 Task: Add Your Super Organic Plant Collagen Skin Health Drink Powder to the cart.
Action: Mouse moved to (326, 165)
Screenshot: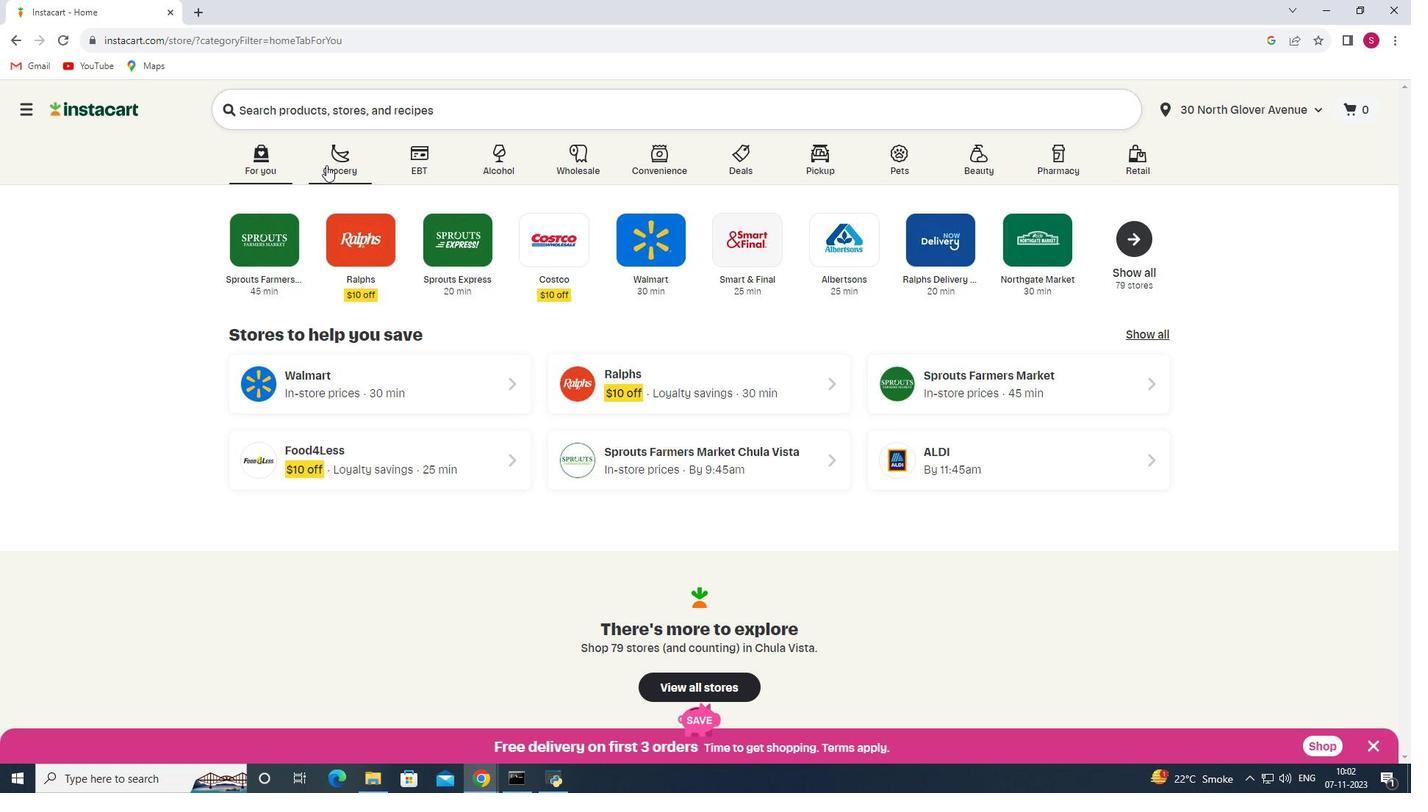 
Action: Mouse pressed left at (326, 165)
Screenshot: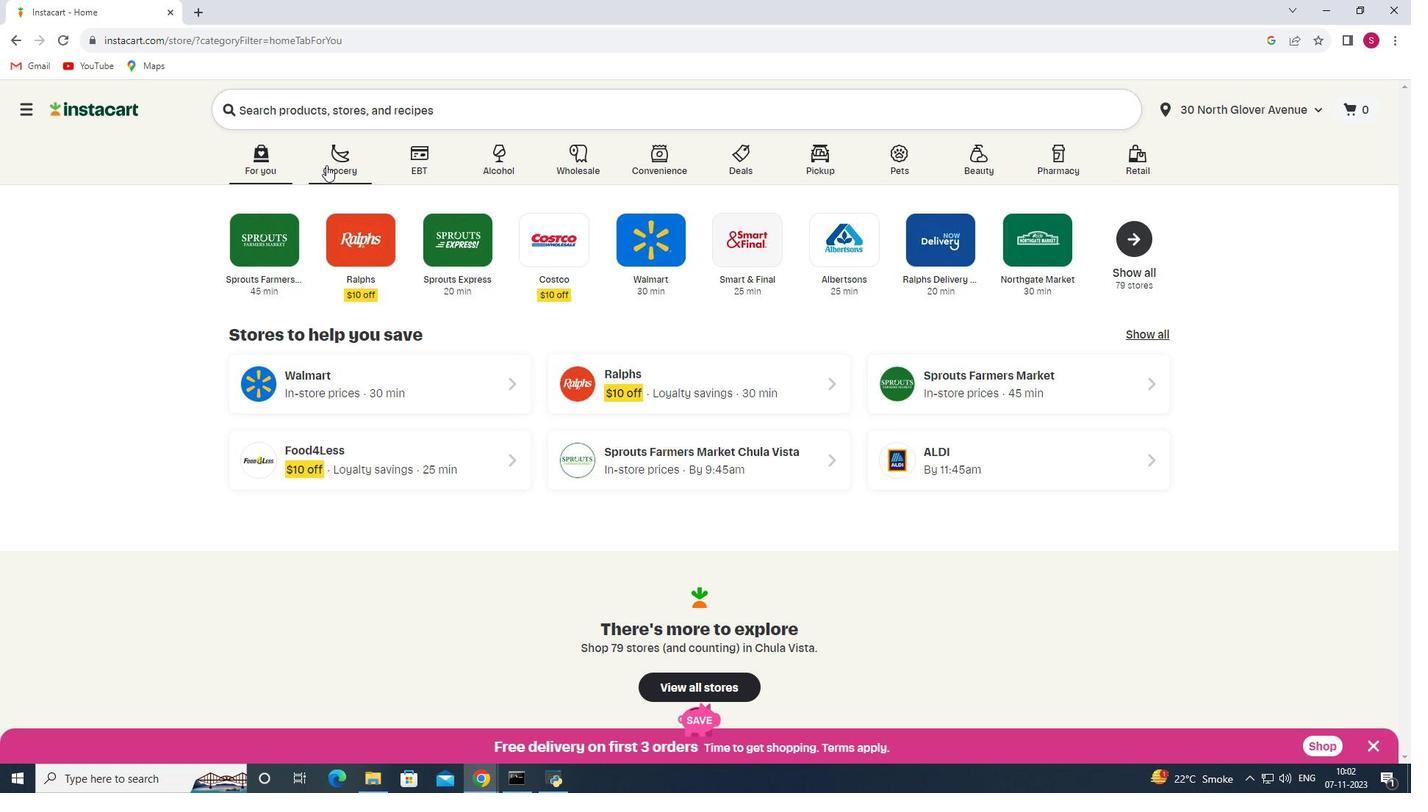
Action: Mouse moved to (352, 407)
Screenshot: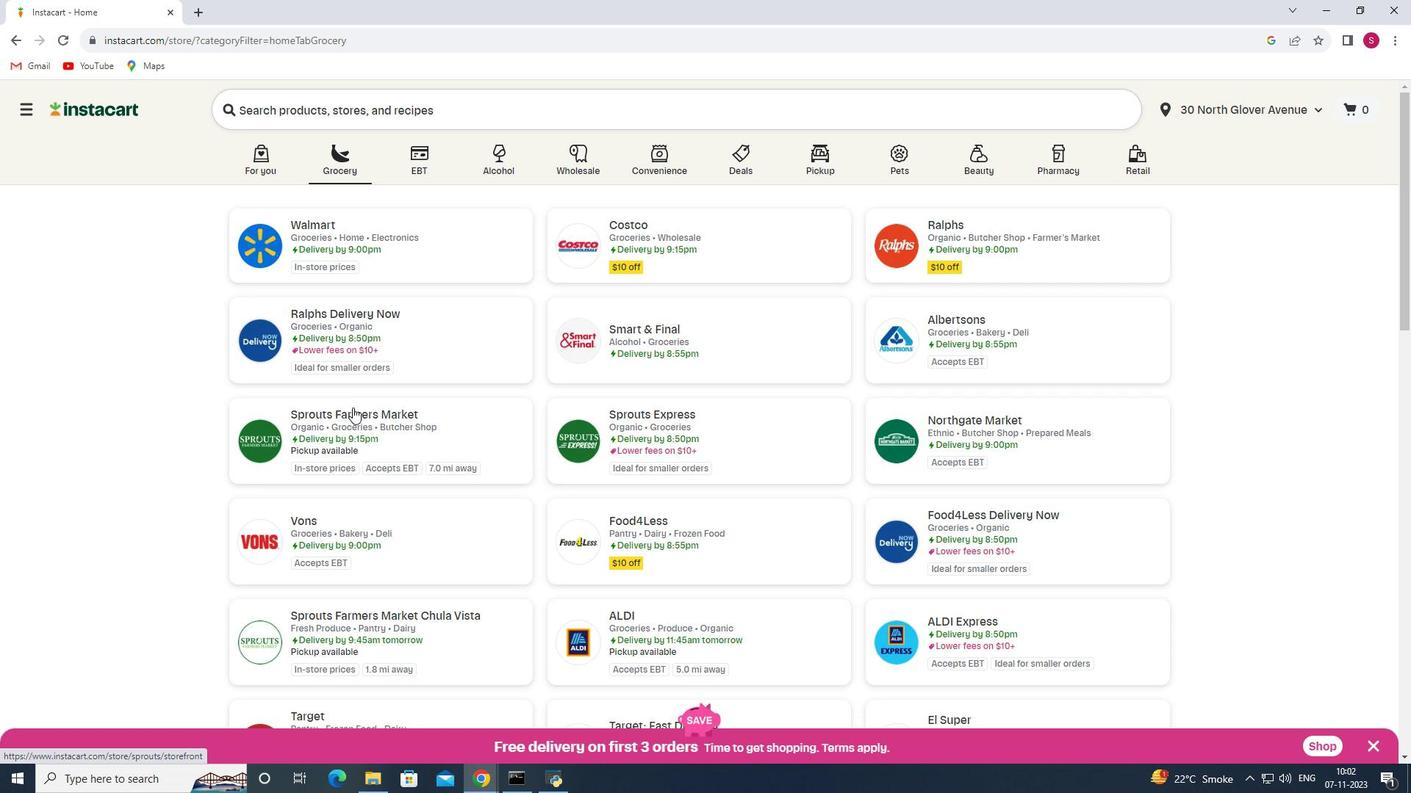 
Action: Mouse pressed left at (352, 407)
Screenshot: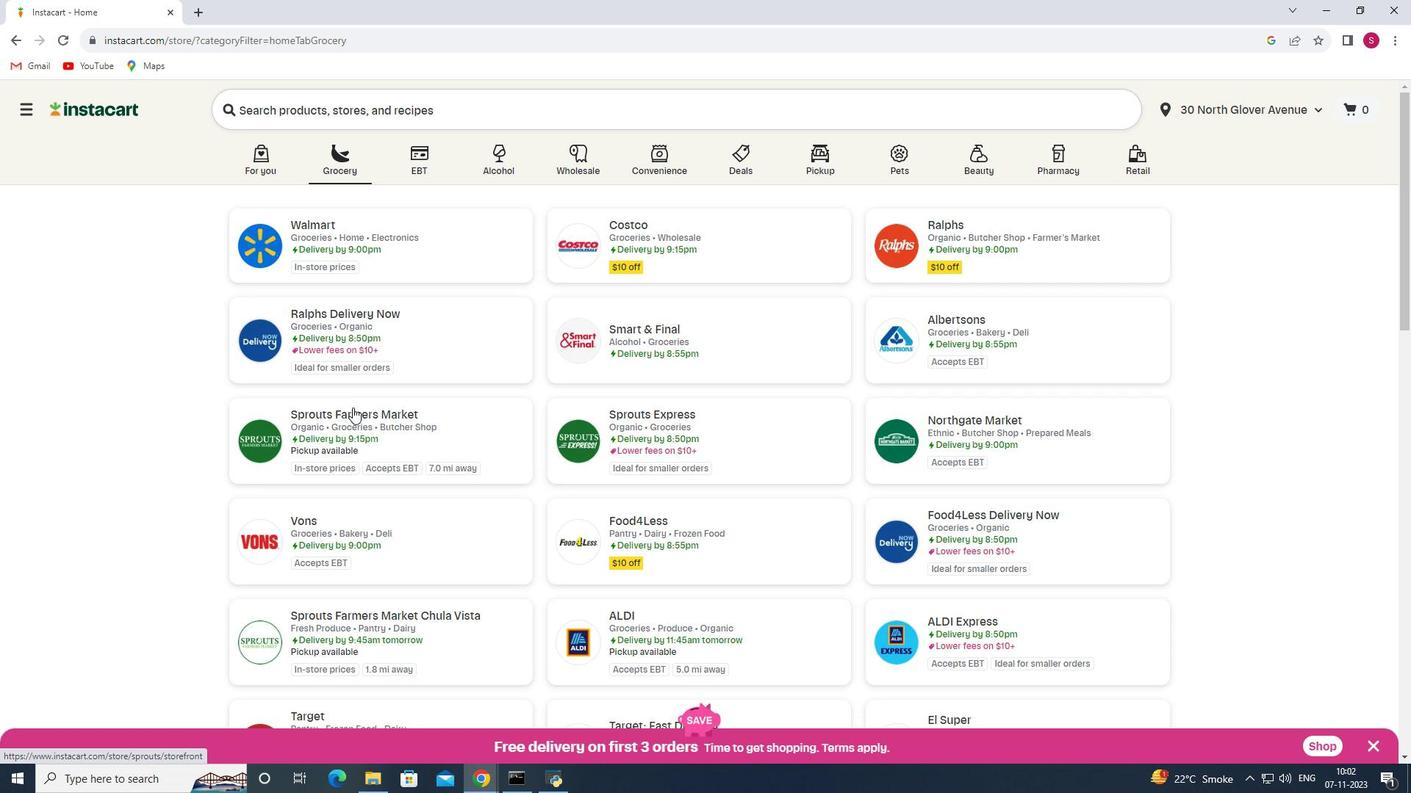 
Action: Mouse moved to (80, 521)
Screenshot: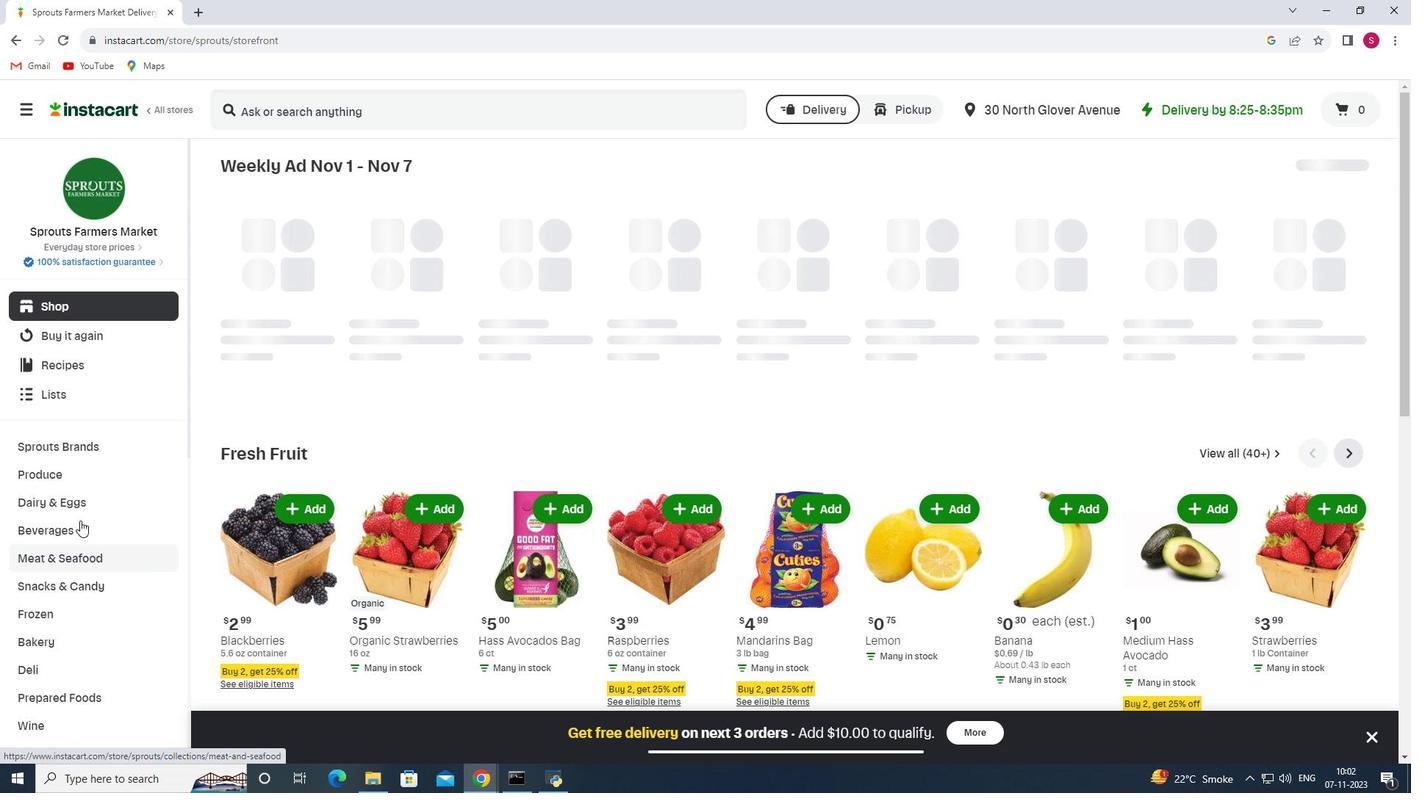 
Action: Mouse scrolled (80, 520) with delta (0, 0)
Screenshot: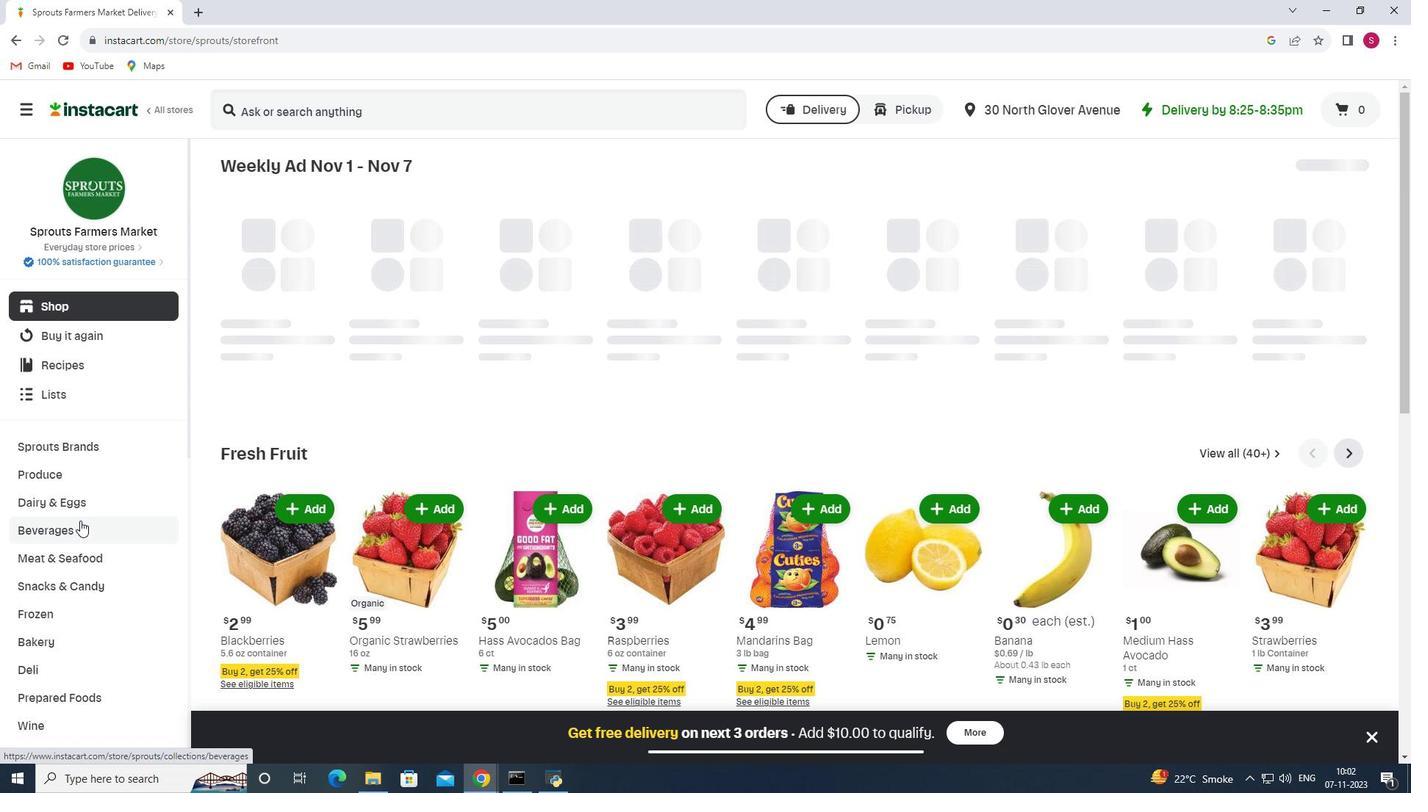 
Action: Mouse scrolled (80, 520) with delta (0, 0)
Screenshot: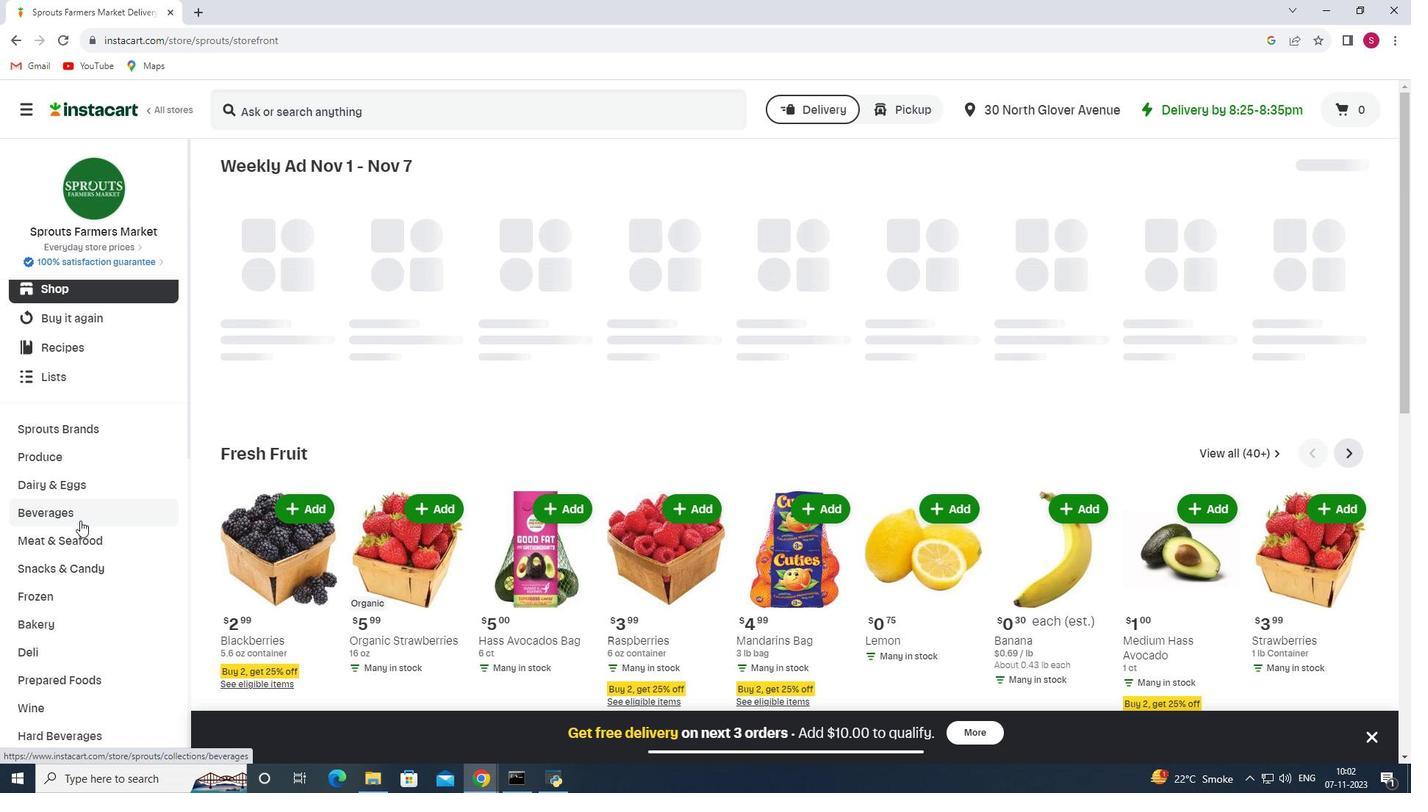 
Action: Mouse scrolled (80, 520) with delta (0, 0)
Screenshot: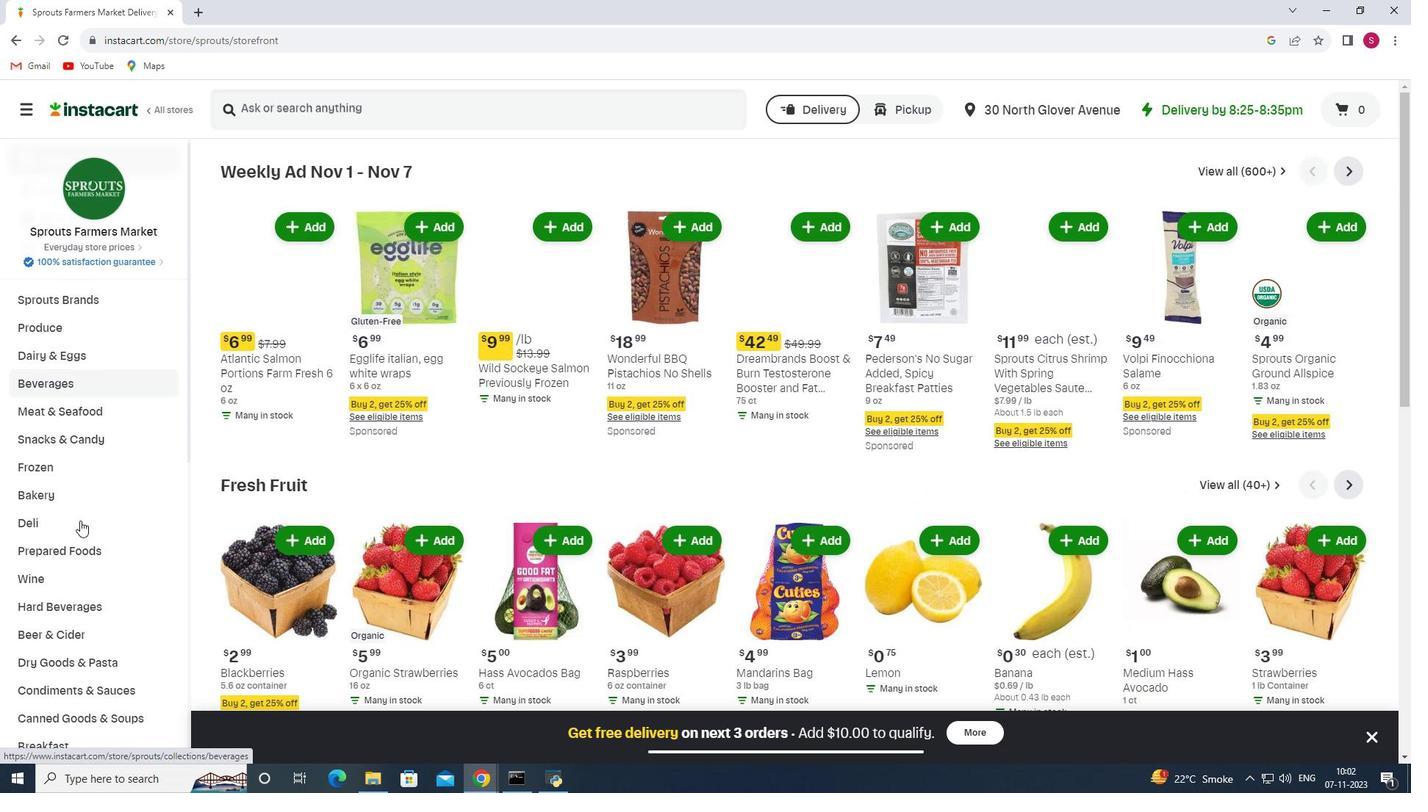 
Action: Mouse scrolled (80, 520) with delta (0, 0)
Screenshot: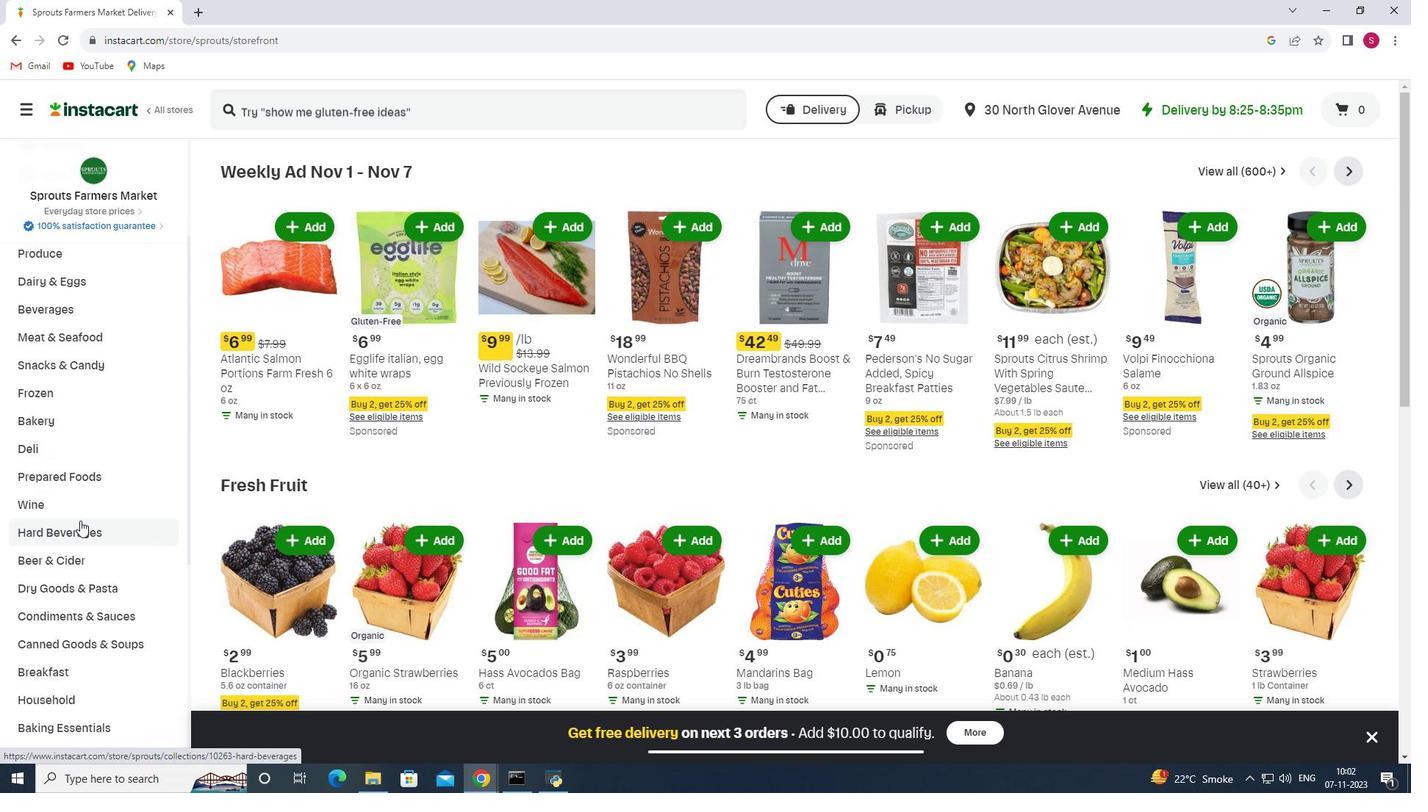 
Action: Mouse scrolled (80, 520) with delta (0, 0)
Screenshot: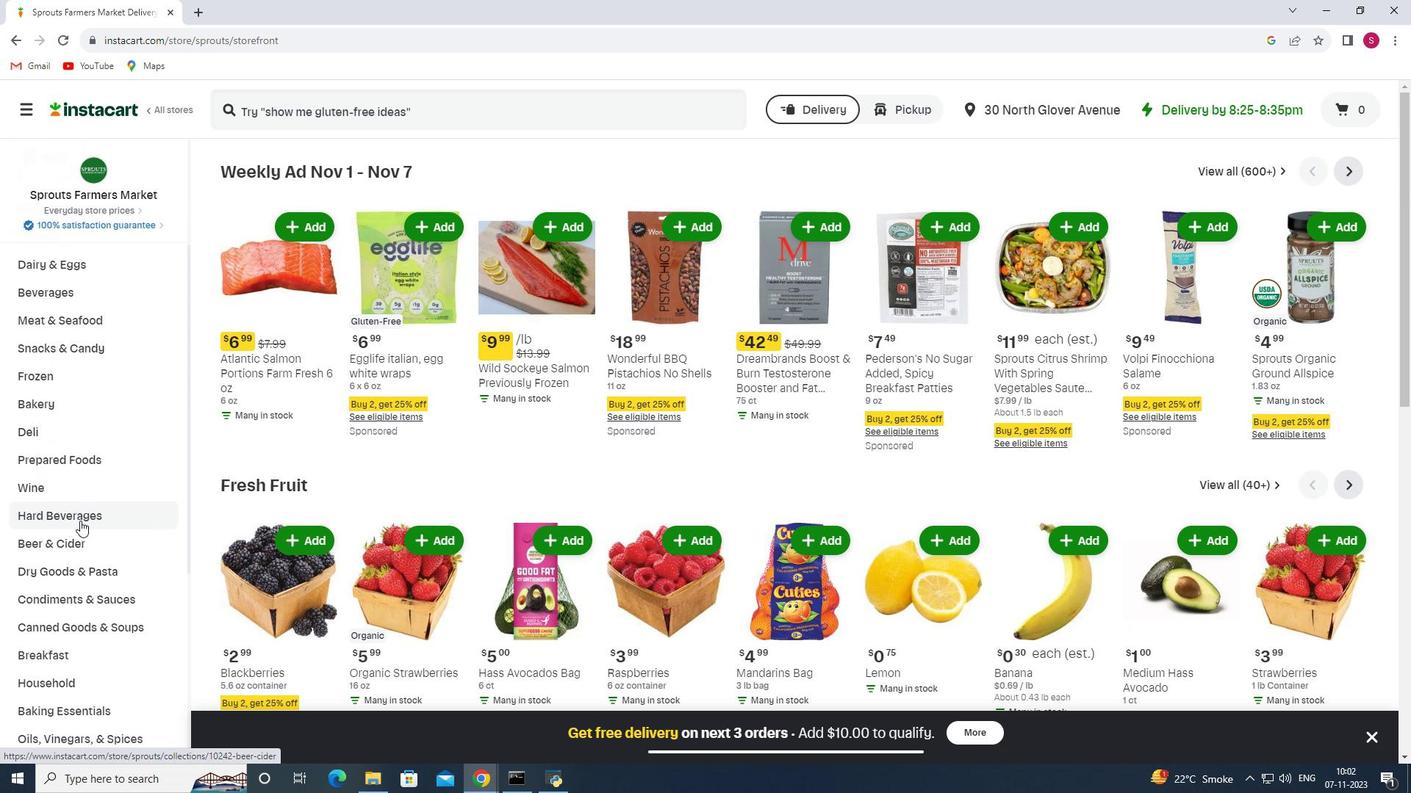 
Action: Mouse scrolled (80, 520) with delta (0, 0)
Screenshot: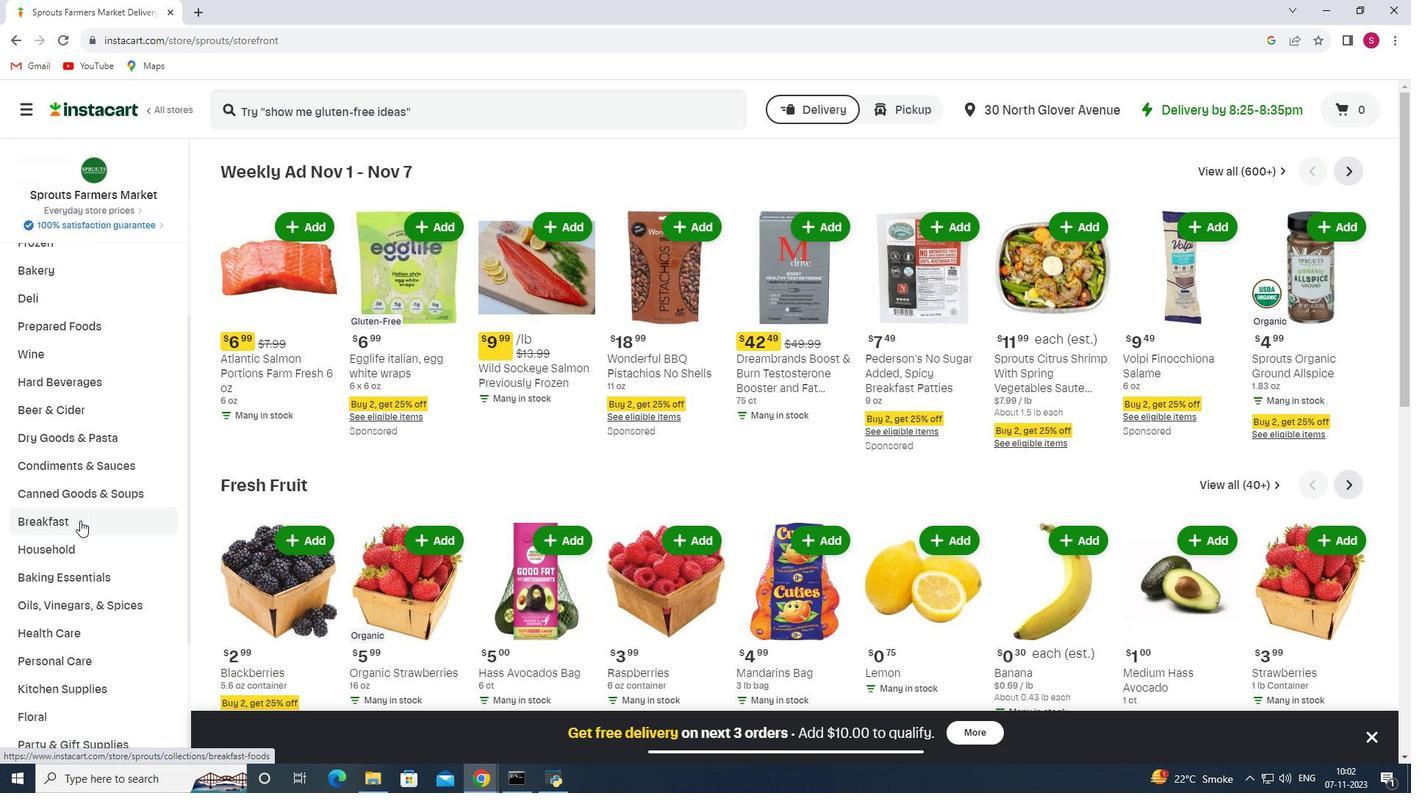 
Action: Mouse scrolled (80, 520) with delta (0, 0)
Screenshot: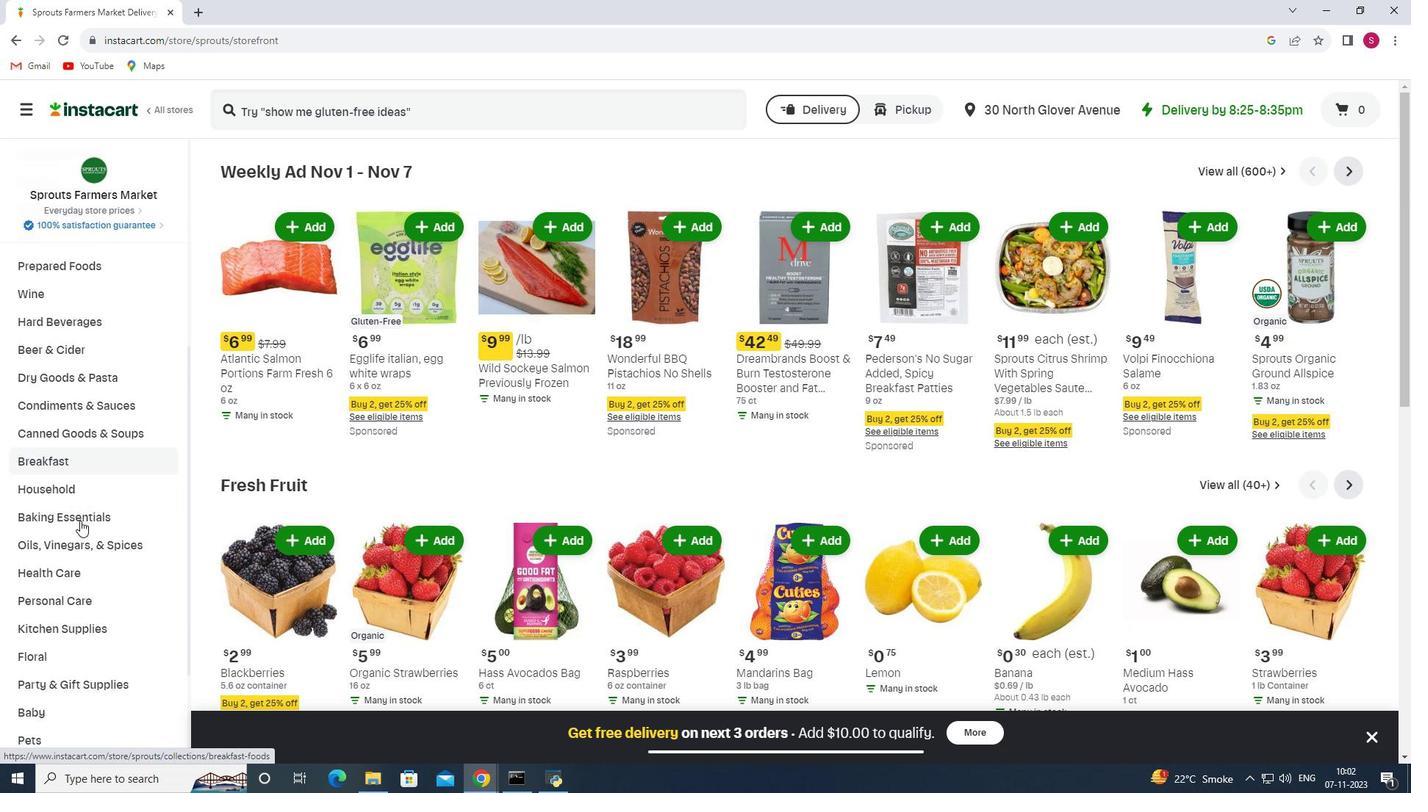 
Action: Mouse scrolled (80, 520) with delta (0, 0)
Screenshot: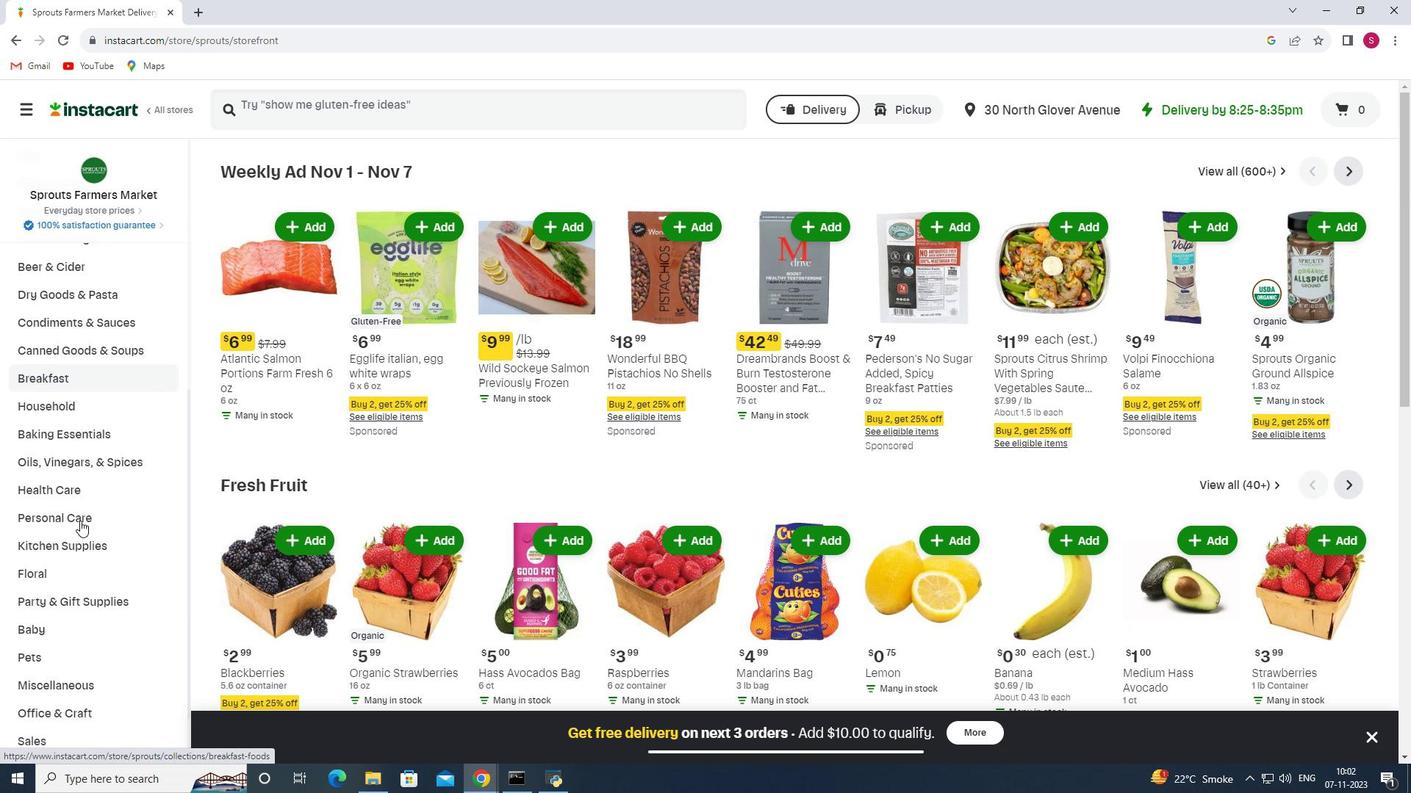 
Action: Mouse moved to (113, 415)
Screenshot: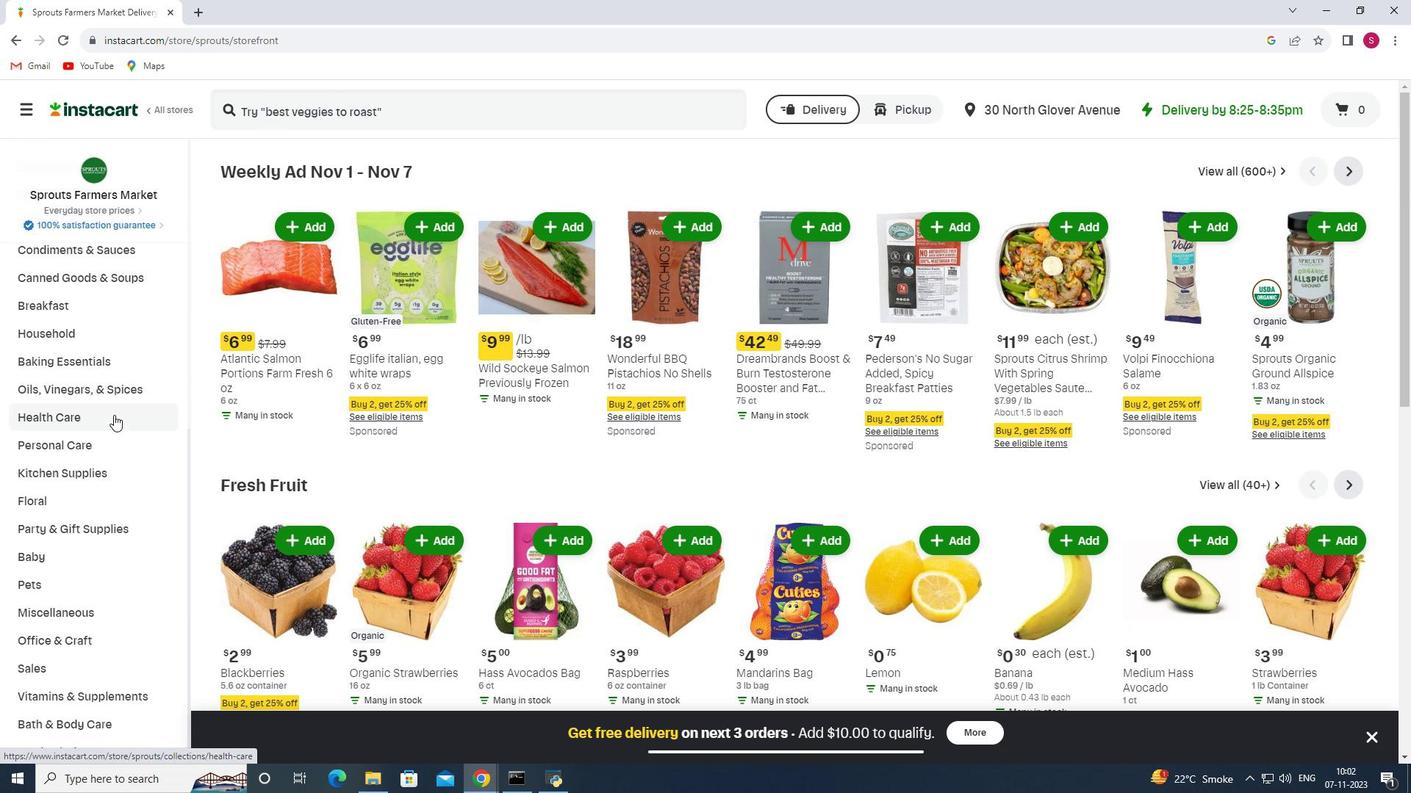 
Action: Mouse pressed left at (113, 415)
Screenshot: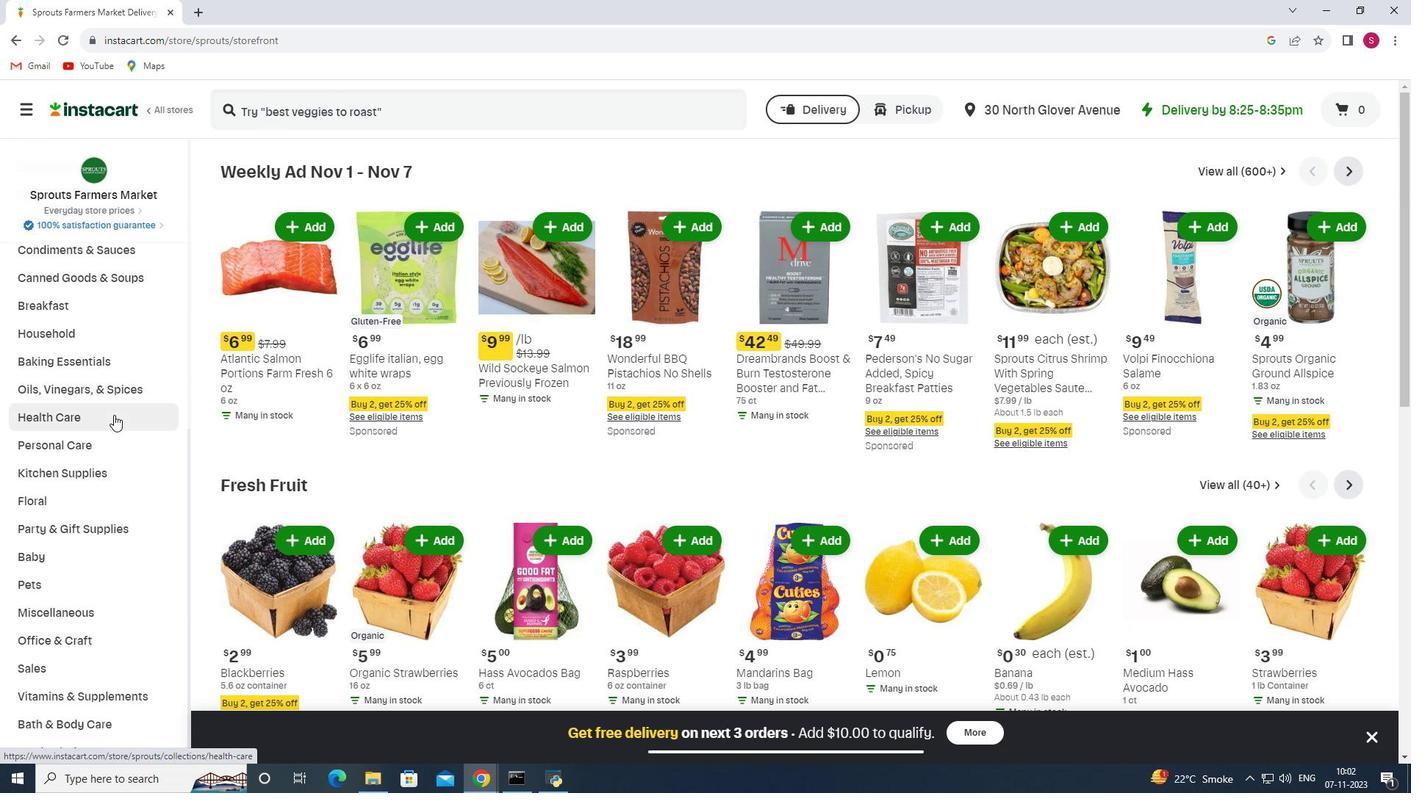 
Action: Mouse moved to (502, 205)
Screenshot: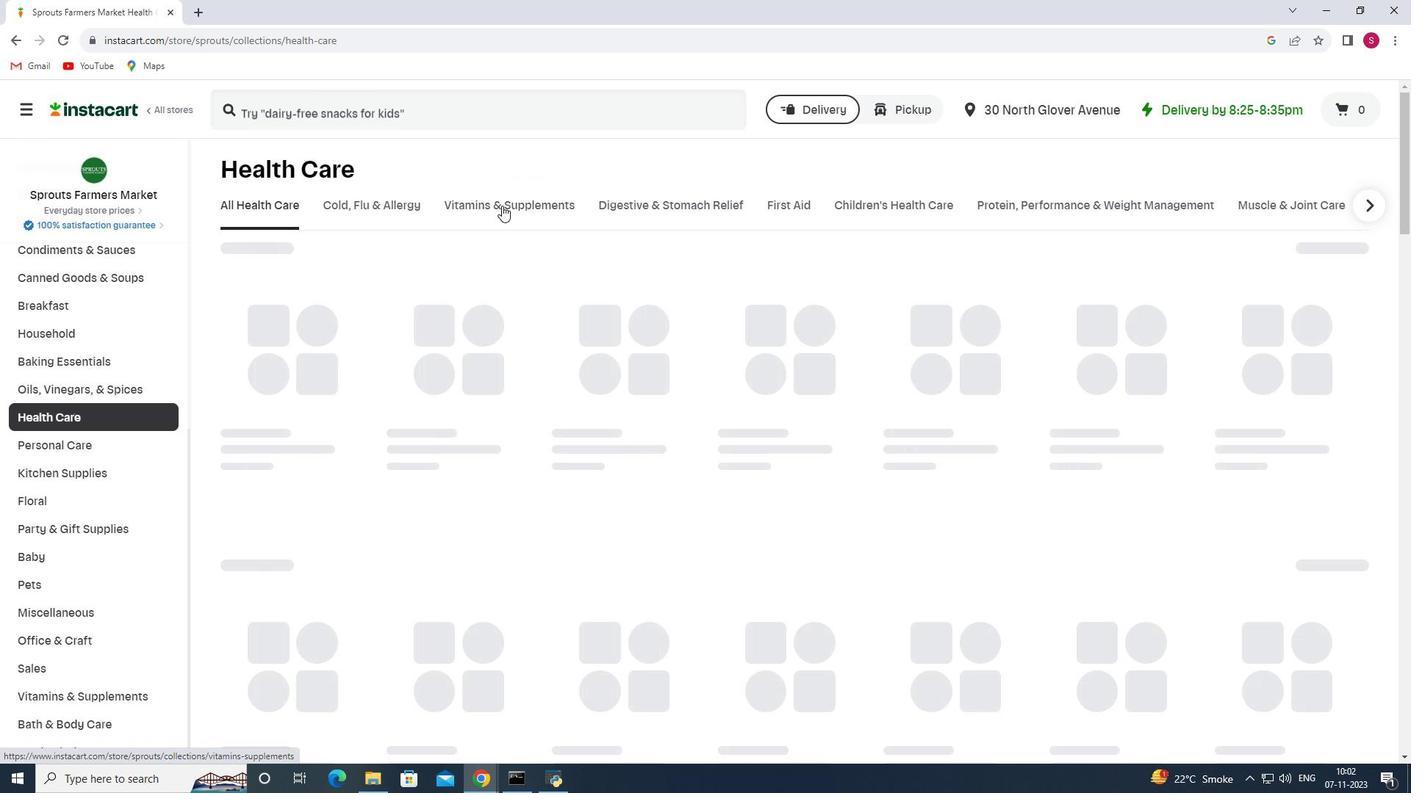 
Action: Mouse pressed left at (502, 205)
Screenshot: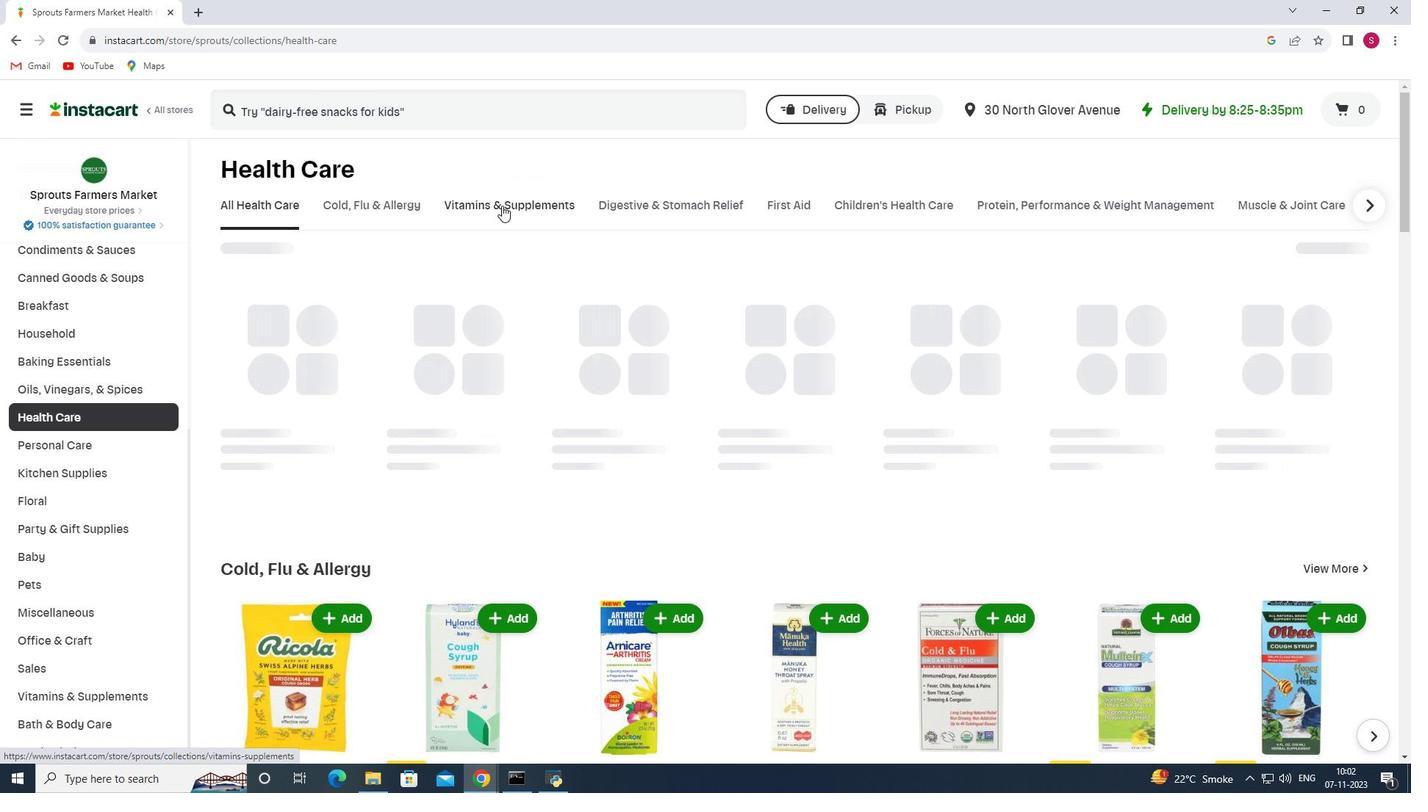 
Action: Mouse moved to (598, 259)
Screenshot: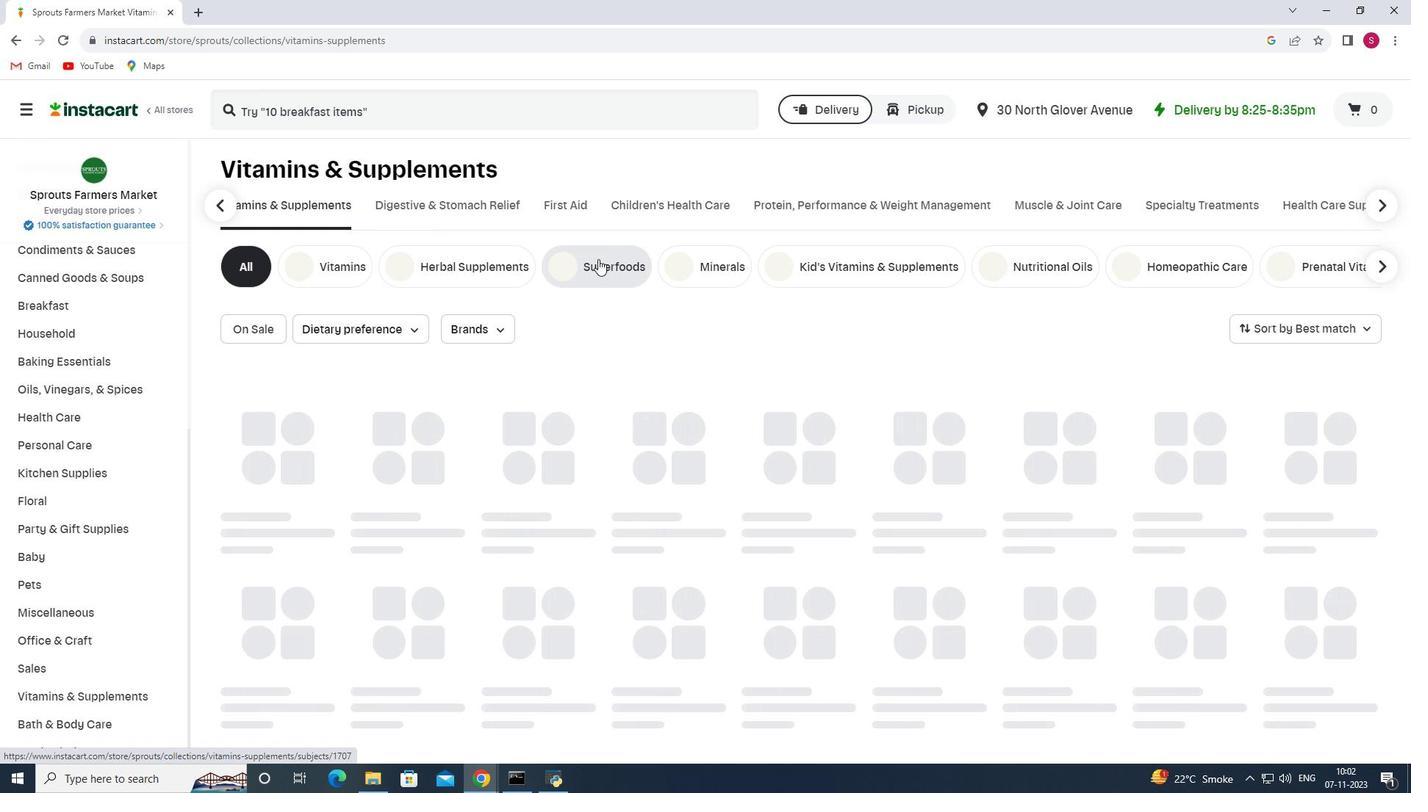 
Action: Mouse pressed left at (598, 259)
Screenshot: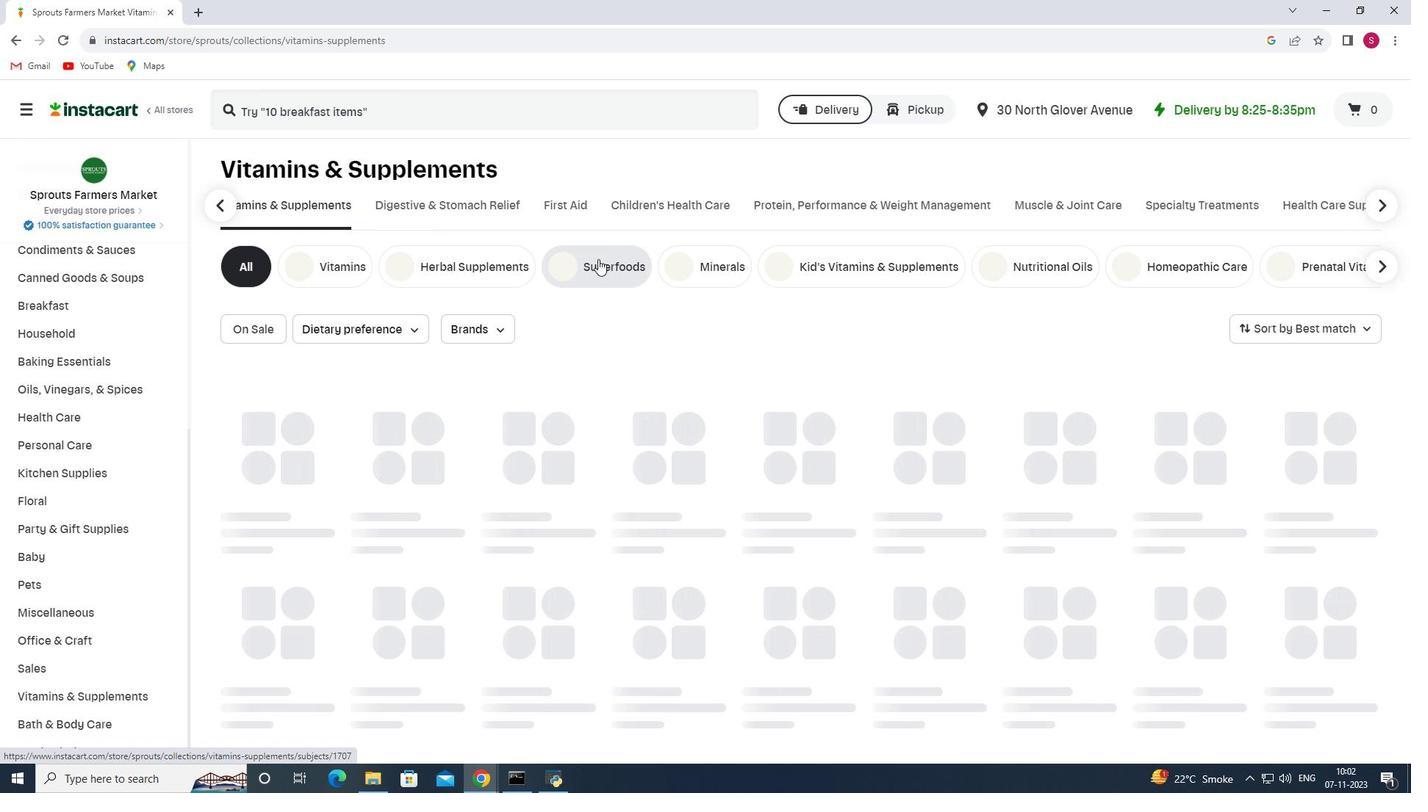 
Action: Mouse moved to (409, 101)
Screenshot: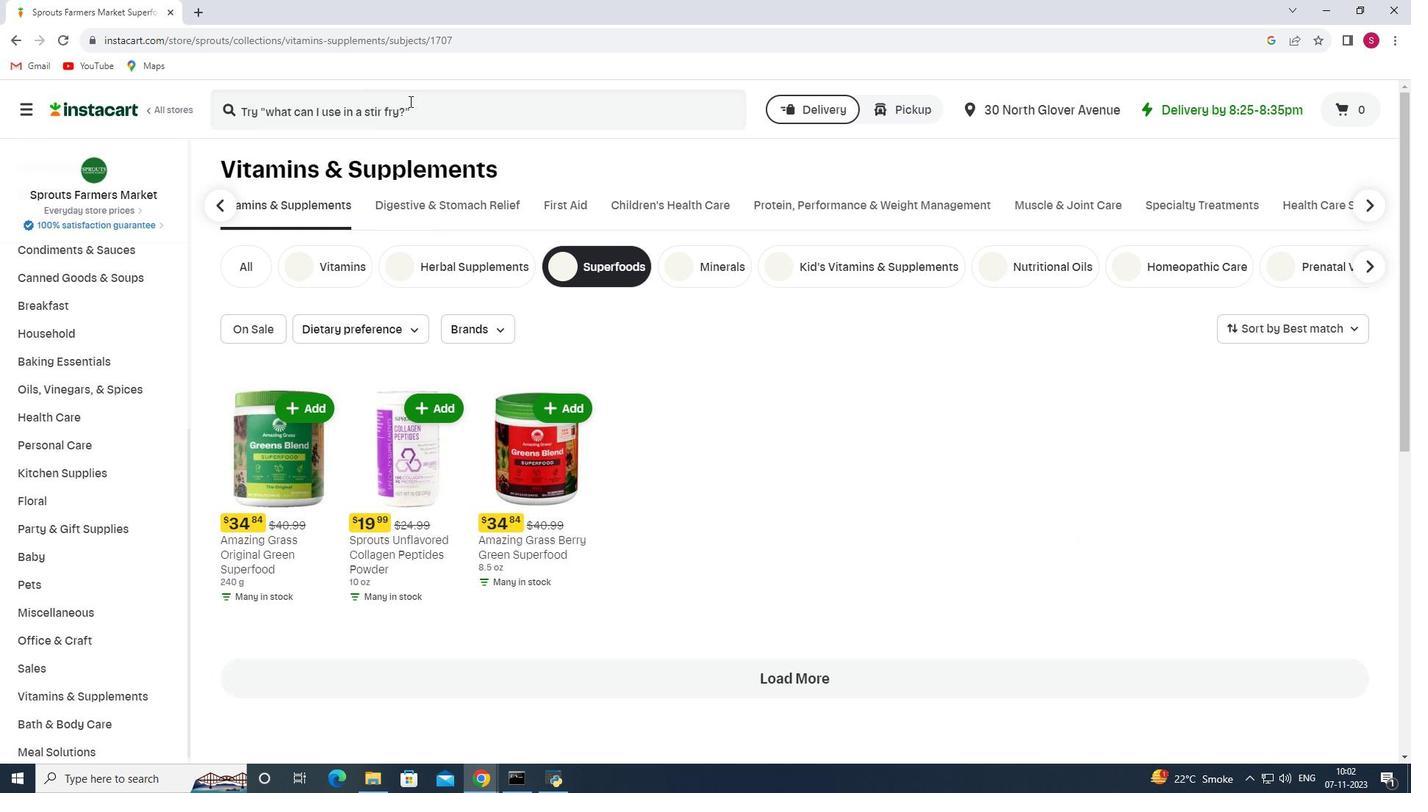 
Action: Mouse pressed left at (409, 101)
Screenshot: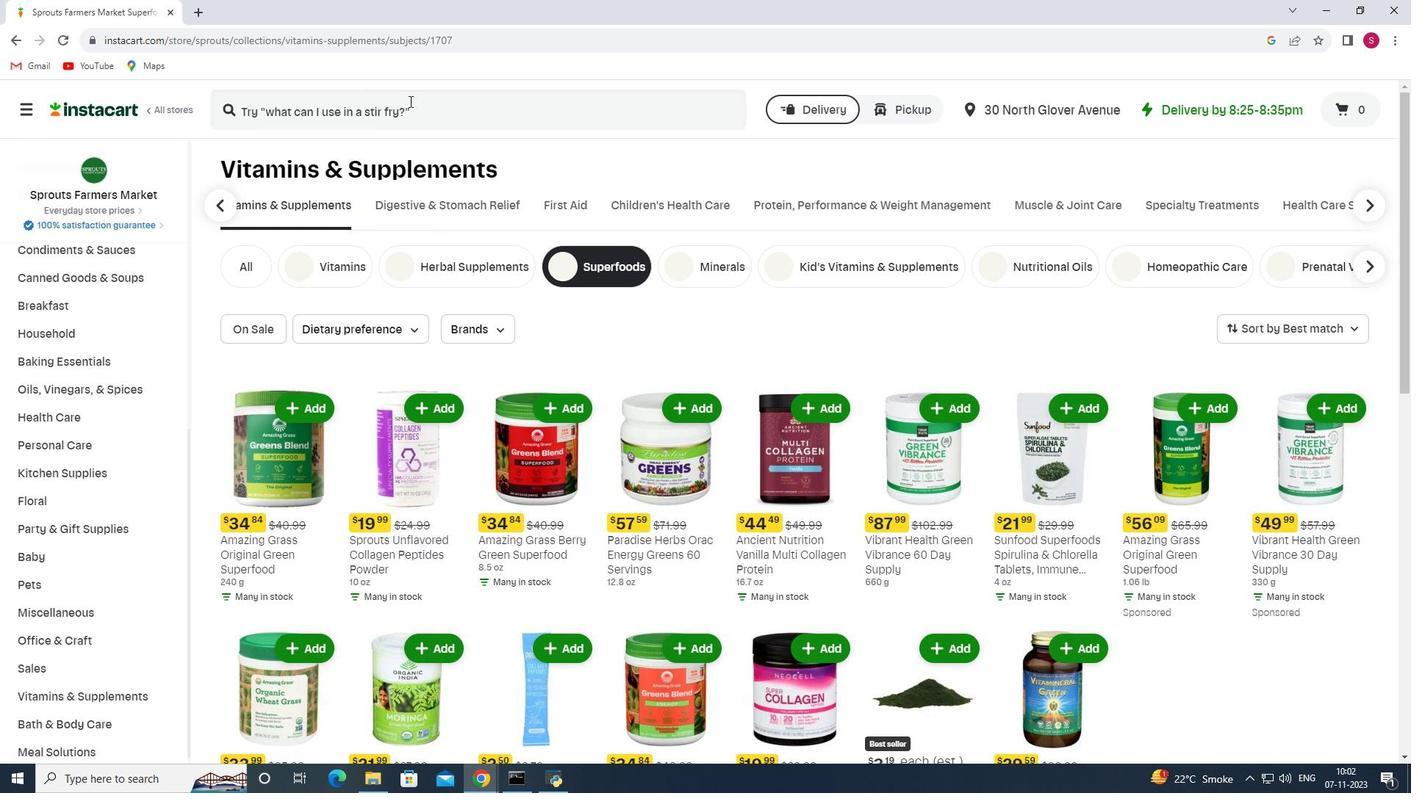 
Action: Key pressed <Key.shift><Key.shift>Your<Key.space><Key.shift>Super<Key.space><Key.shift>Organic<Key.space><Key.shift>Plant<Key.space><Key.shift>Collagen<Key.space><Key.shift>Skin<Key.space><Key.shift>Health<Key.space><Key.shift>Drink<Key.space><Key.shift>{<Key.backspace><Key.shift>Powder<Key.enter>
Screenshot: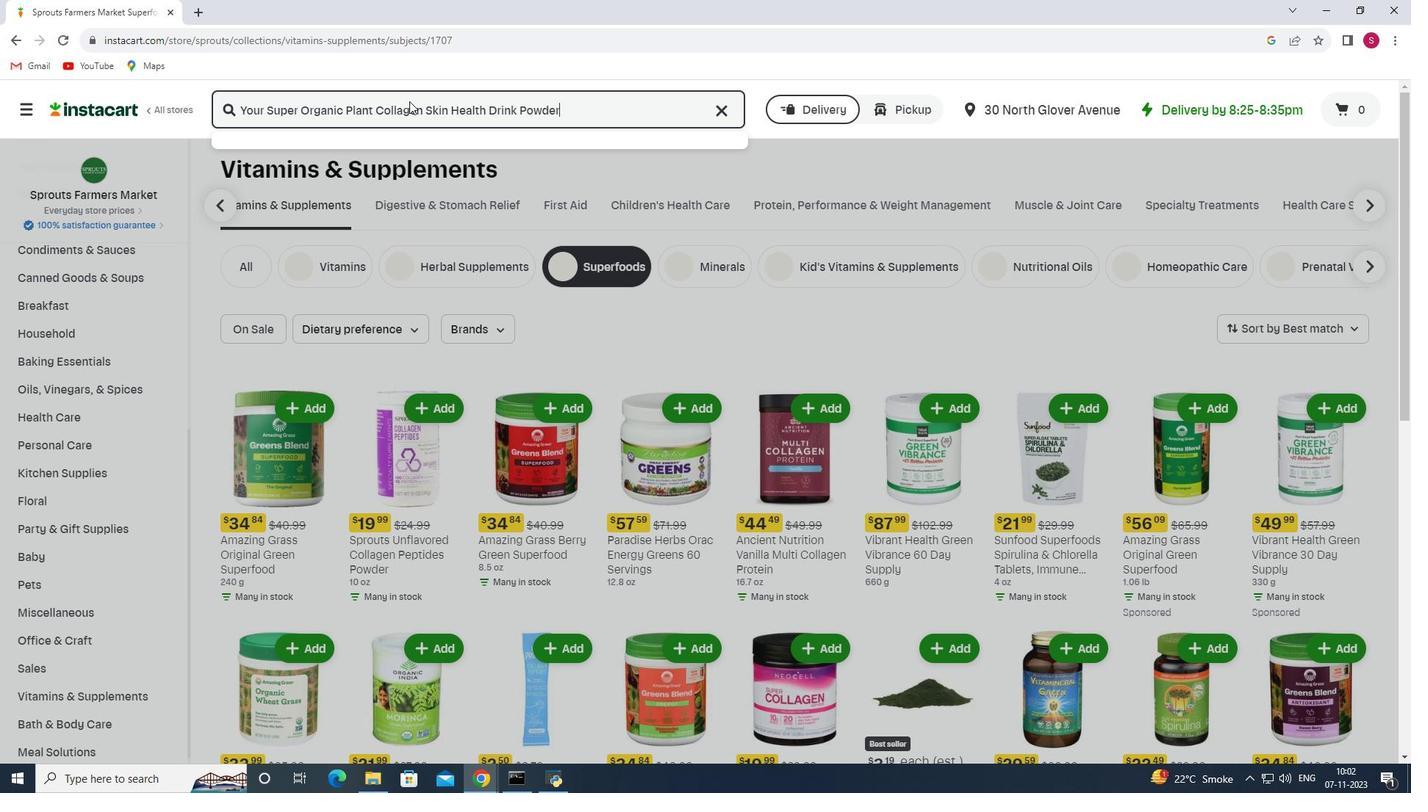 
Action: Mouse moved to (511, 252)
Screenshot: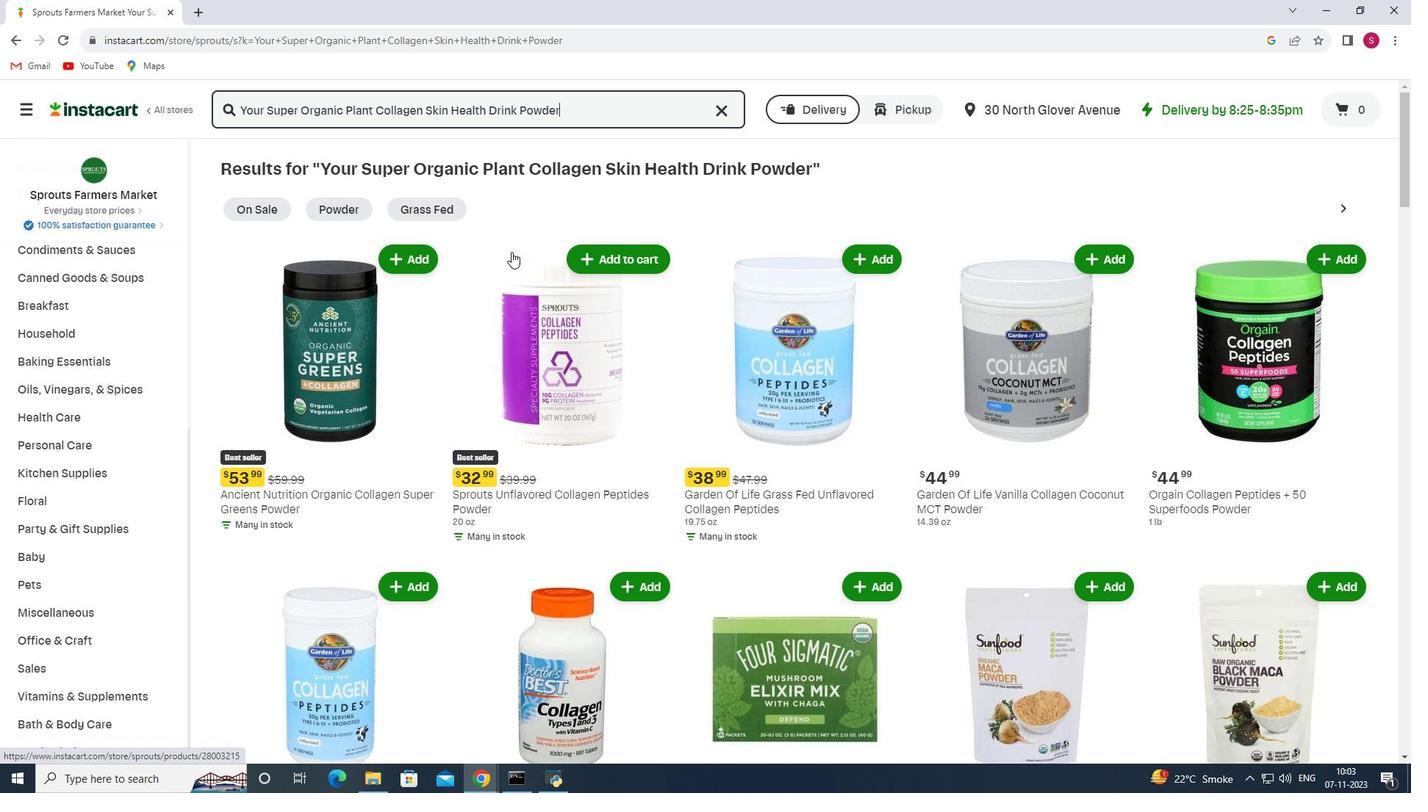 
Action: Mouse scrolled (511, 251) with delta (0, 0)
Screenshot: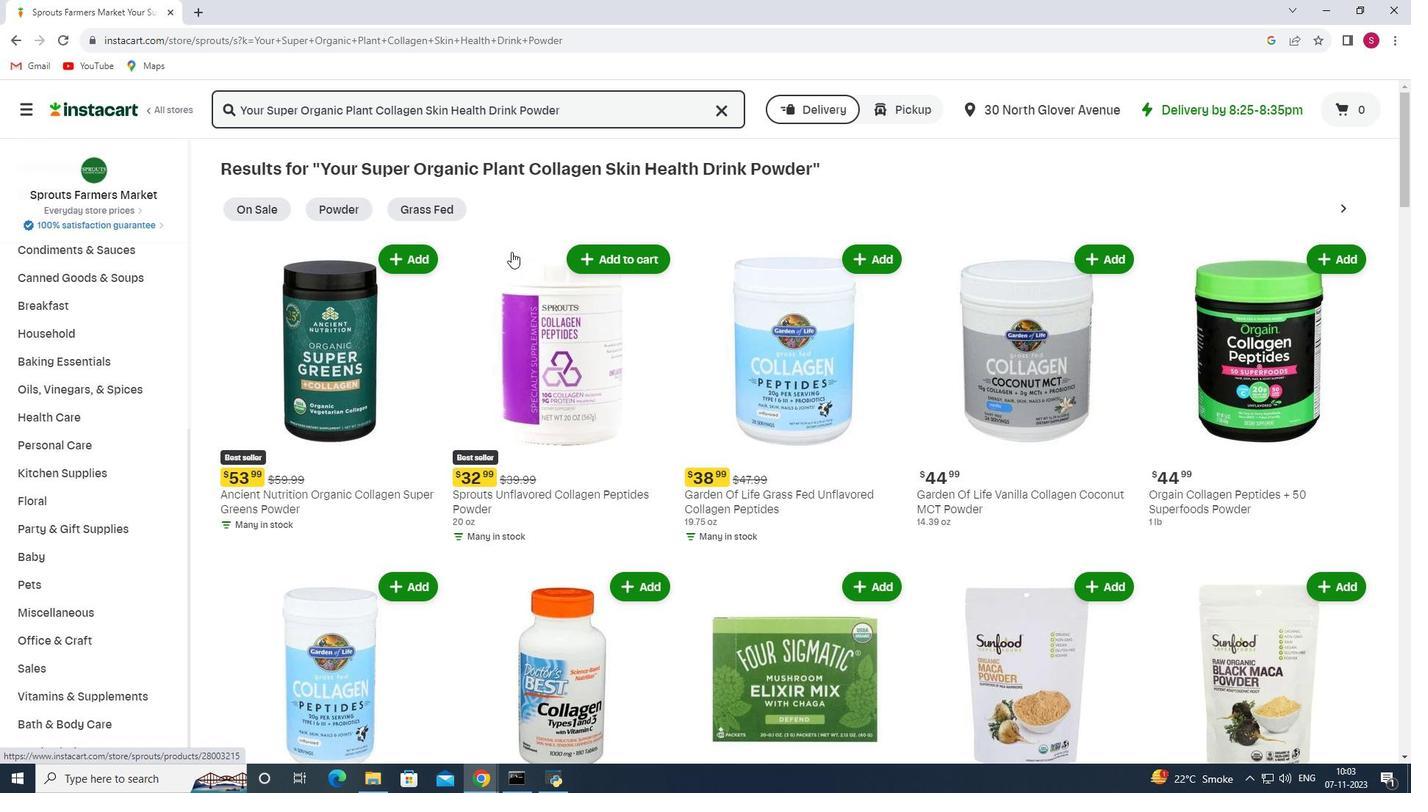 
Action: Mouse scrolled (511, 251) with delta (0, 0)
Screenshot: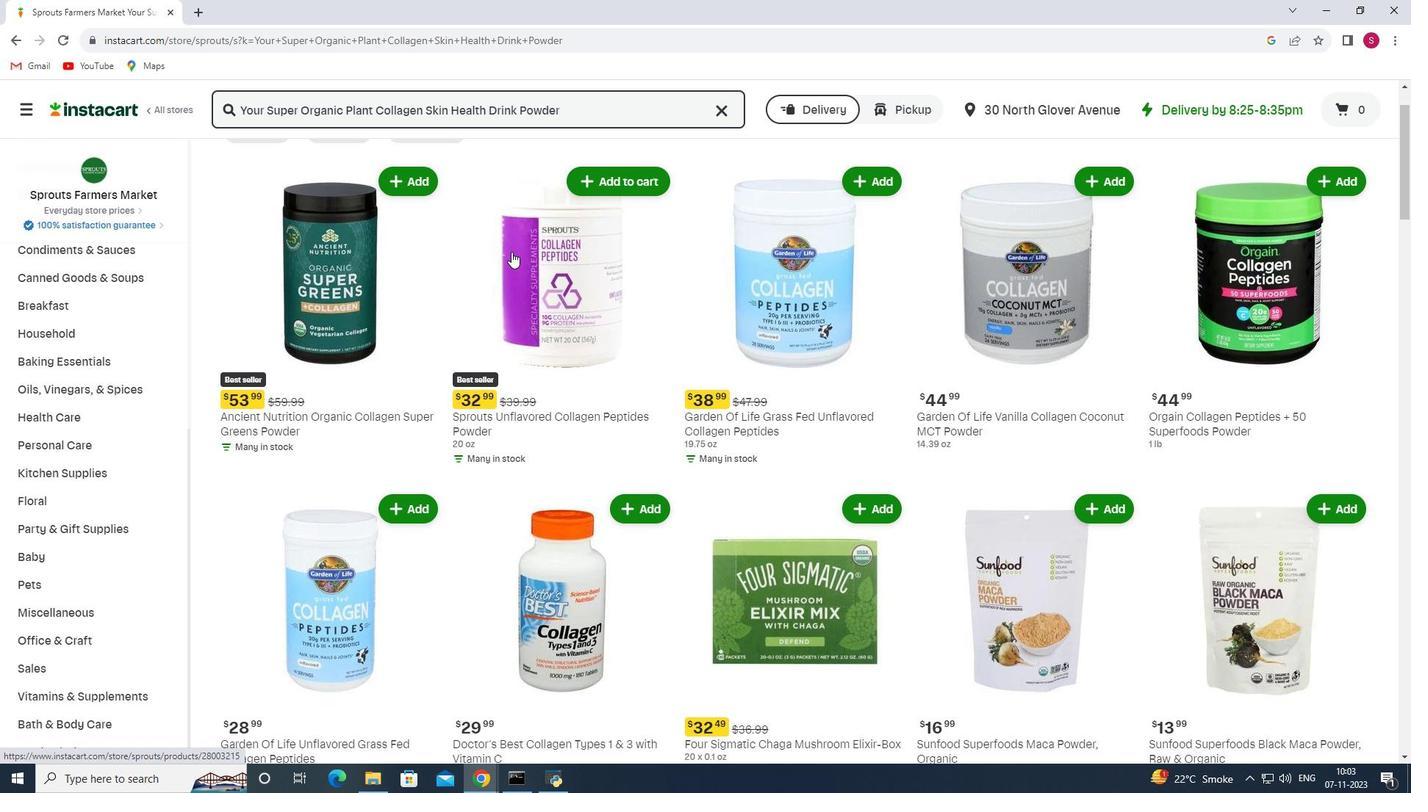 
Action: Mouse scrolled (511, 251) with delta (0, 0)
Screenshot: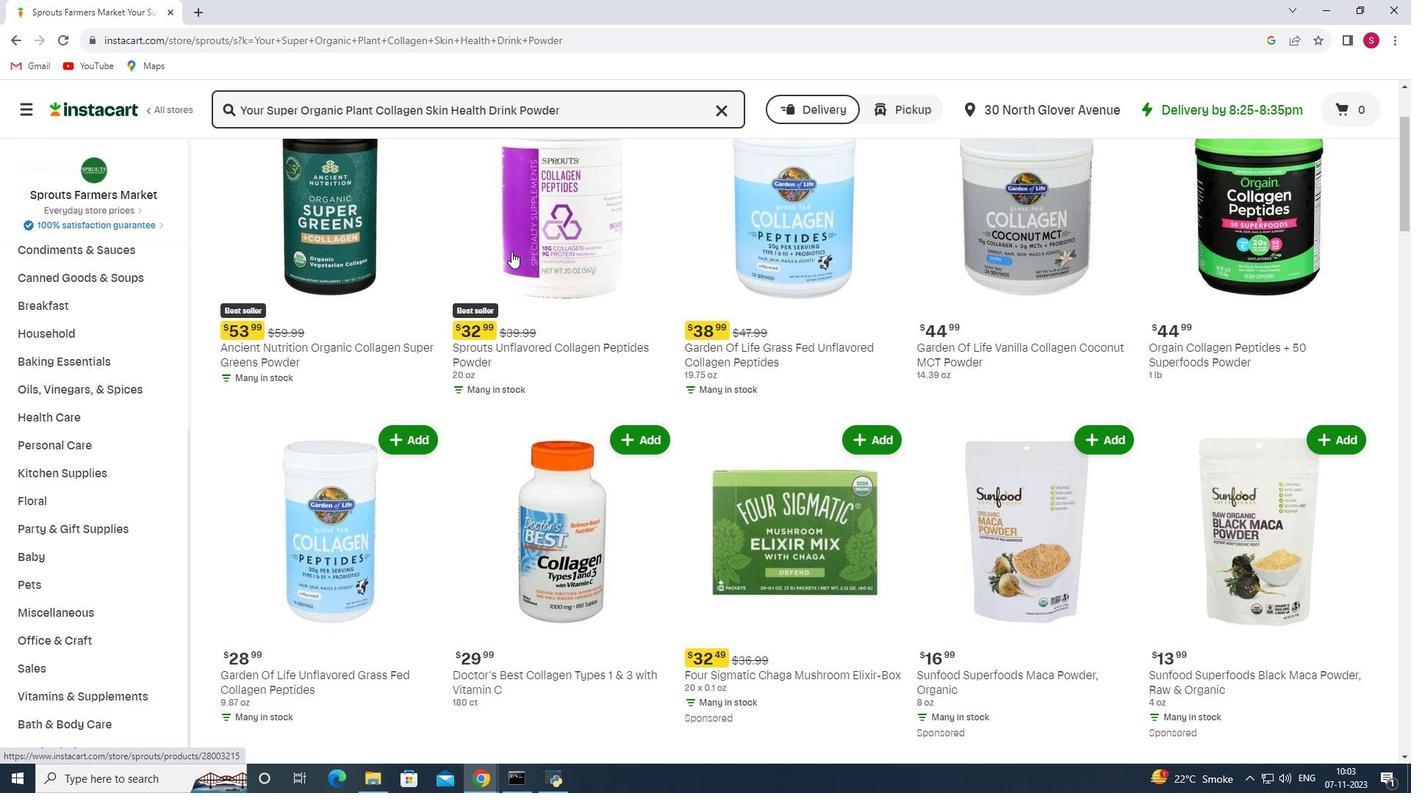 
Action: Mouse scrolled (511, 251) with delta (0, 0)
Screenshot: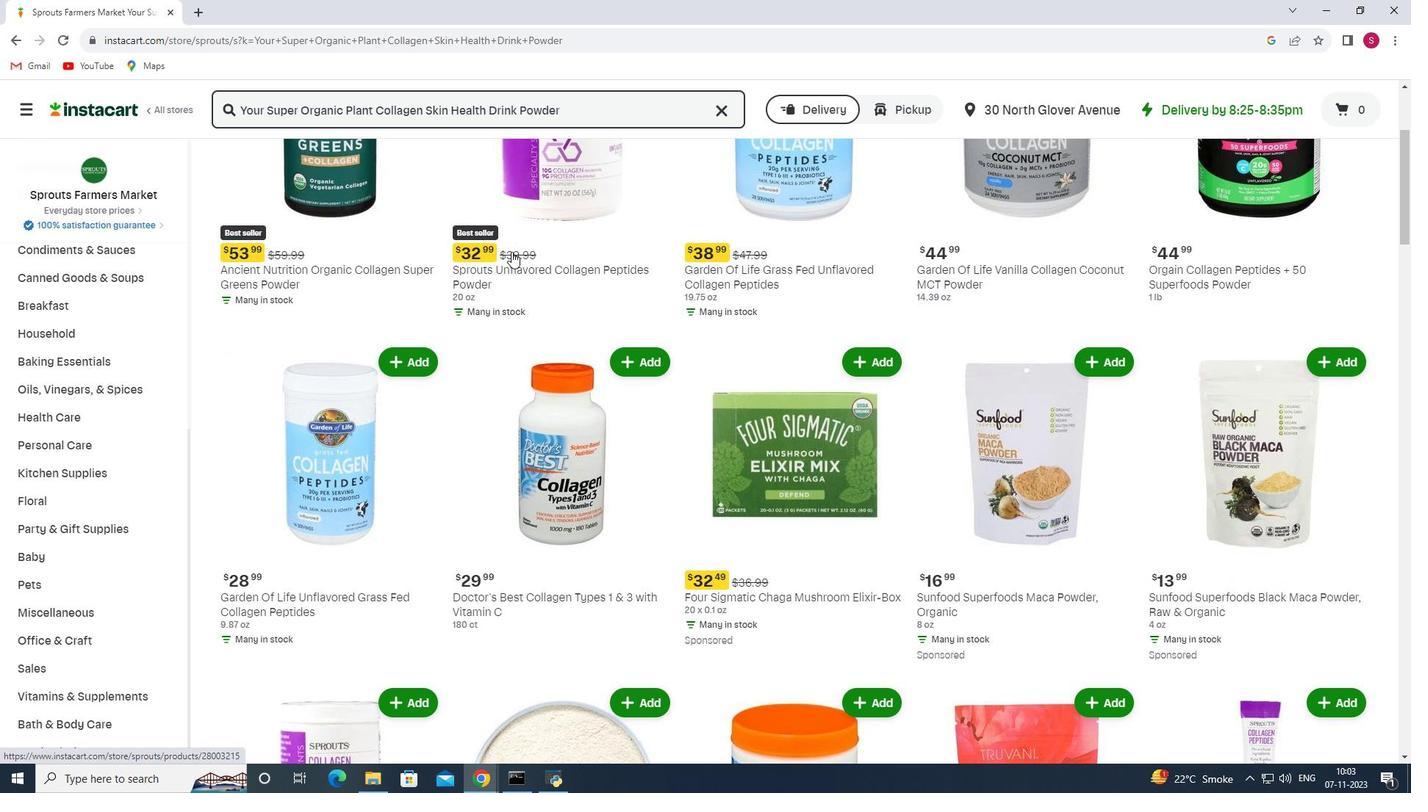 
Action: Mouse moved to (595, 260)
Screenshot: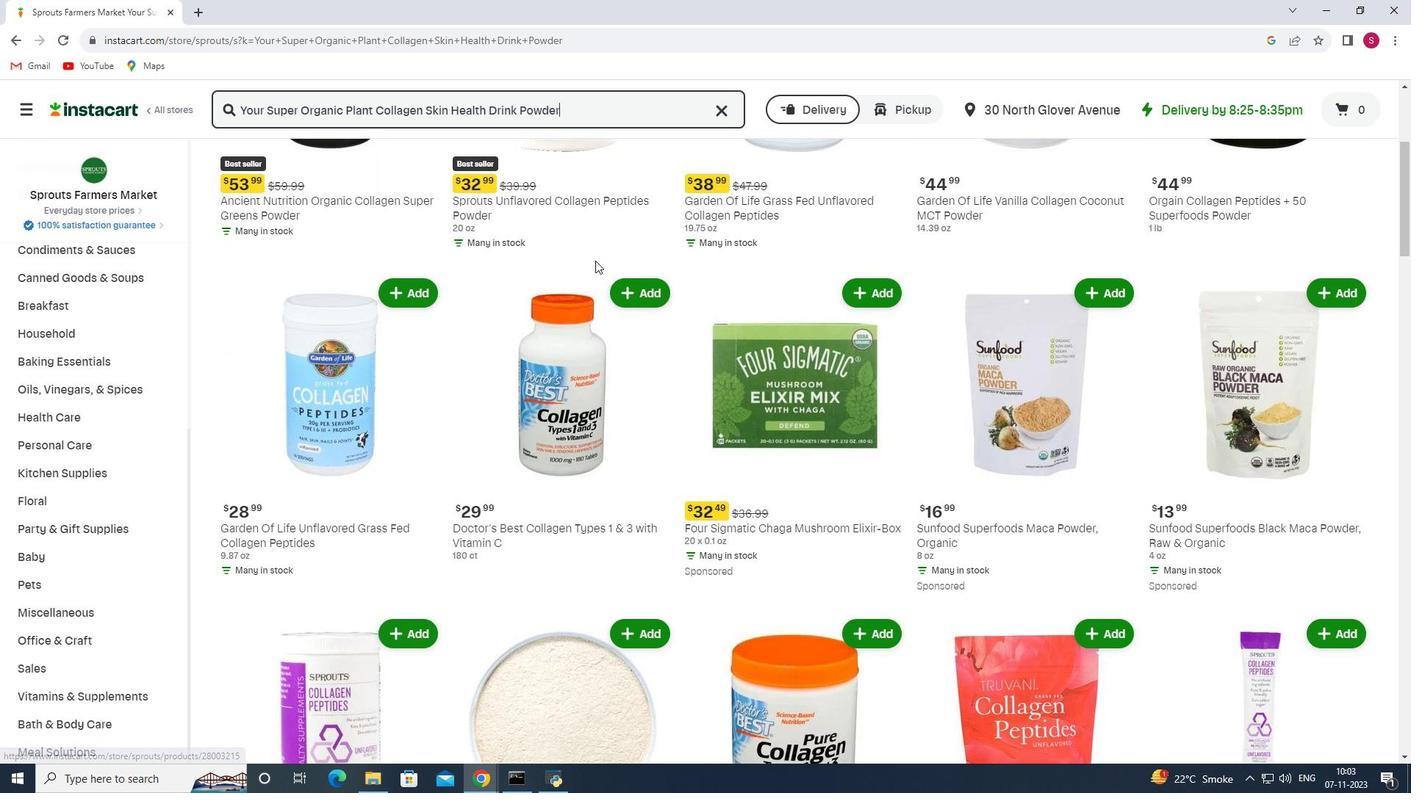
Action: Mouse scrolled (595, 260) with delta (0, 0)
Screenshot: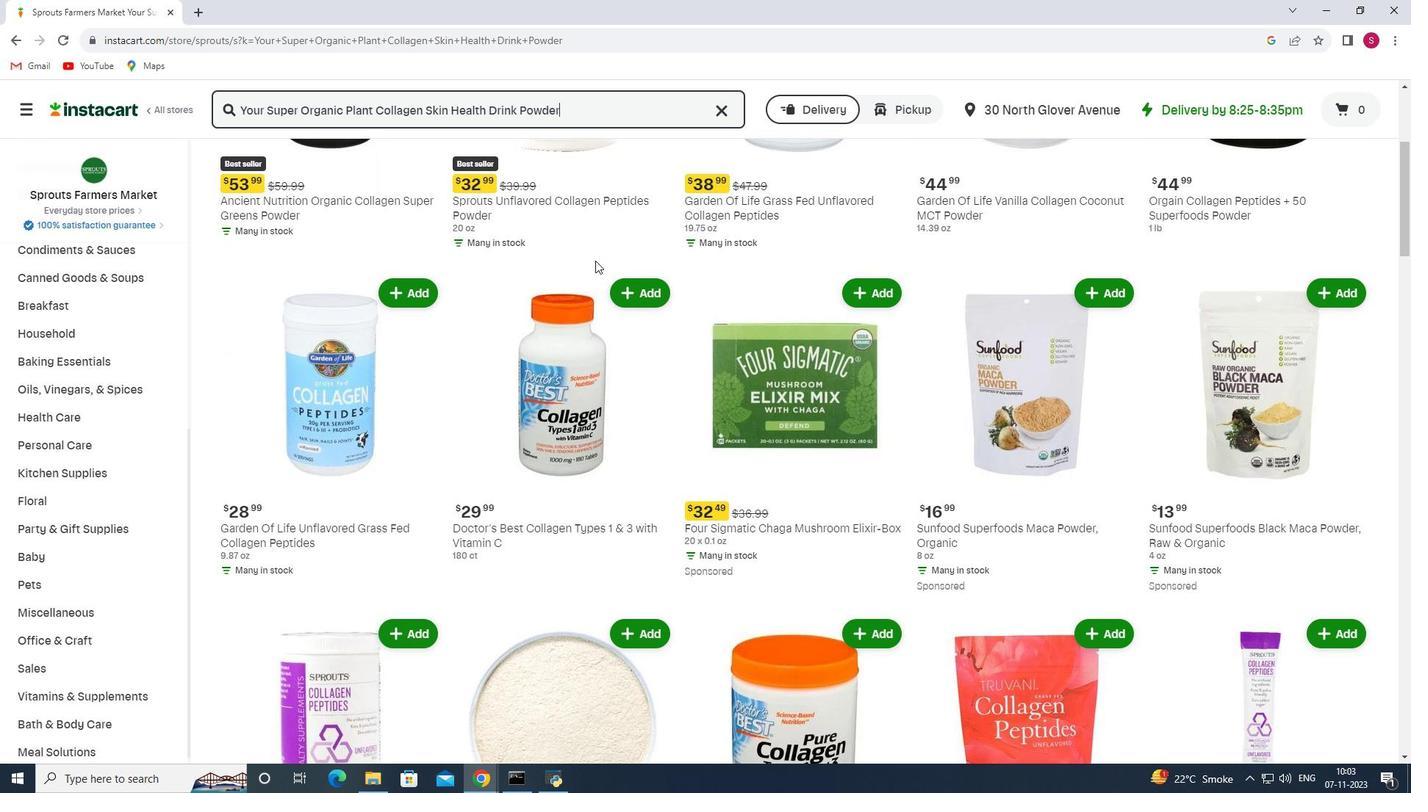 
Action: Mouse scrolled (595, 260) with delta (0, 0)
Screenshot: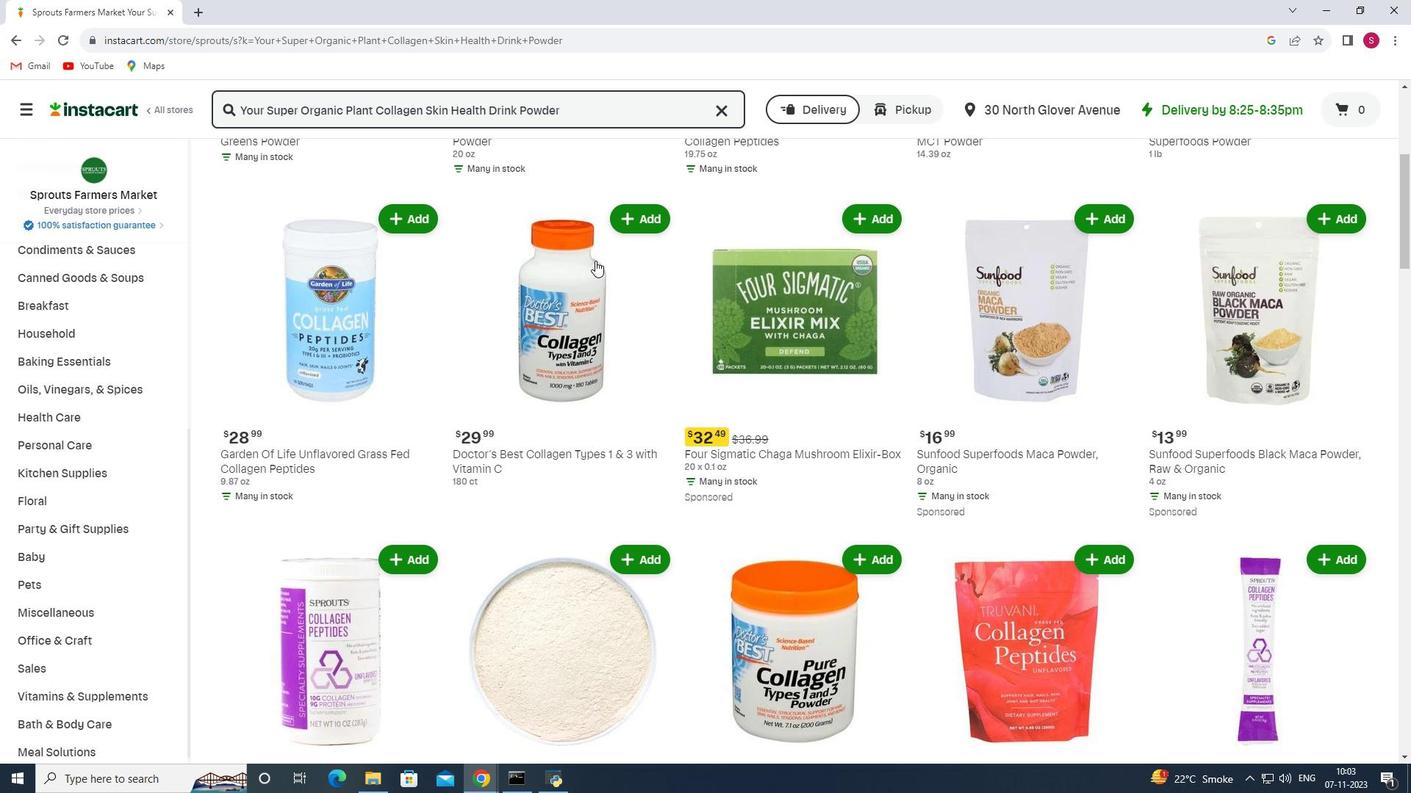 
Action: Mouse scrolled (595, 260) with delta (0, 0)
Screenshot: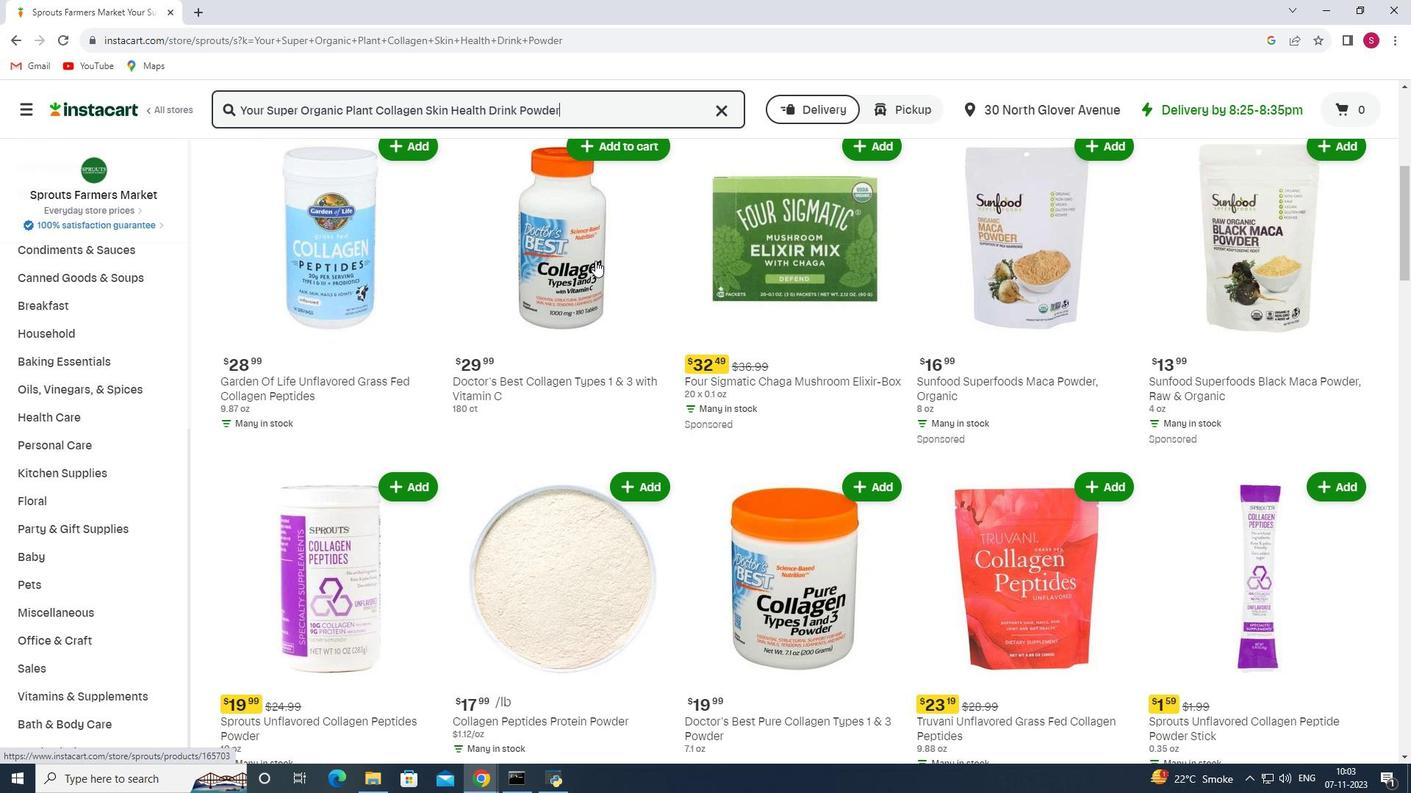 
Action: Mouse scrolled (595, 260) with delta (0, 0)
Screenshot: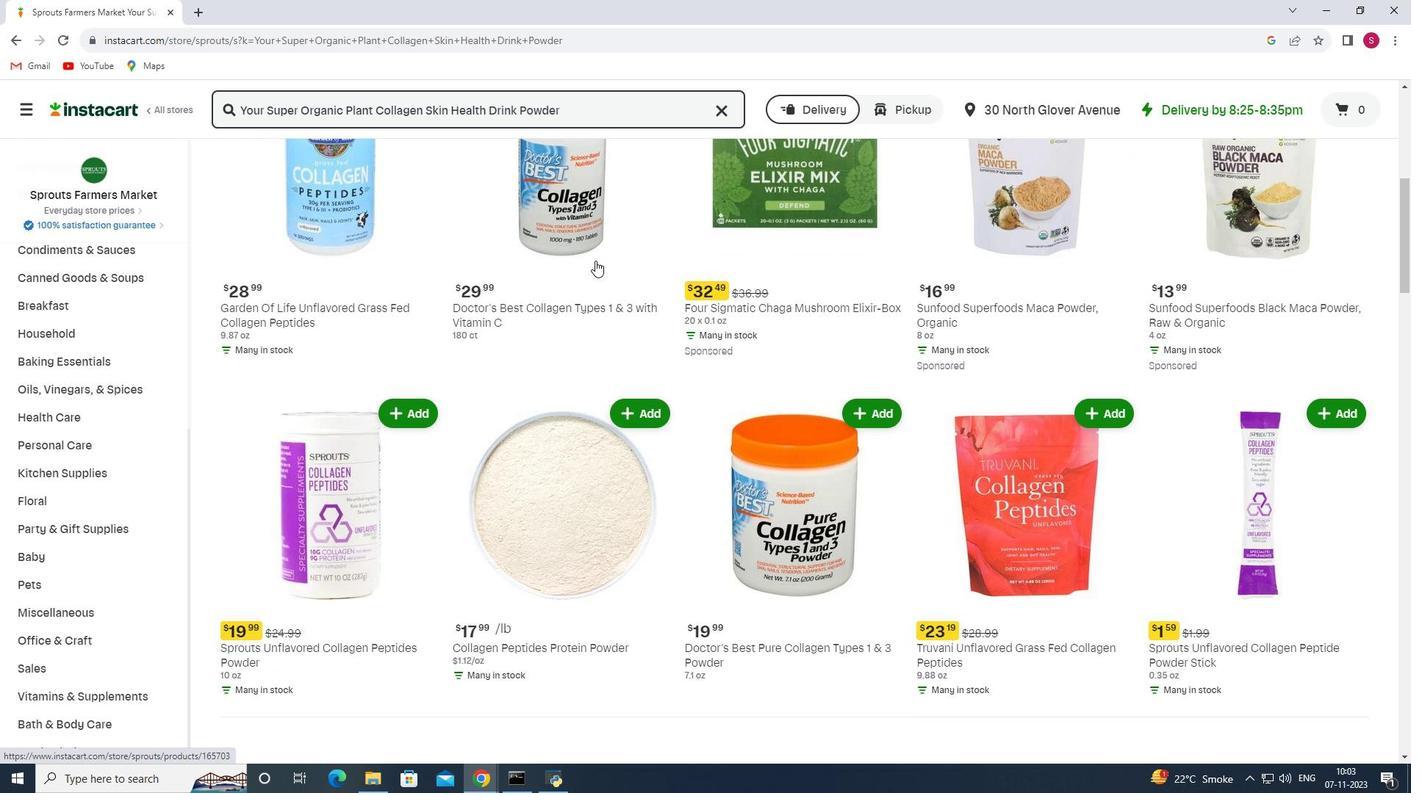 
Action: Mouse scrolled (595, 260) with delta (0, 0)
Screenshot: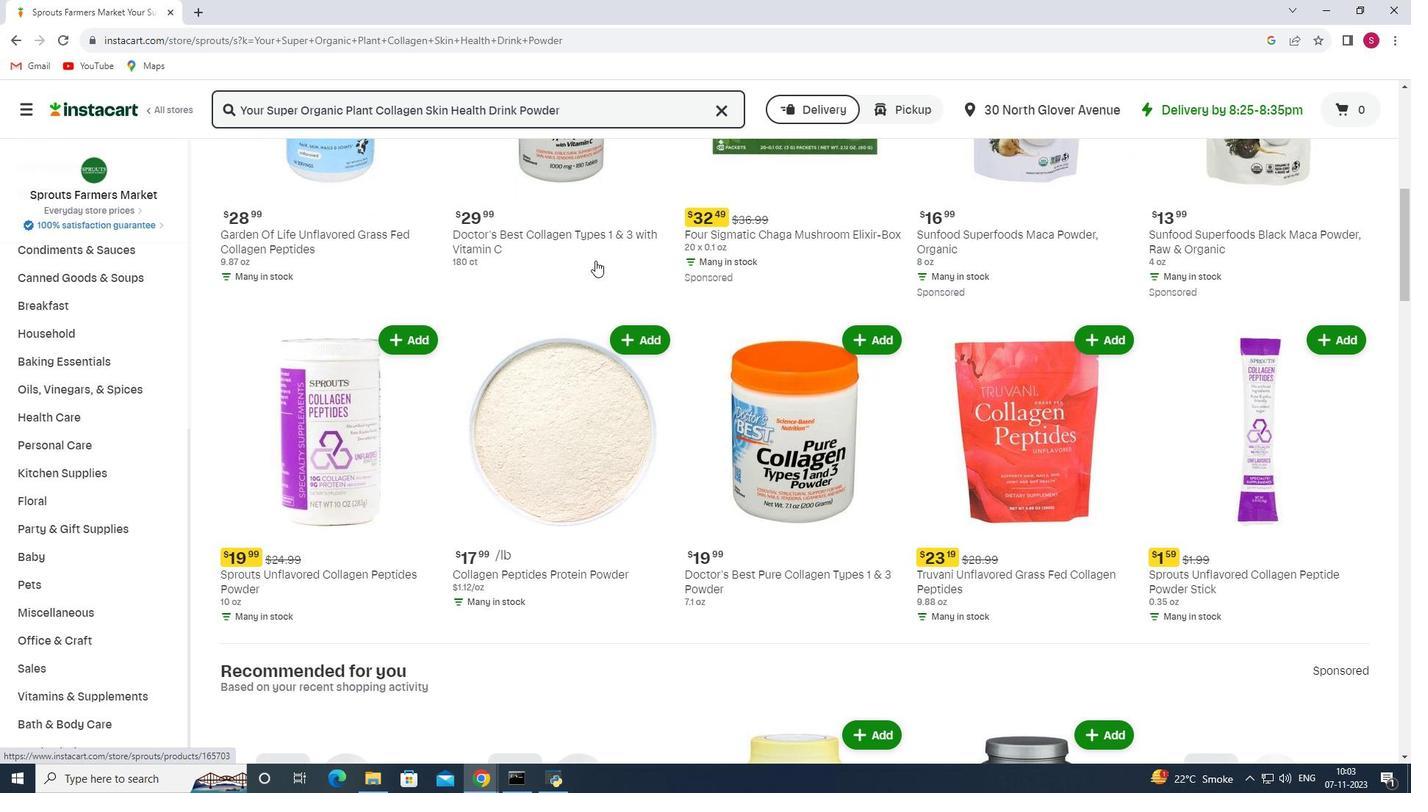 
Action: Mouse scrolled (595, 260) with delta (0, 0)
Screenshot: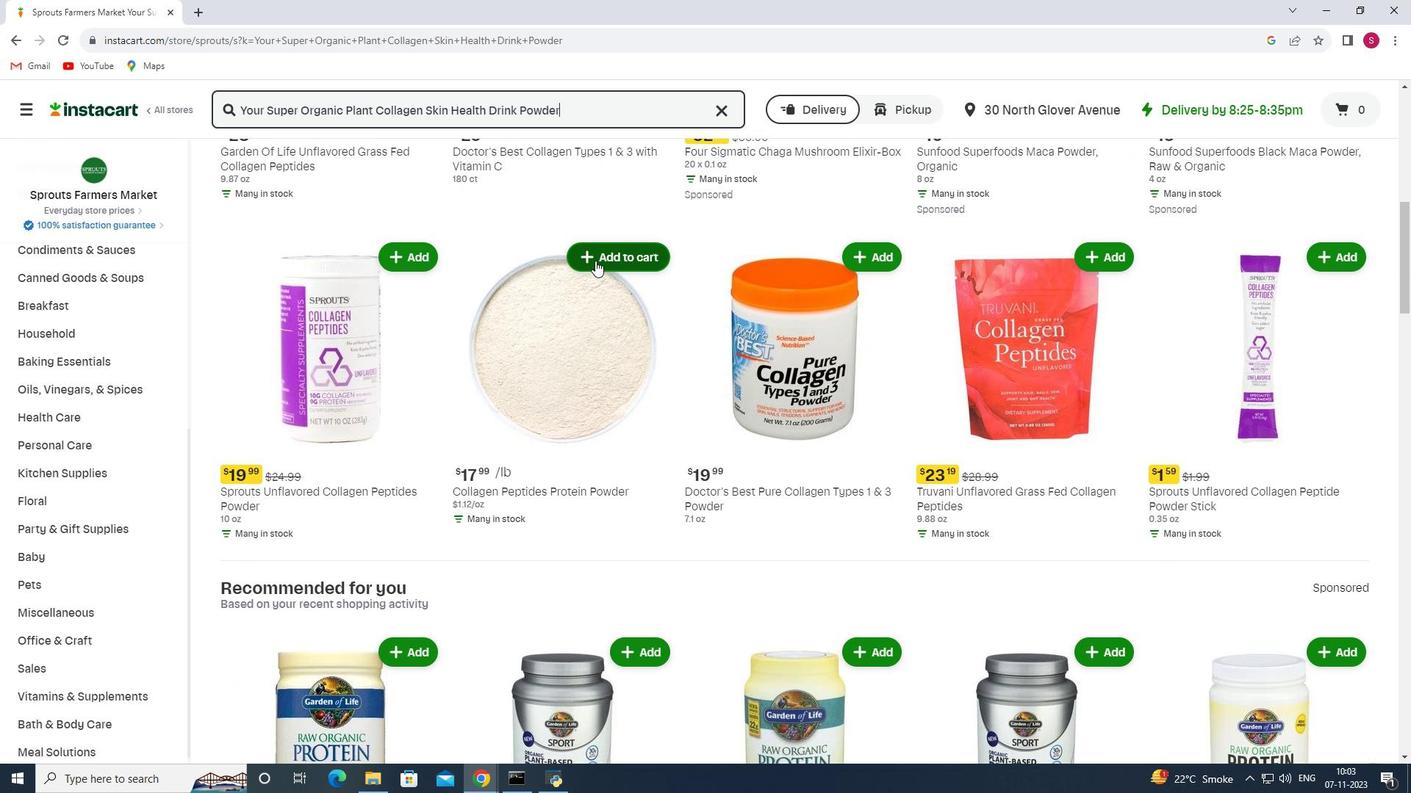 
Action: Mouse scrolled (595, 260) with delta (0, 0)
Screenshot: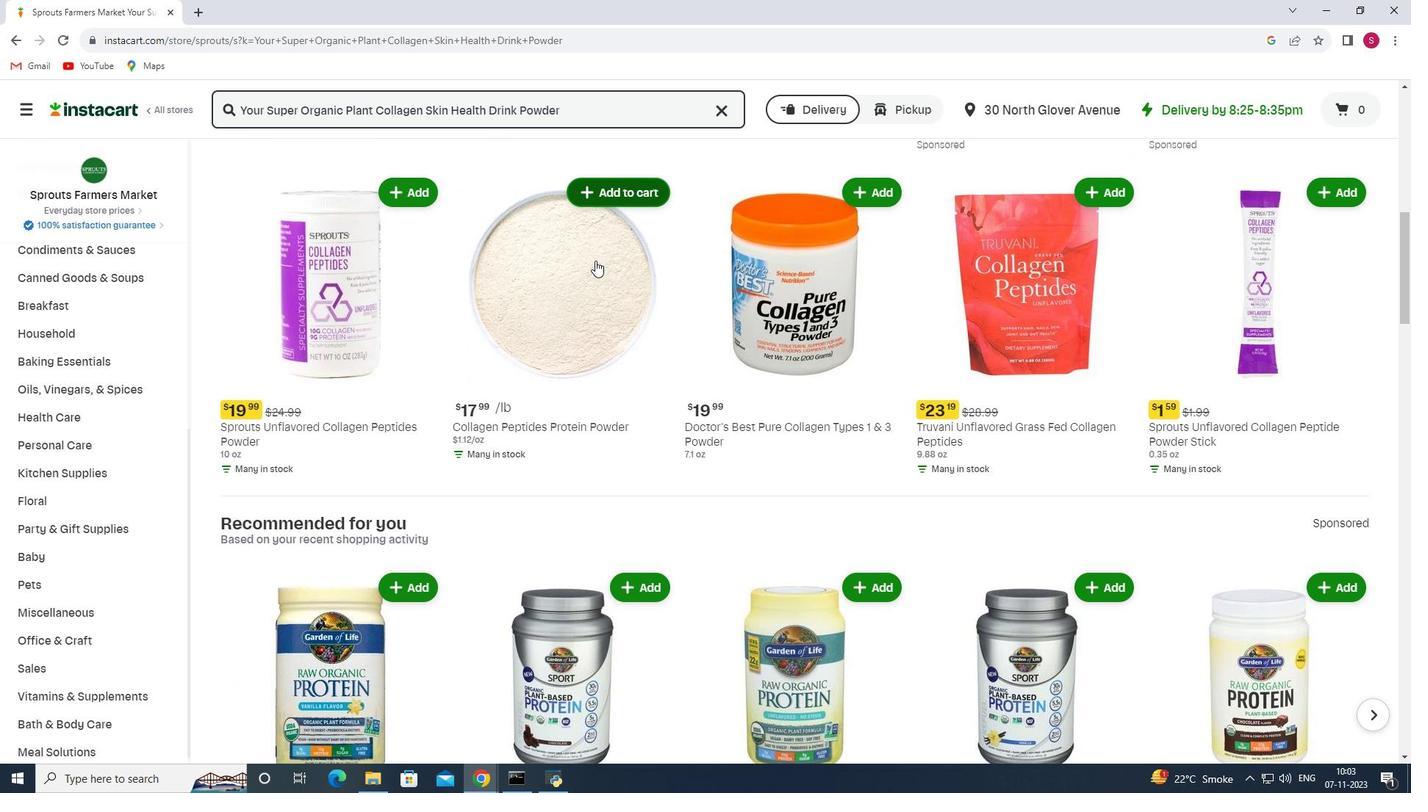 
Action: Mouse scrolled (595, 260) with delta (0, 0)
Screenshot: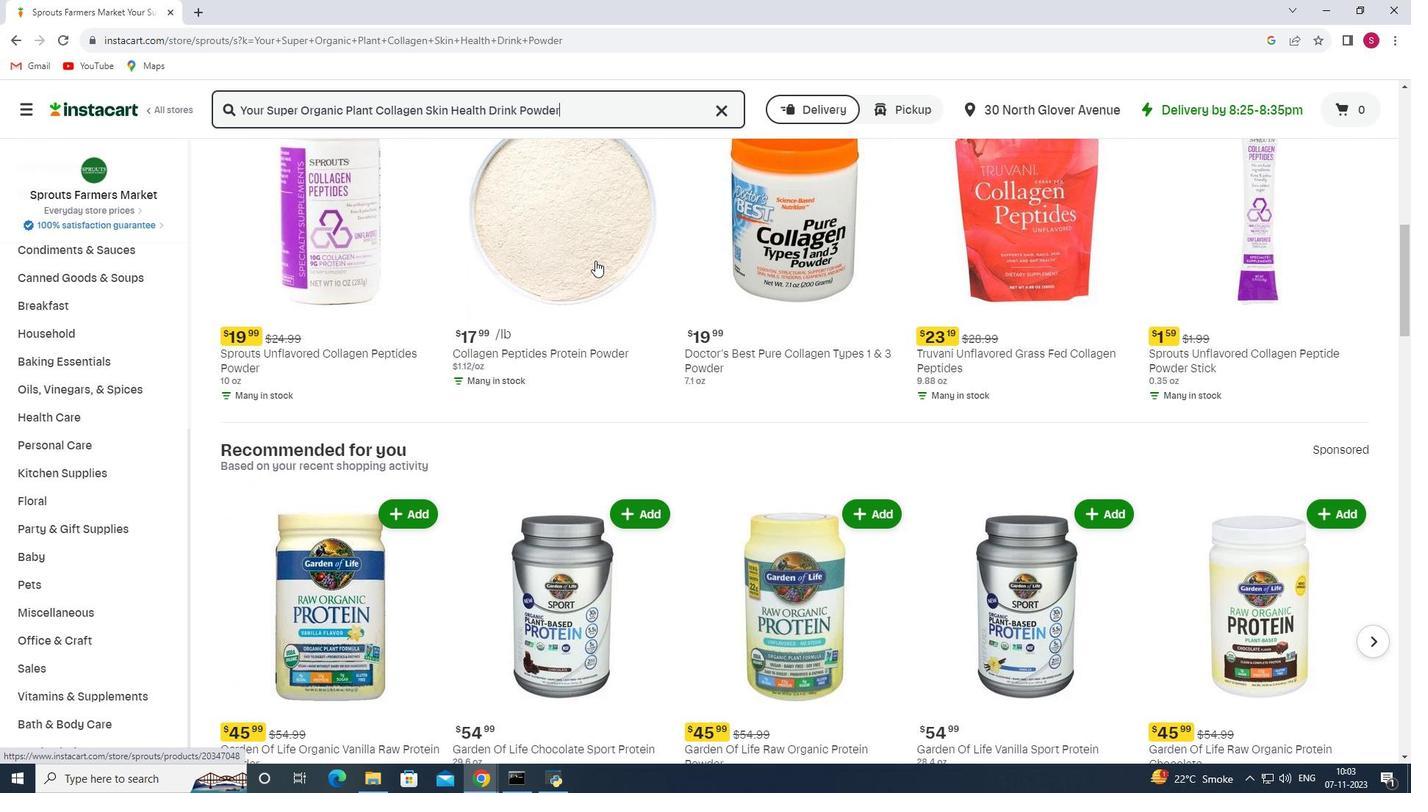 
Action: Mouse scrolled (595, 260) with delta (0, 0)
Screenshot: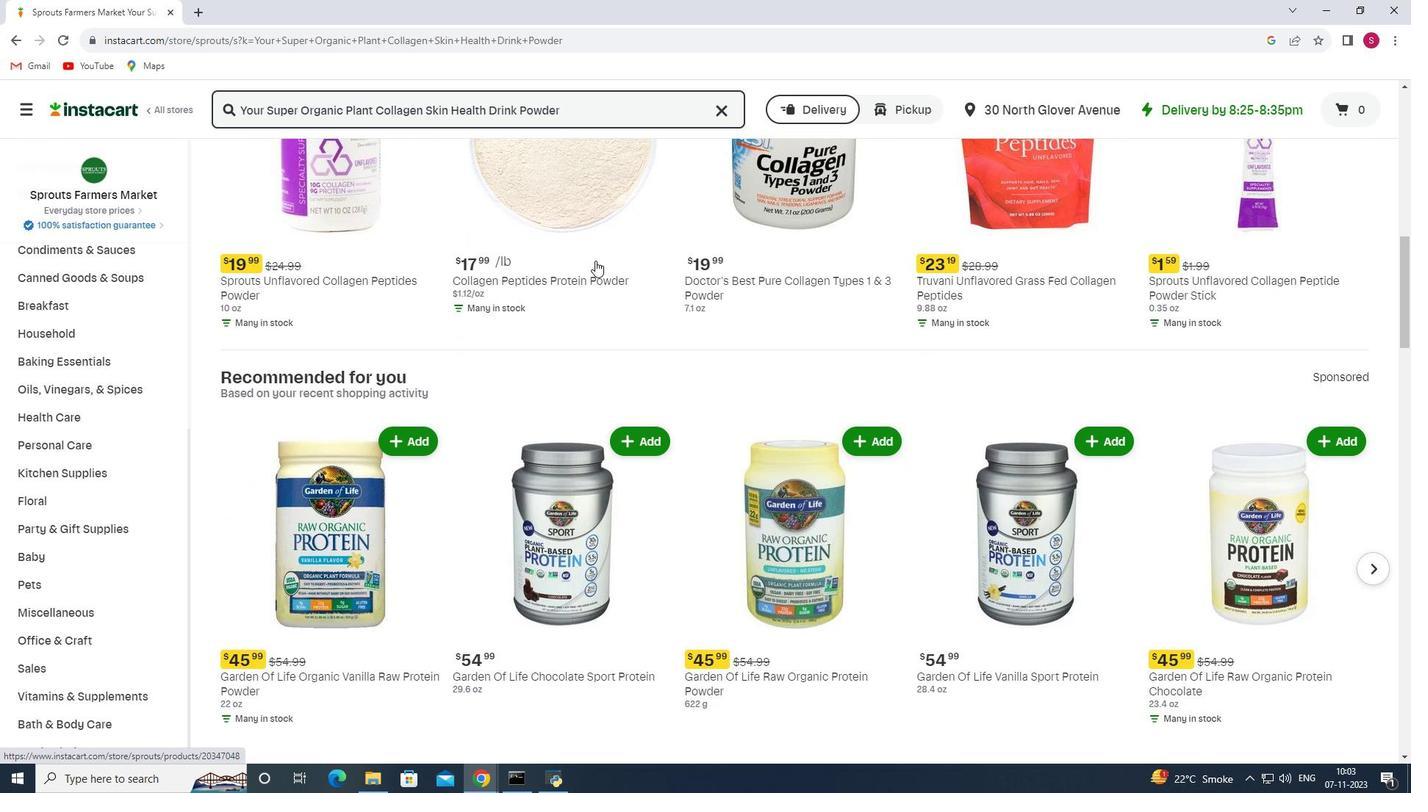 
Action: Mouse scrolled (595, 260) with delta (0, 0)
Screenshot: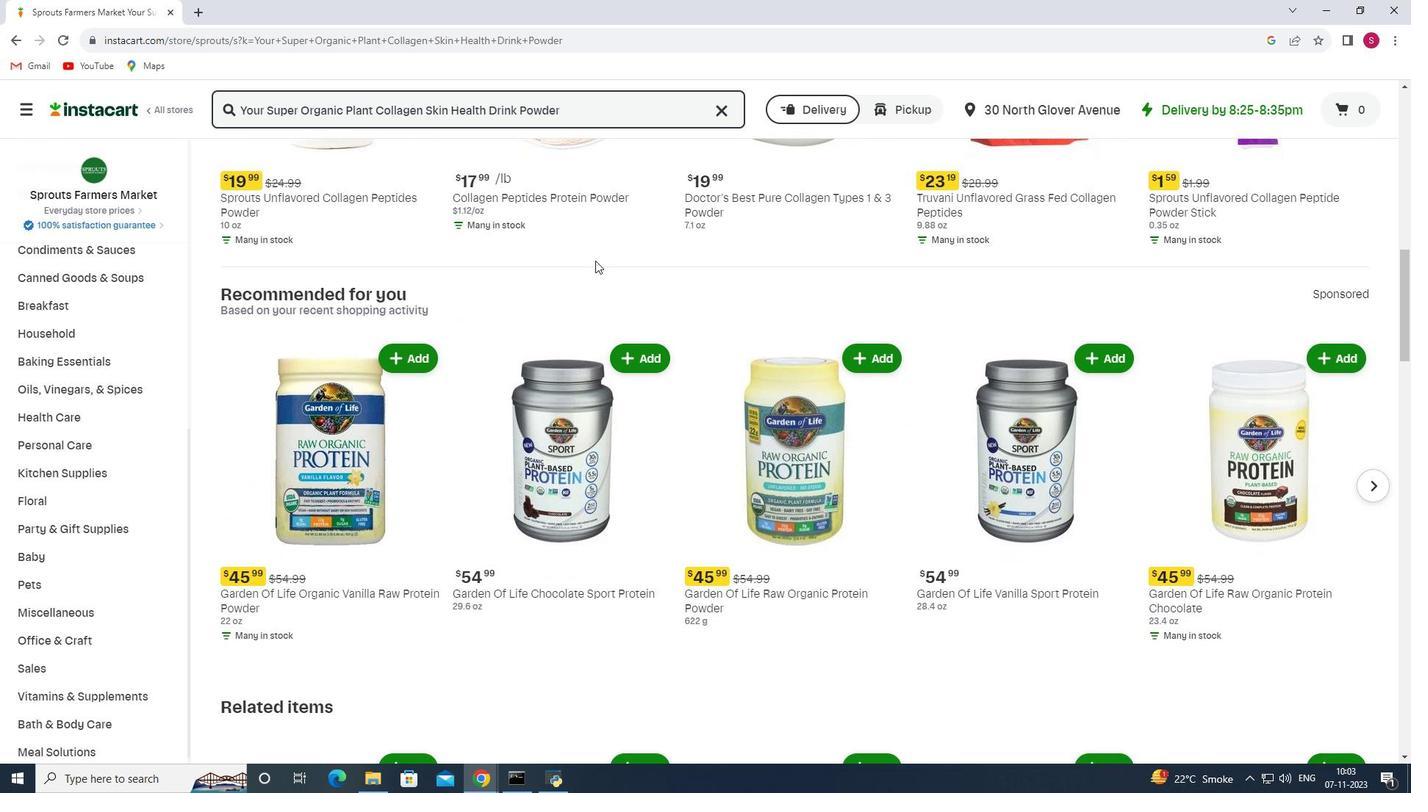 
Action: Mouse scrolled (595, 260) with delta (0, 0)
Screenshot: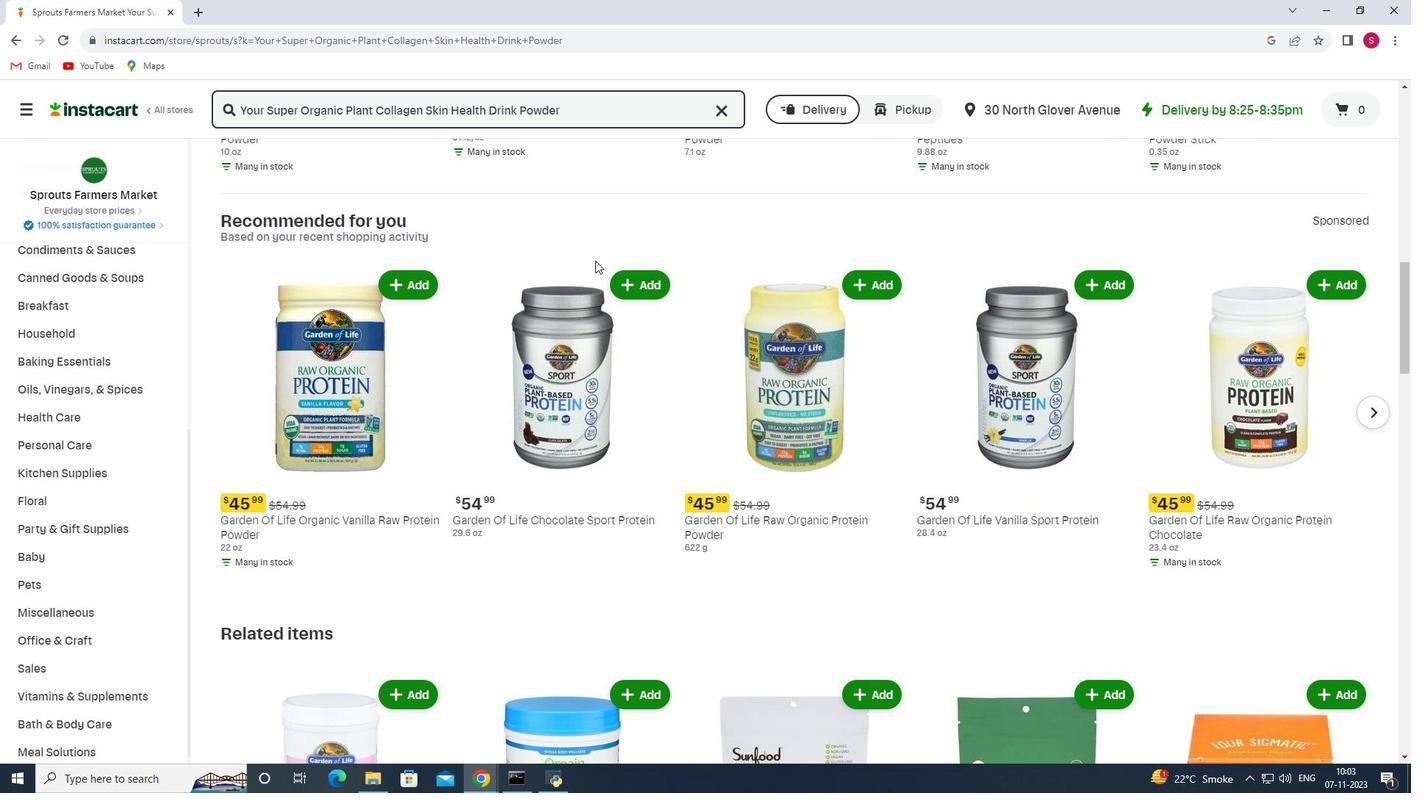 
Action: Mouse scrolled (595, 260) with delta (0, 0)
Screenshot: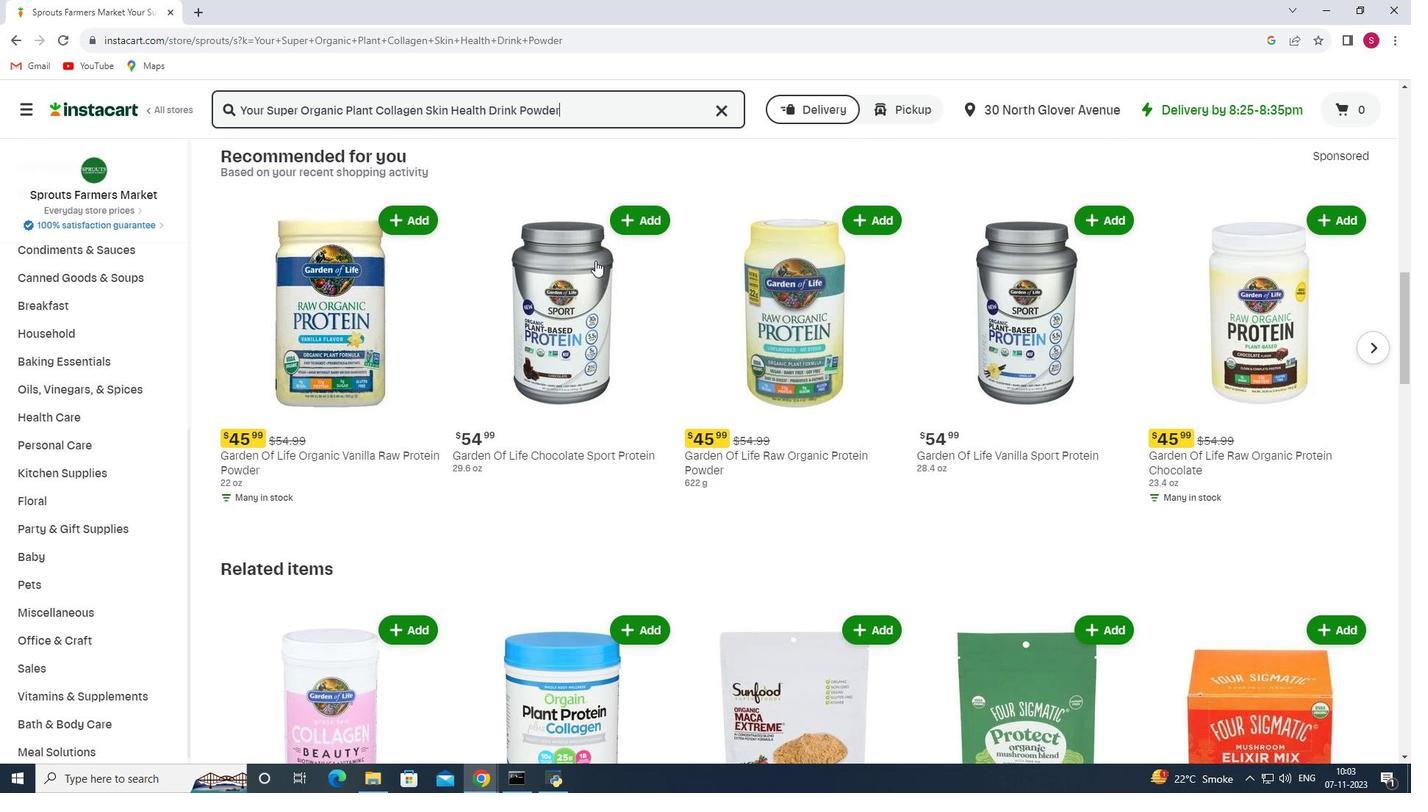 
Action: Mouse scrolled (595, 260) with delta (0, 0)
Screenshot: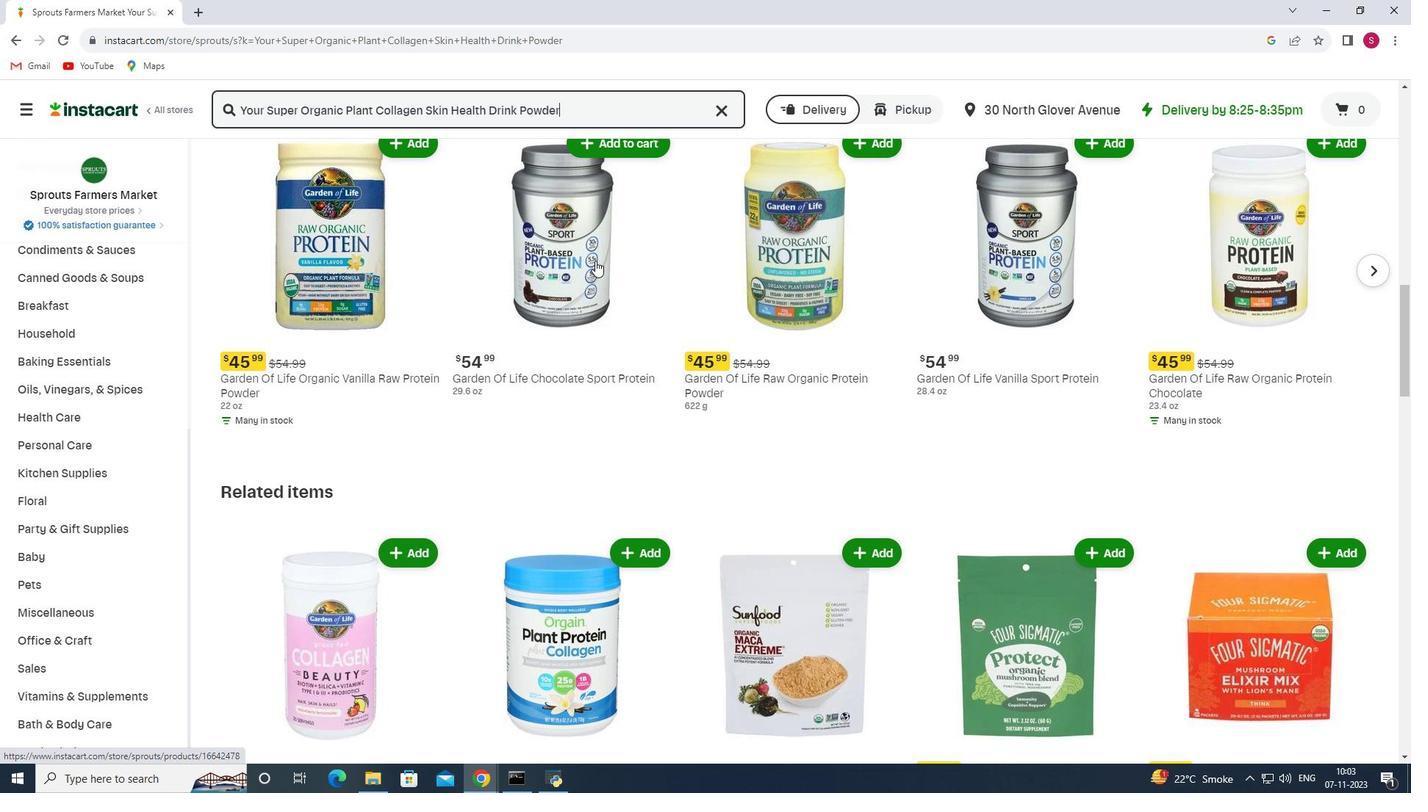 
Action: Mouse scrolled (595, 260) with delta (0, 0)
Screenshot: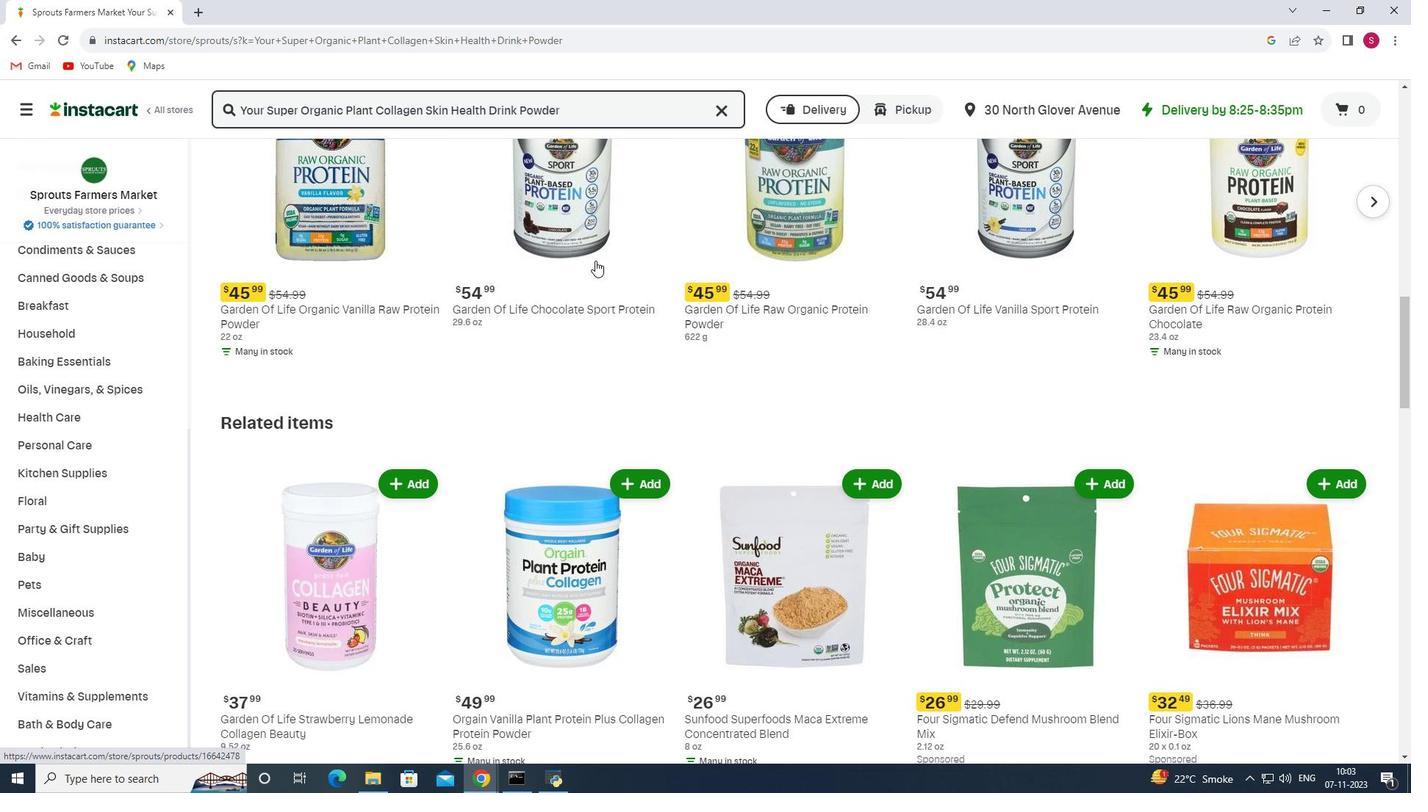 
Action: Mouse scrolled (595, 260) with delta (0, 0)
Screenshot: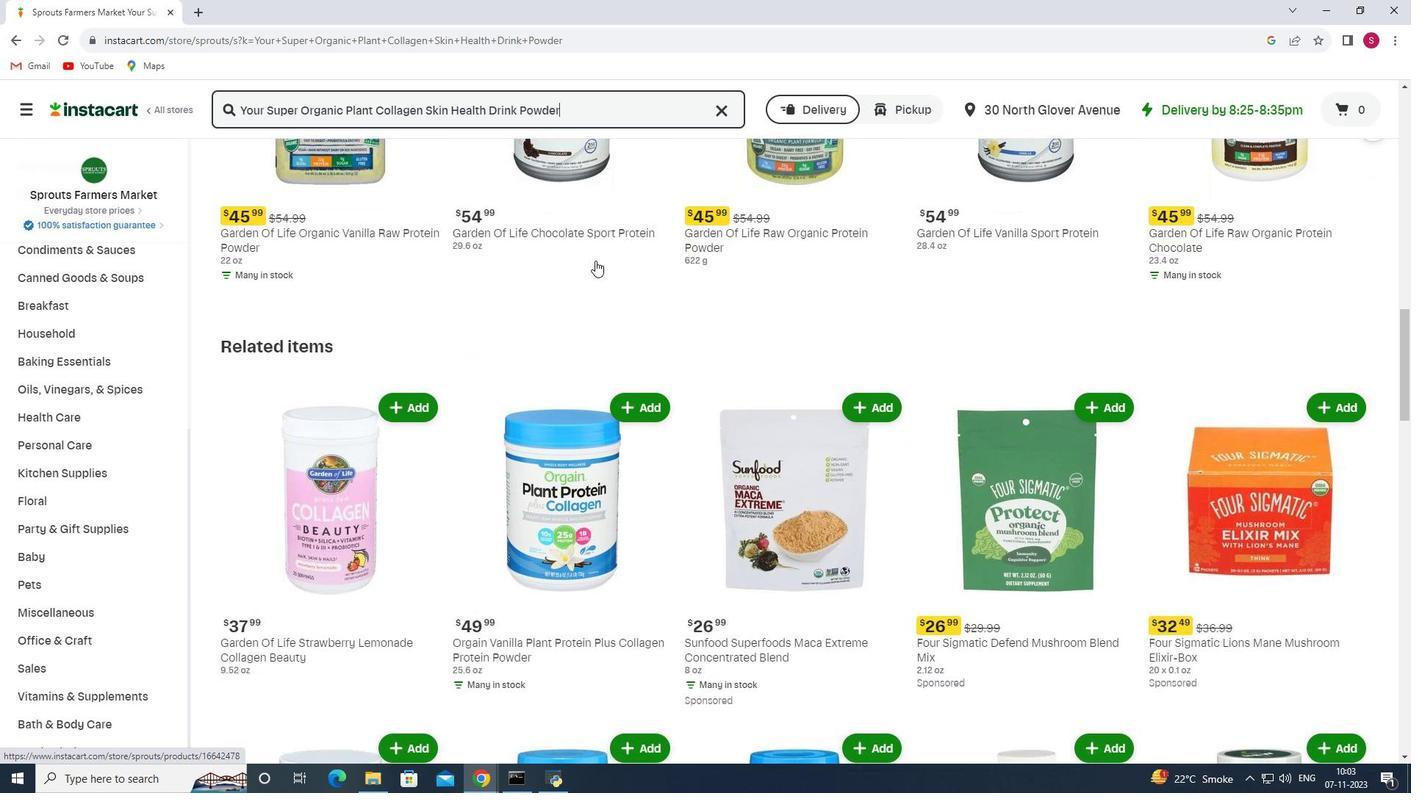 
Action: Mouse scrolled (595, 260) with delta (0, 0)
Screenshot: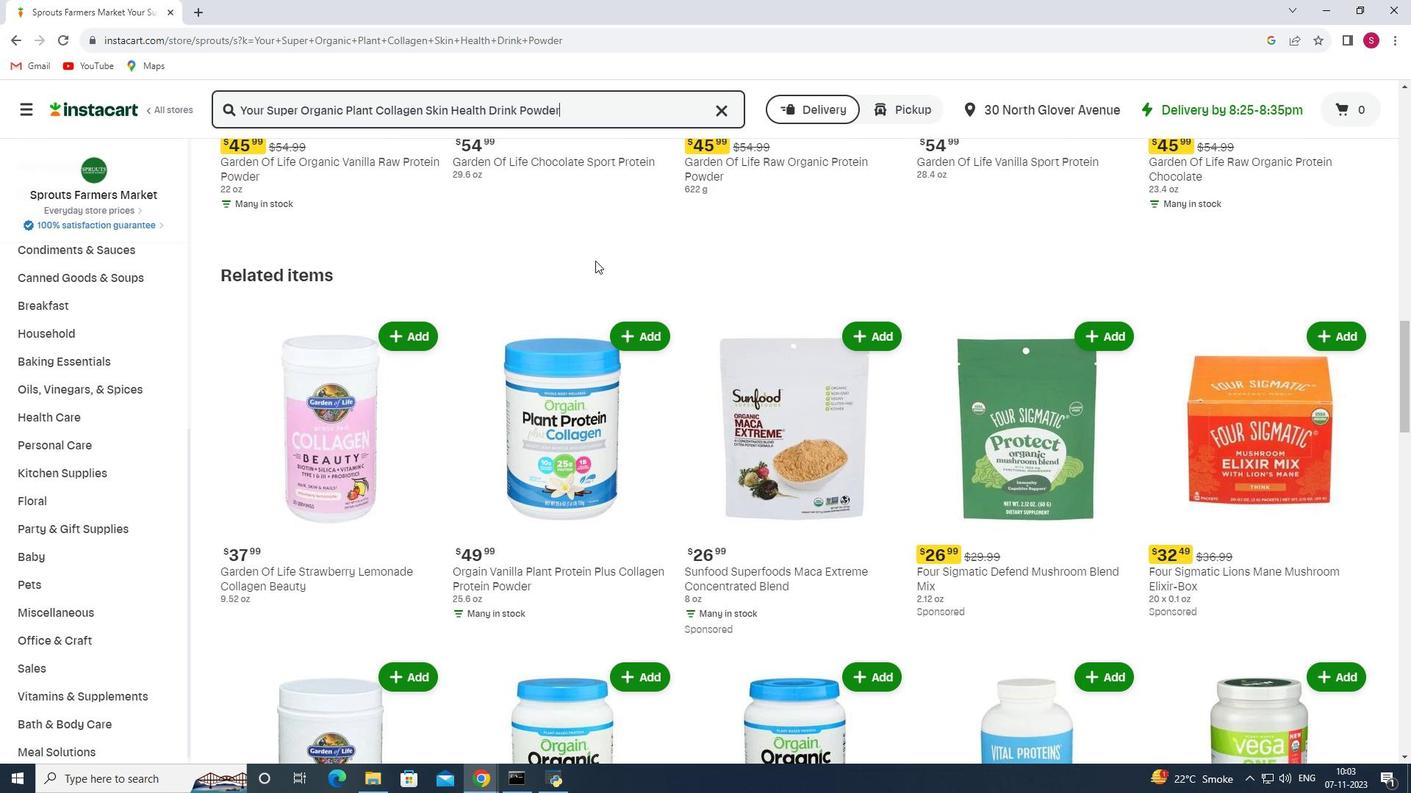 
Action: Mouse scrolled (595, 260) with delta (0, 0)
Screenshot: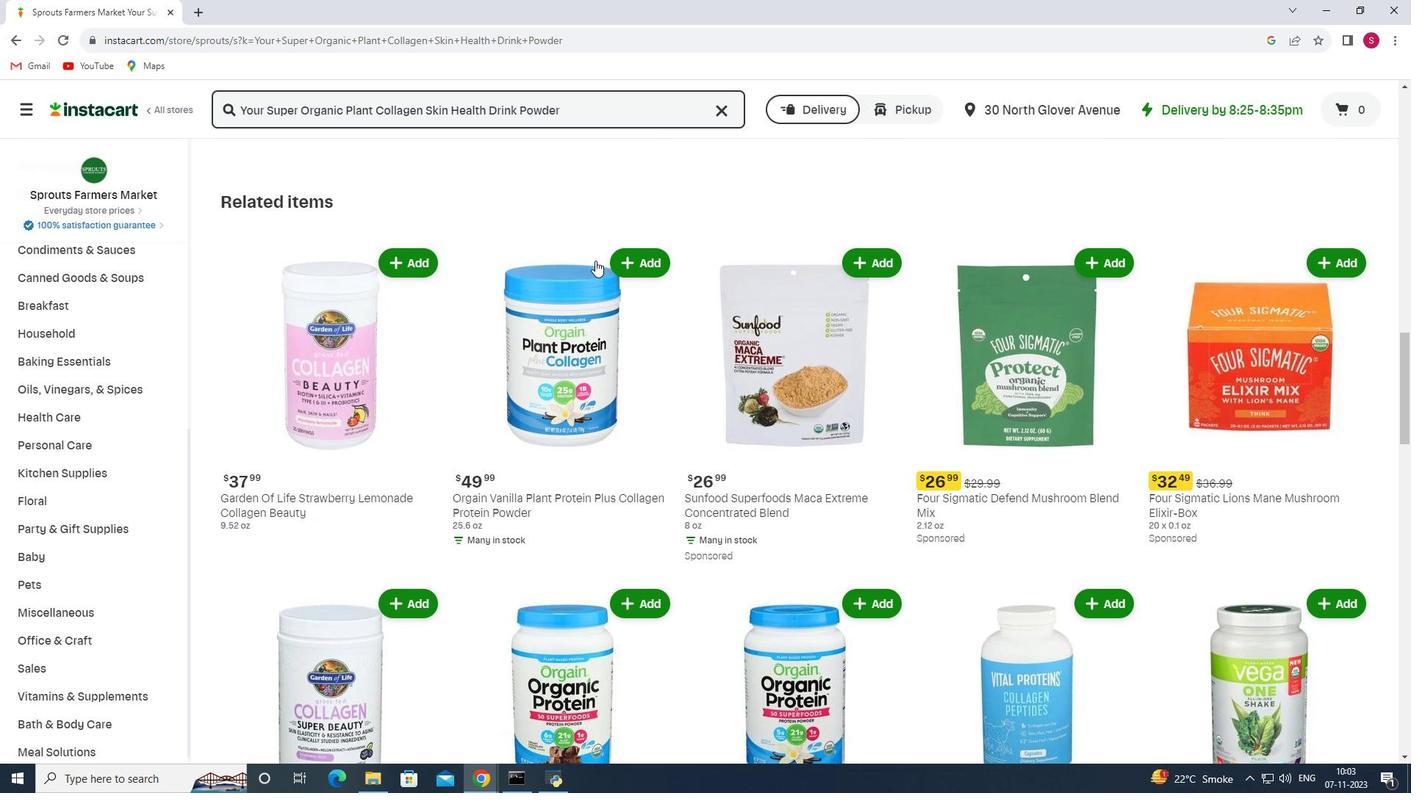 
Action: Mouse scrolled (595, 260) with delta (0, 0)
Screenshot: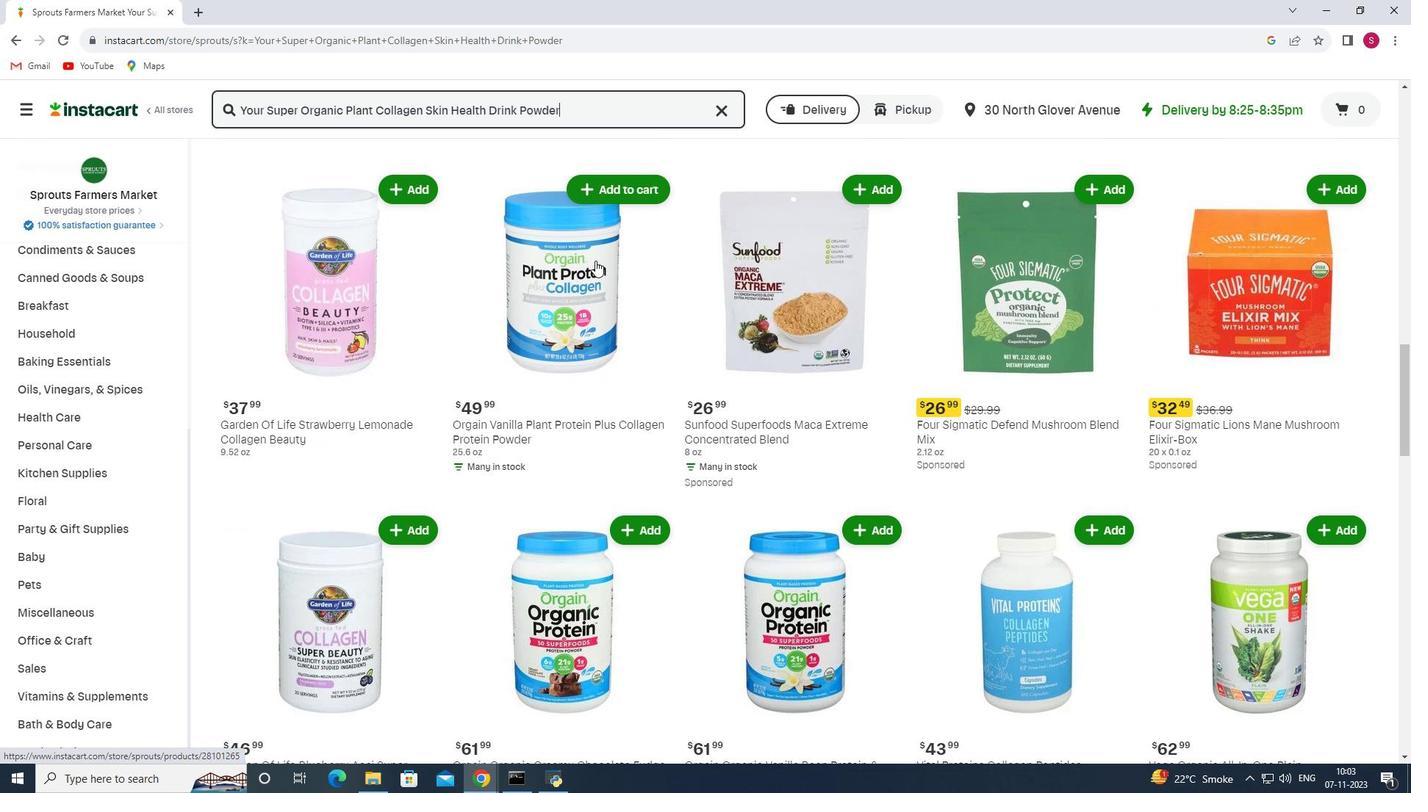 
Action: Mouse scrolled (595, 260) with delta (0, 0)
Screenshot: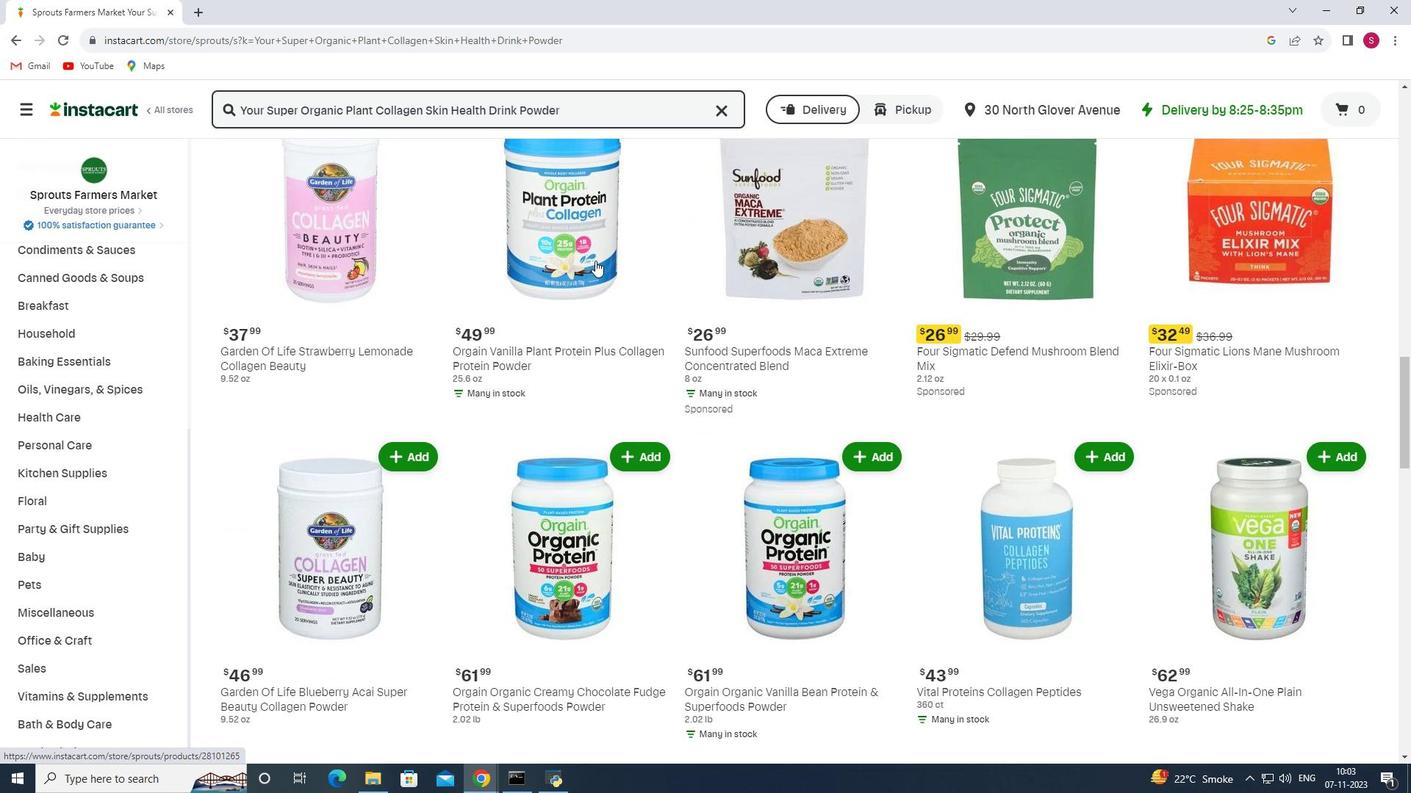 
Action: Mouse scrolled (595, 260) with delta (0, 0)
Screenshot: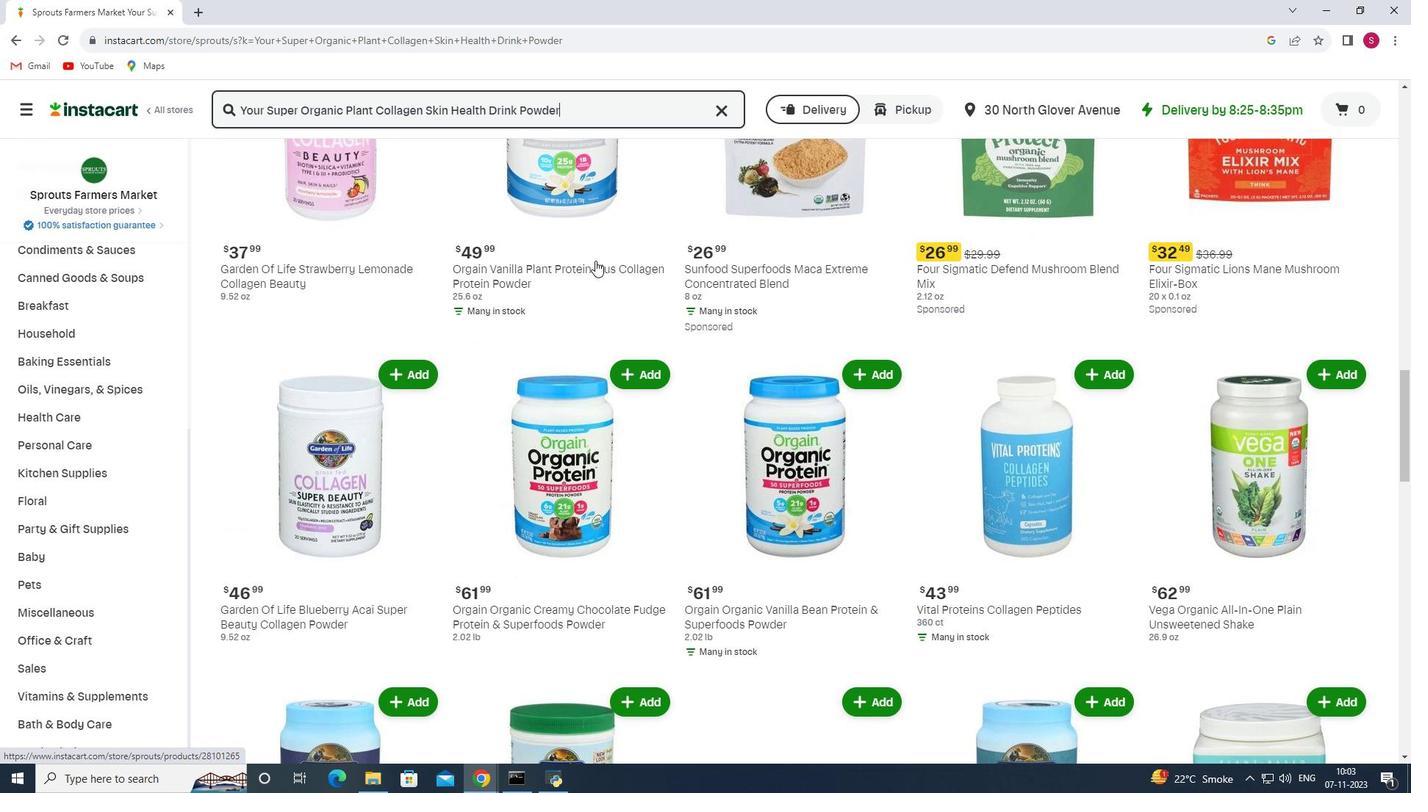 
Action: Mouse scrolled (595, 260) with delta (0, 0)
Screenshot: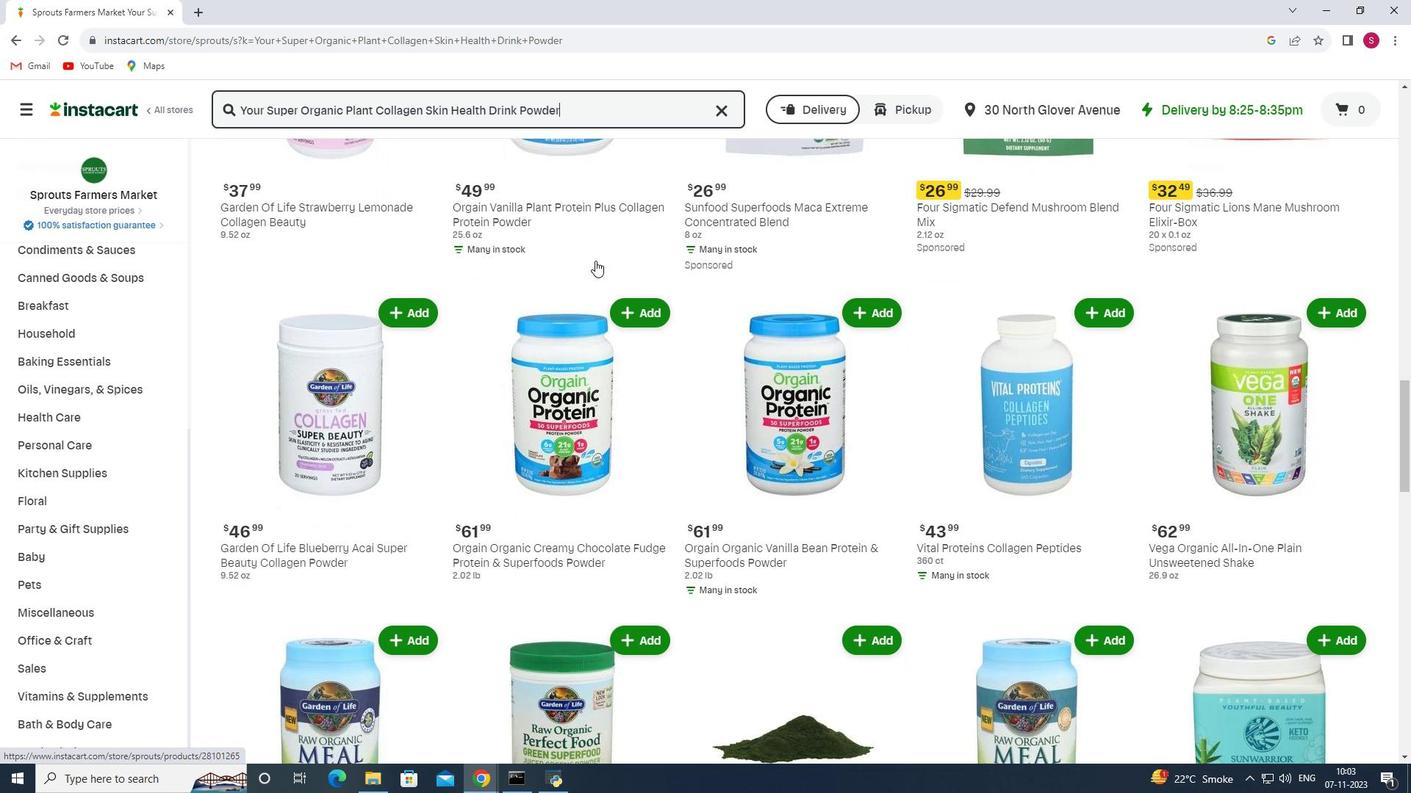 
Action: Mouse scrolled (595, 260) with delta (0, 0)
Screenshot: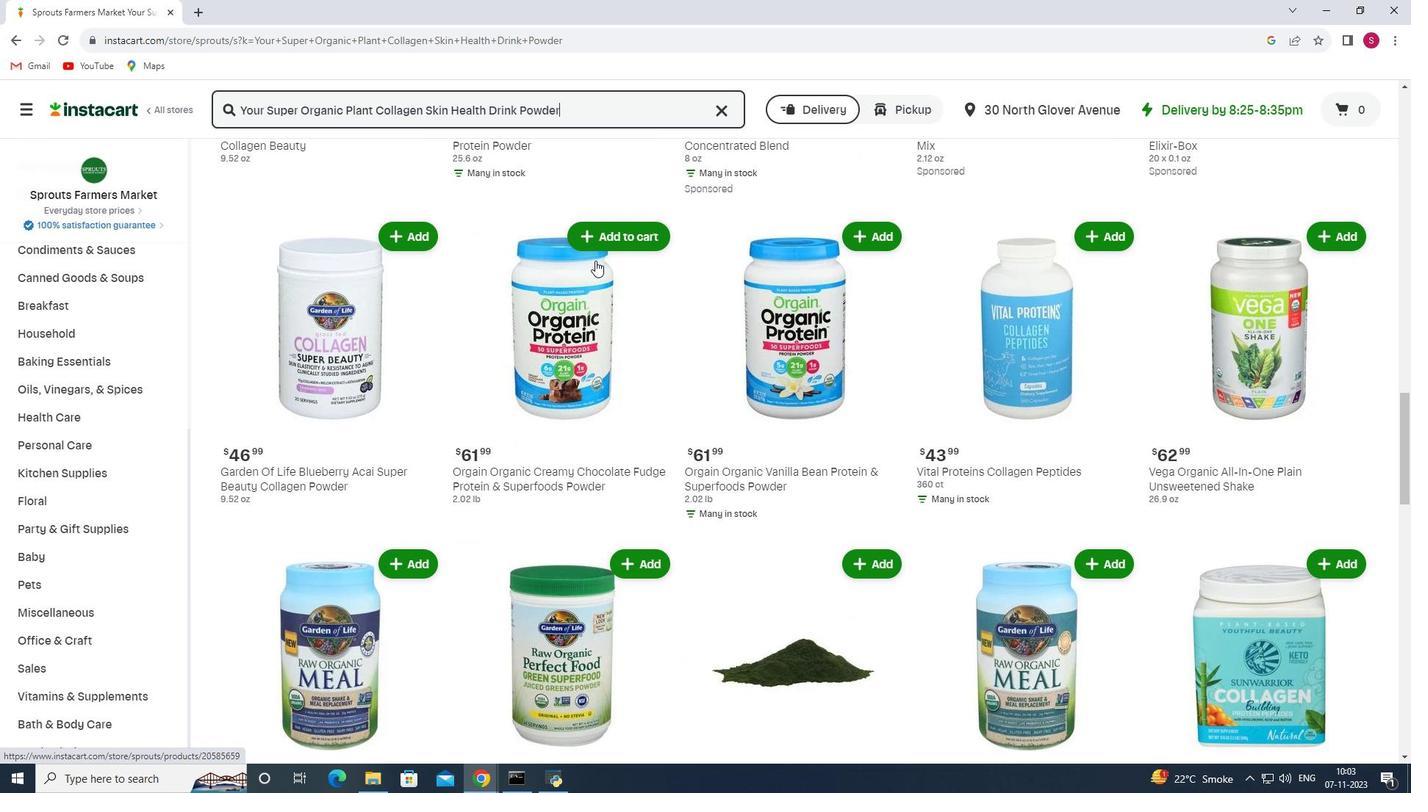 
Action: Mouse scrolled (595, 260) with delta (0, 0)
Screenshot: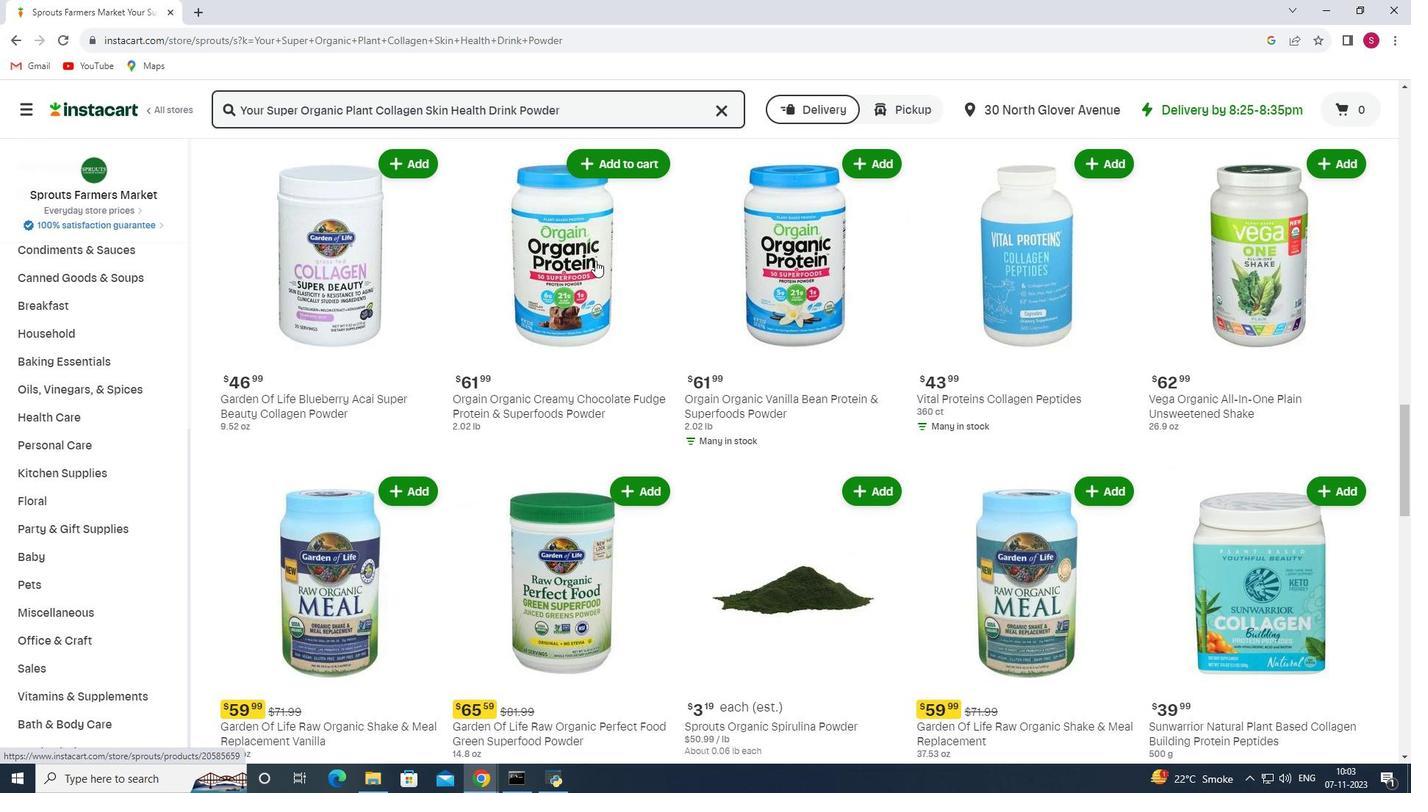 
Action: Mouse scrolled (595, 260) with delta (0, 0)
Screenshot: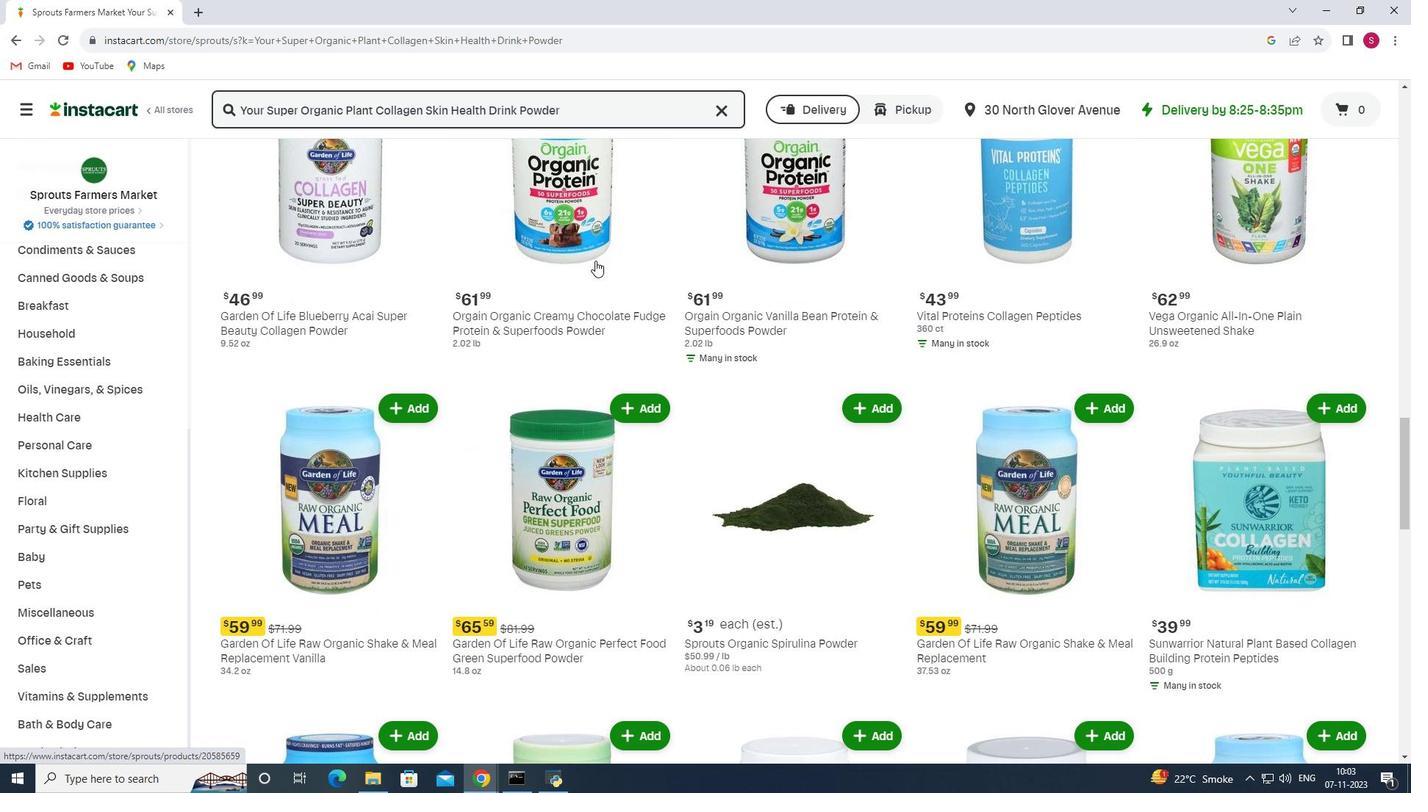 
Action: Mouse scrolled (595, 260) with delta (0, 0)
Screenshot: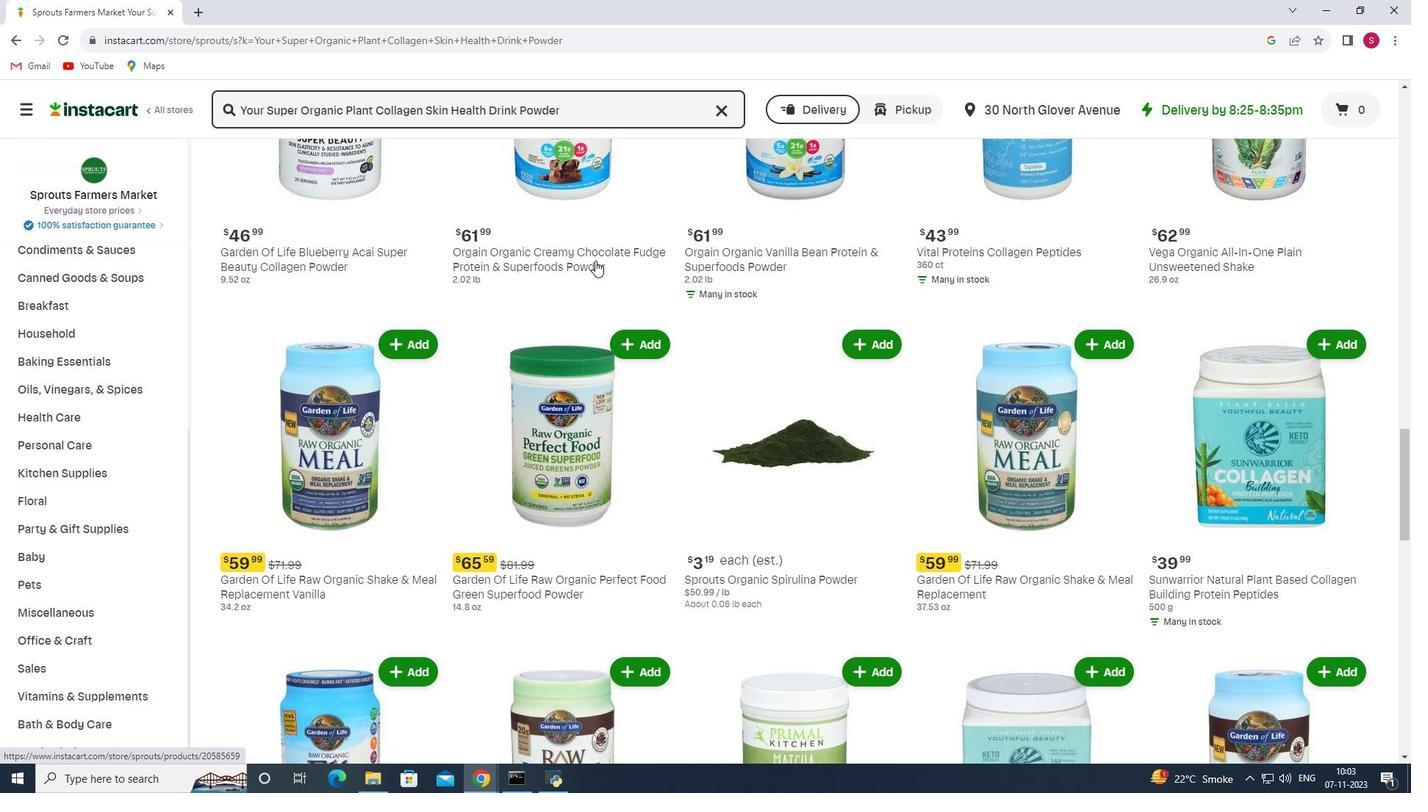 
Action: Mouse scrolled (595, 260) with delta (0, 0)
Screenshot: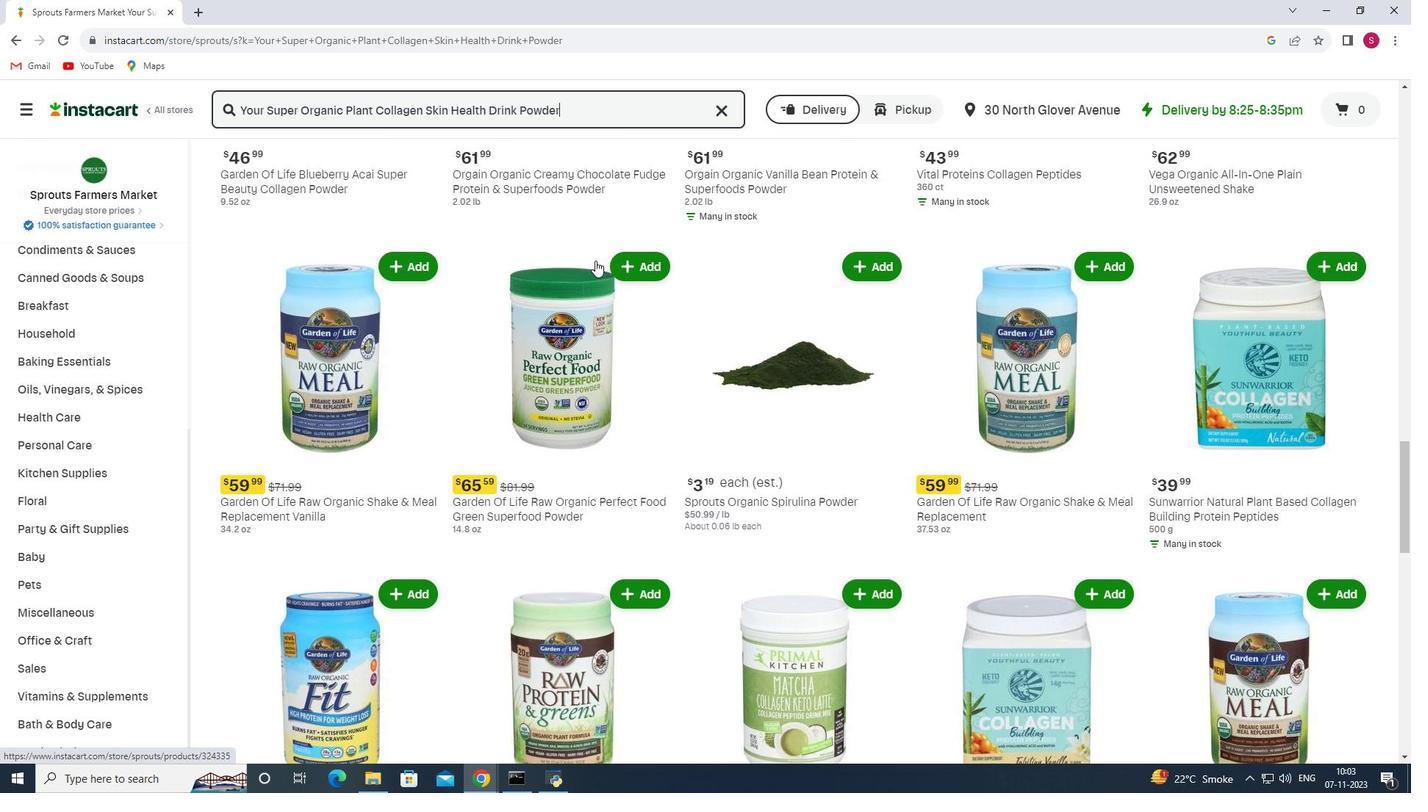 
Action: Mouse scrolled (595, 260) with delta (0, 0)
Screenshot: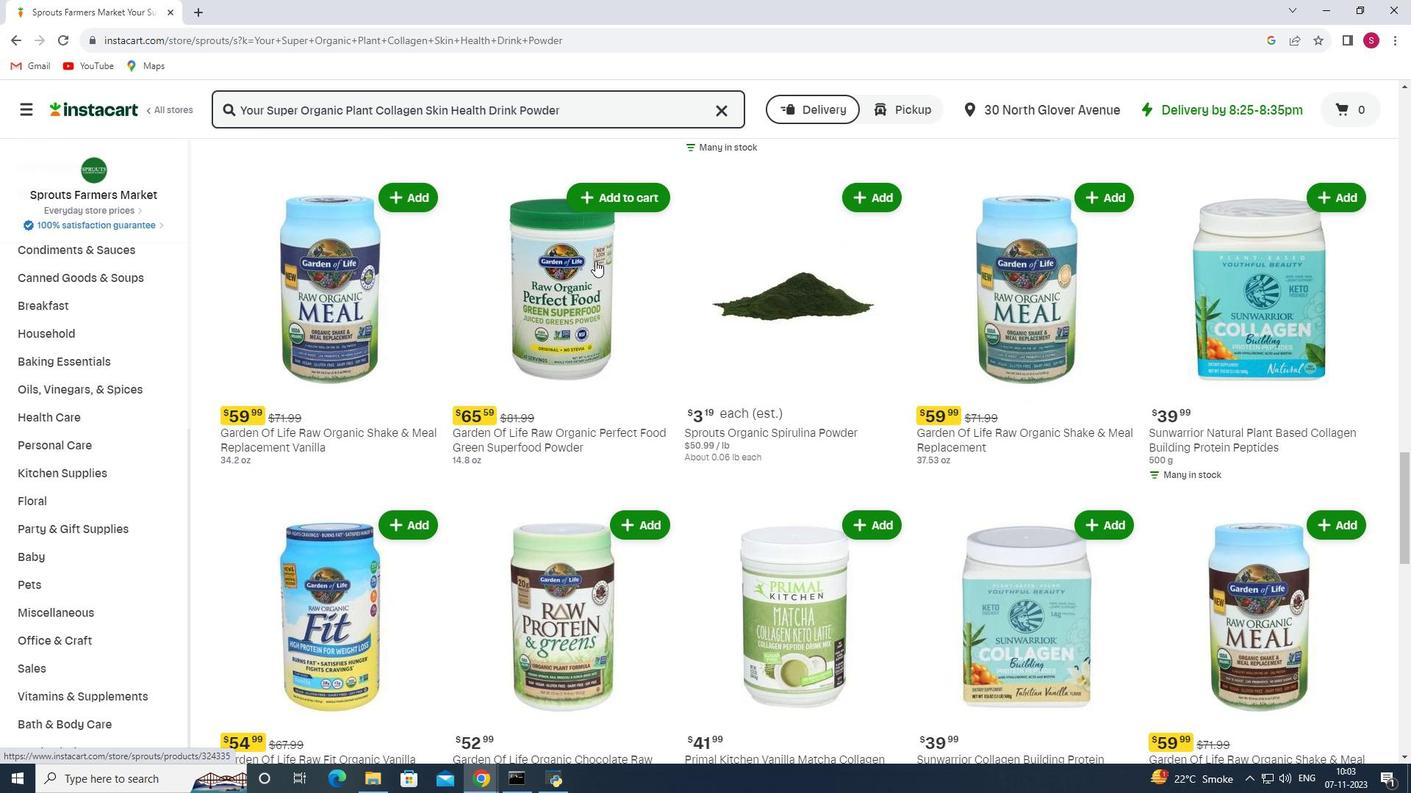 
Action: Mouse scrolled (595, 260) with delta (0, 0)
Screenshot: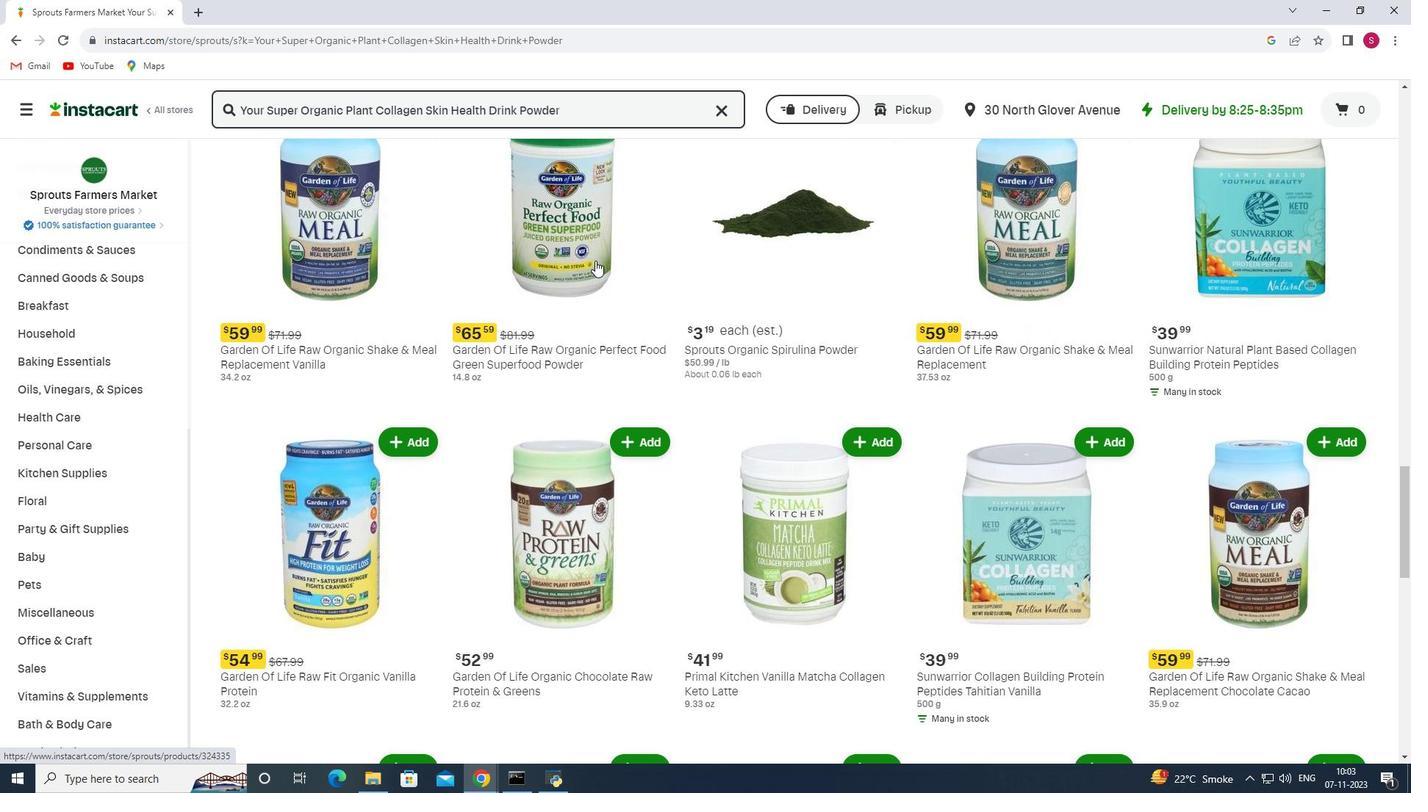 
Action: Mouse scrolled (595, 260) with delta (0, 0)
Screenshot: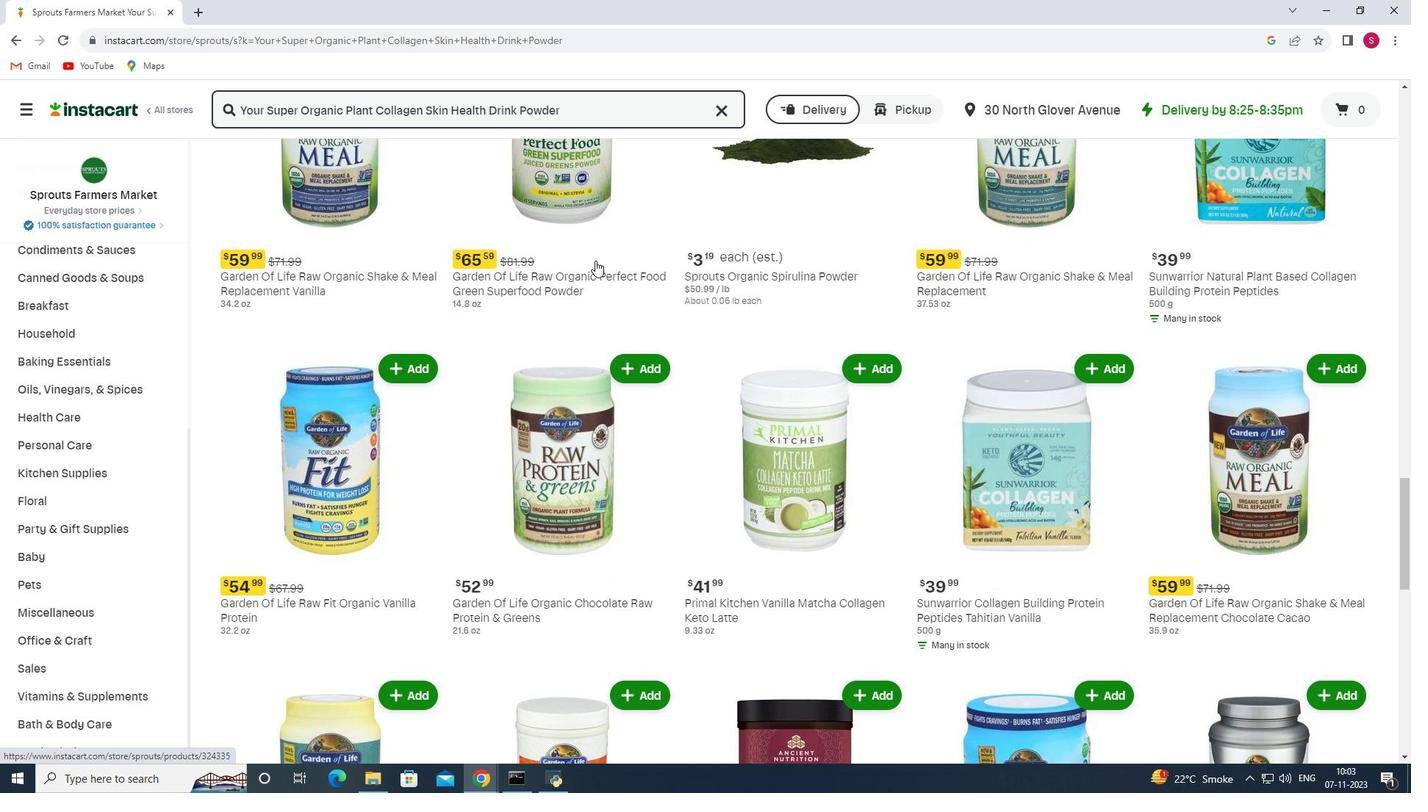 
Action: Mouse scrolled (595, 260) with delta (0, 0)
Screenshot: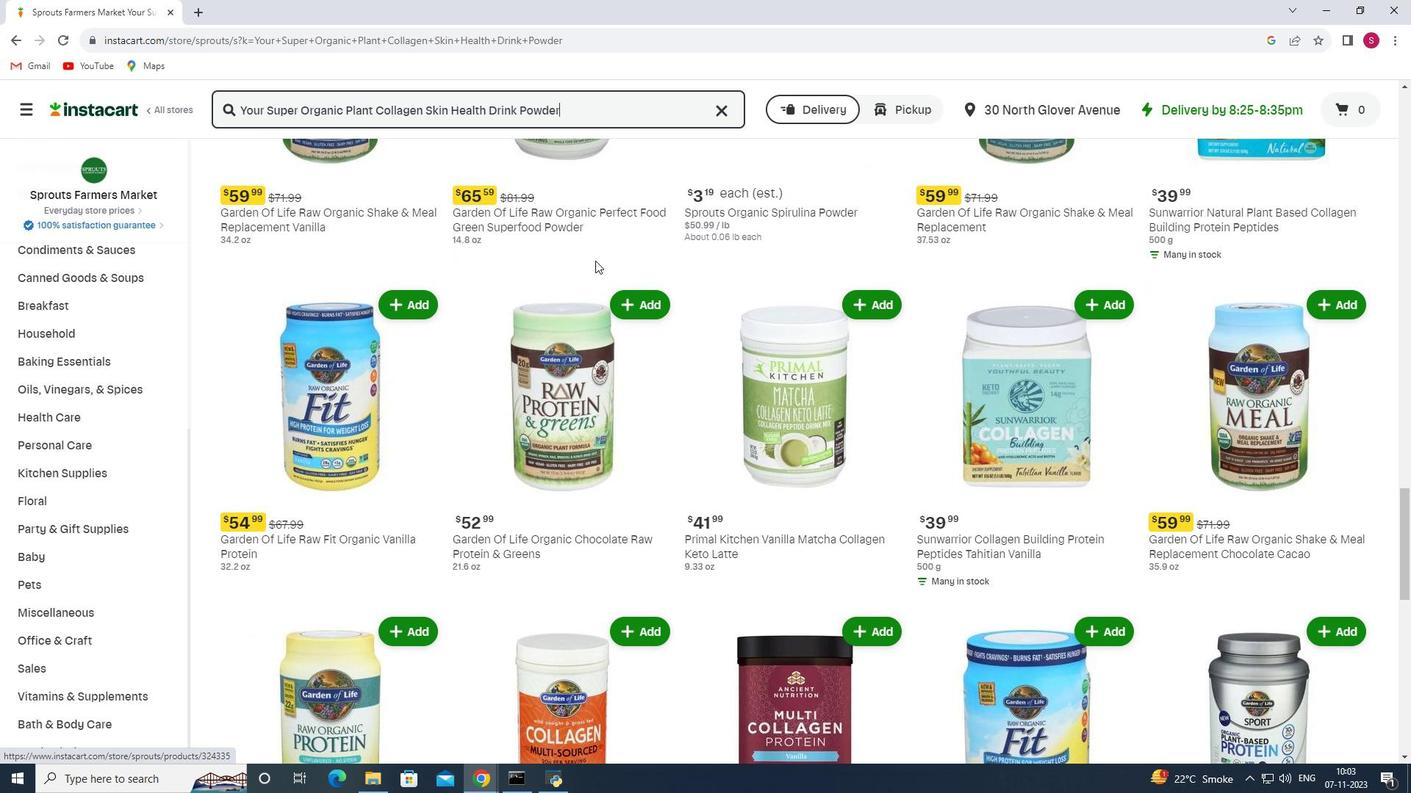 
Action: Mouse scrolled (595, 260) with delta (0, 0)
Screenshot: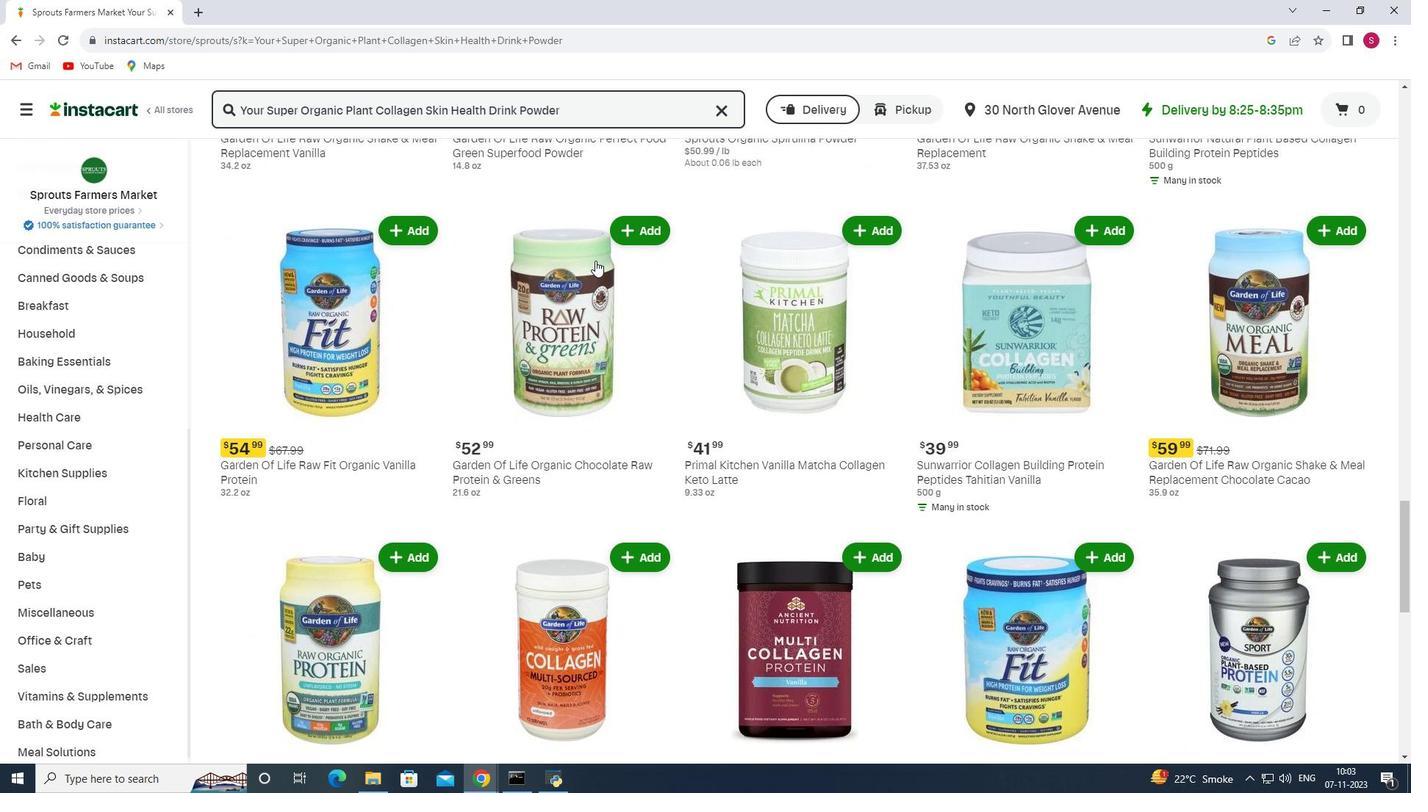 
Action: Mouse scrolled (595, 260) with delta (0, 0)
Screenshot: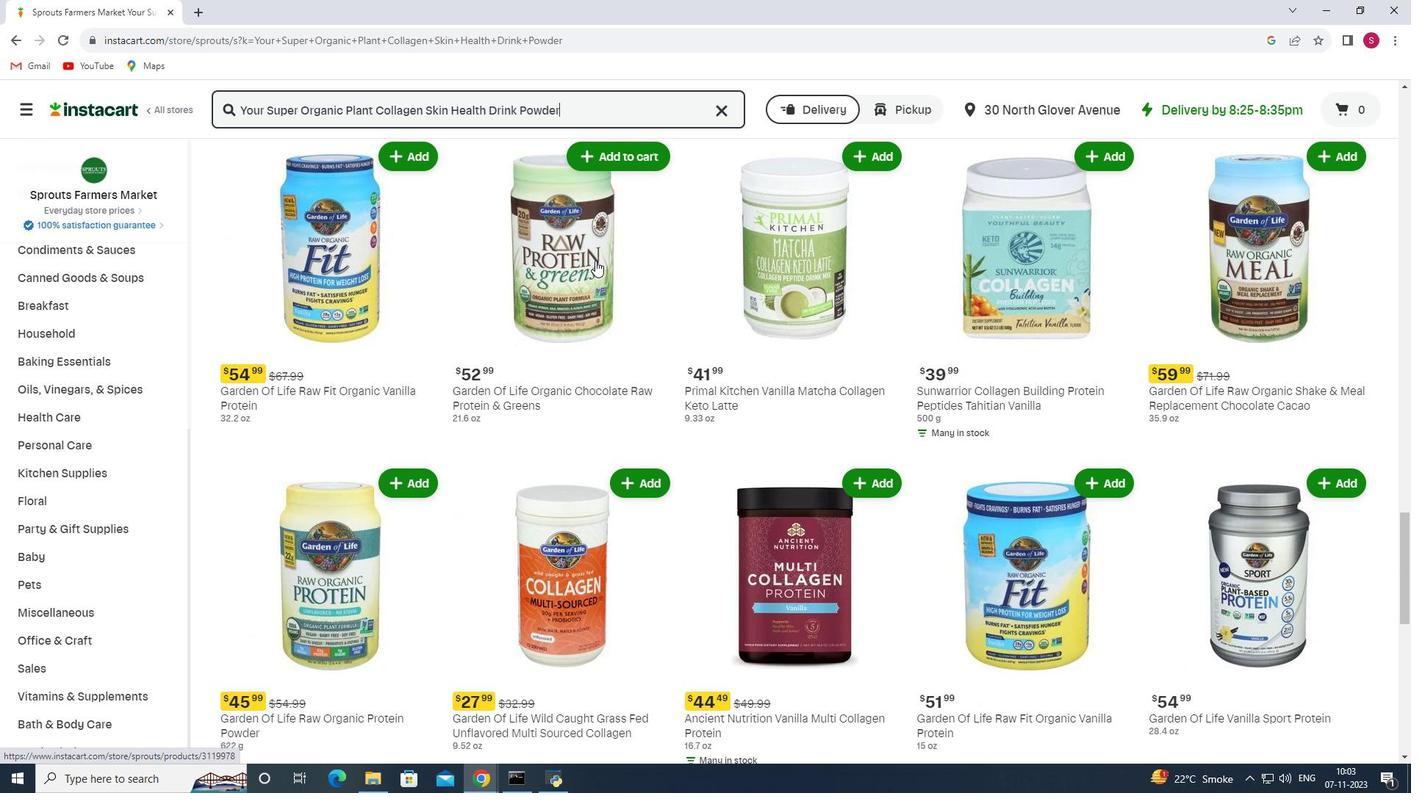 
Action: Mouse scrolled (595, 260) with delta (0, 0)
Screenshot: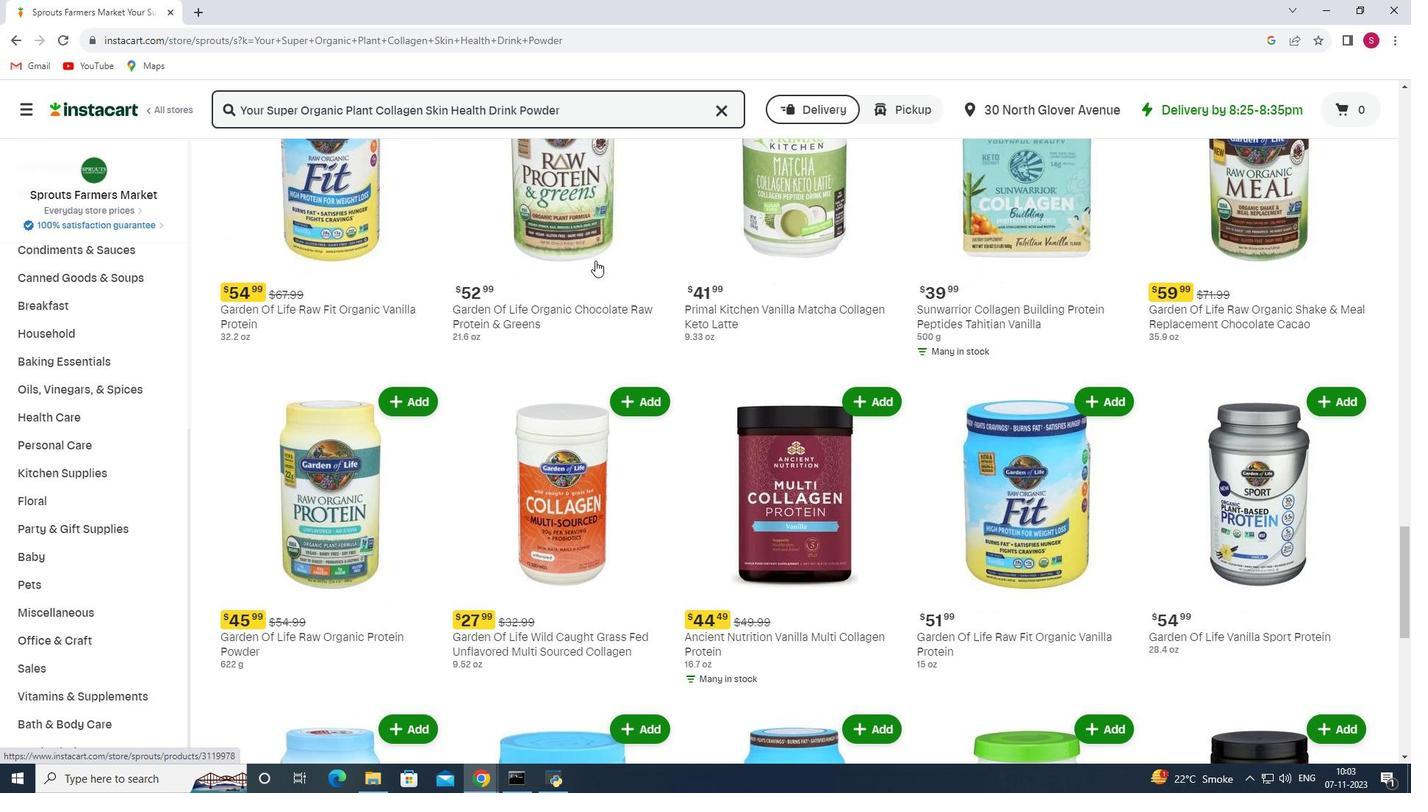 
Action: Mouse scrolled (595, 260) with delta (0, 0)
Screenshot: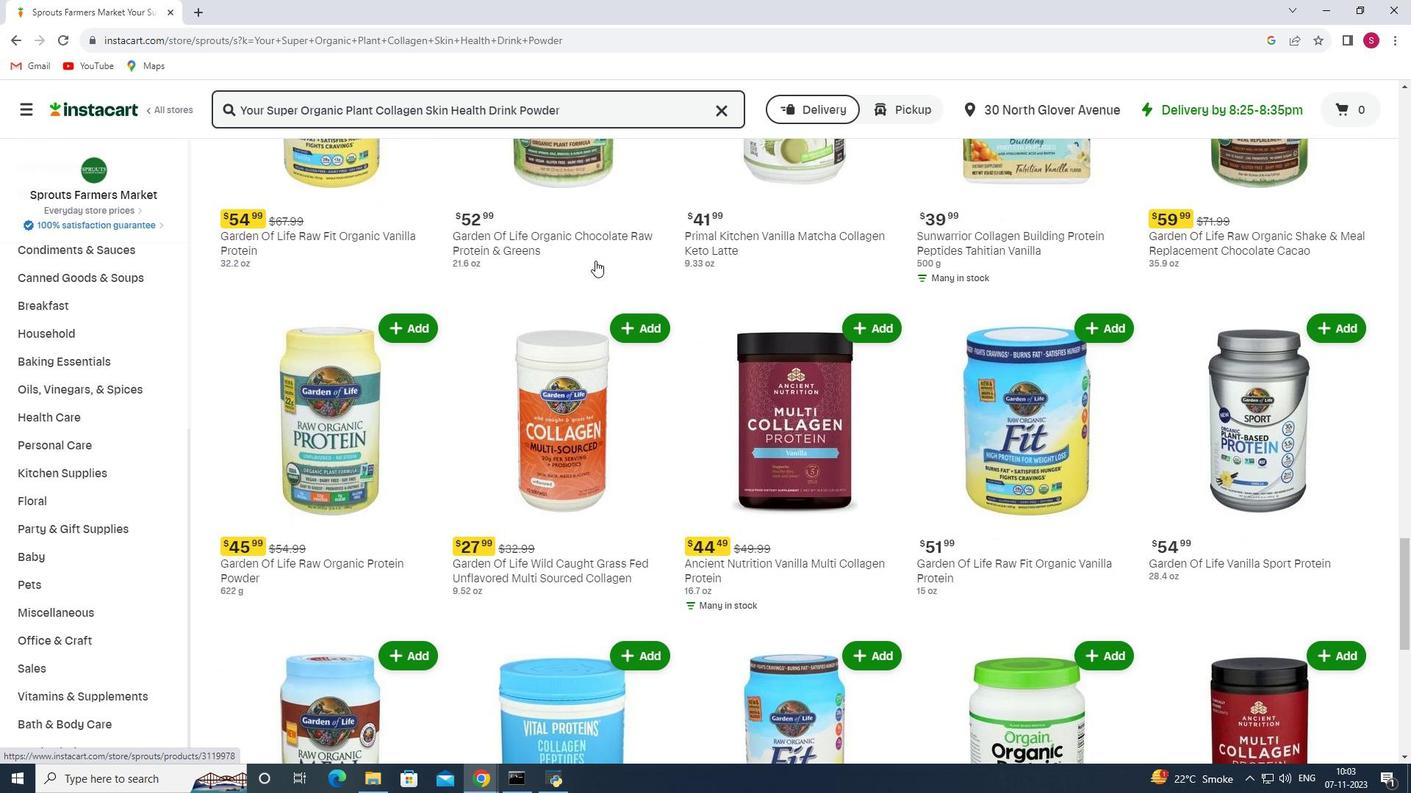 
Action: Mouse scrolled (595, 260) with delta (0, 0)
Screenshot: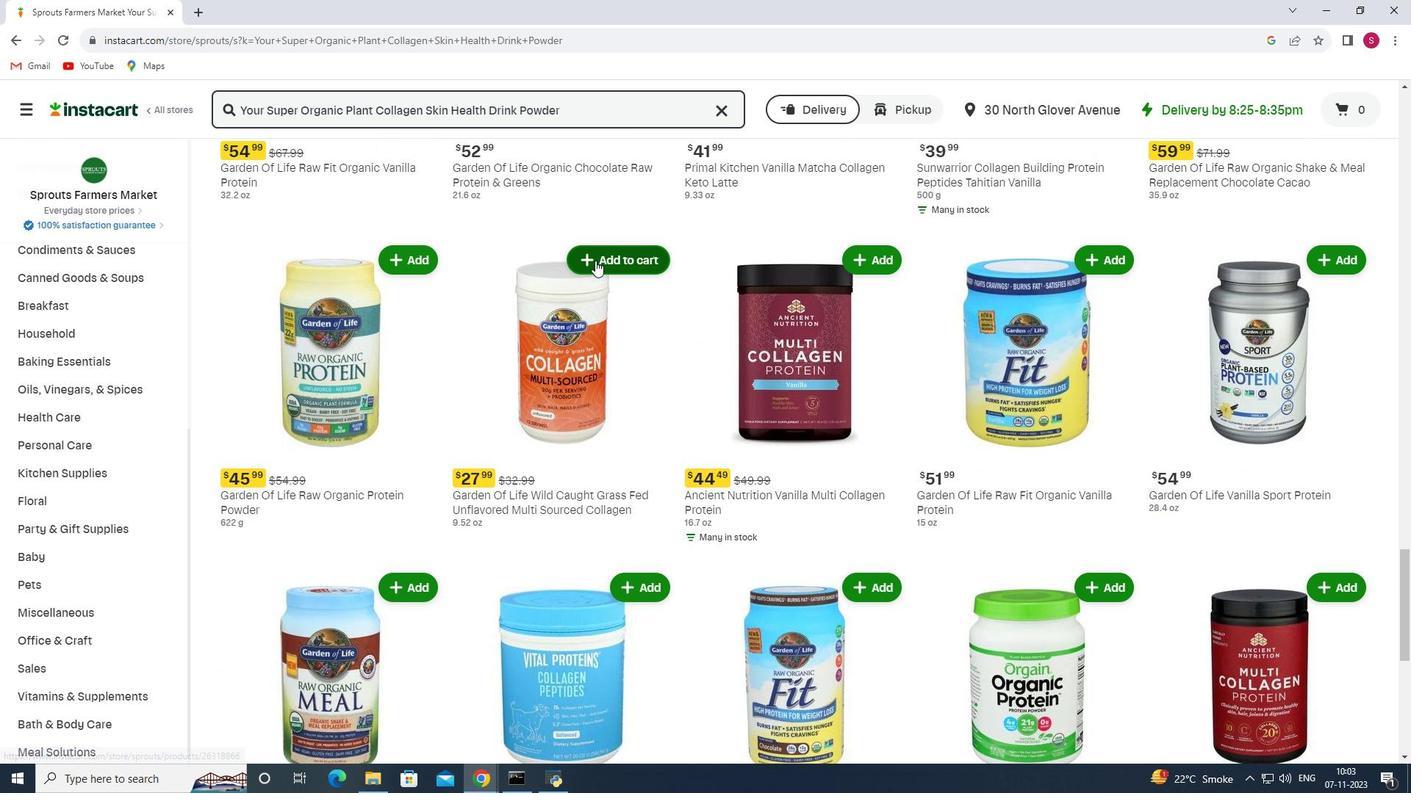 
Action: Mouse scrolled (595, 260) with delta (0, 0)
Screenshot: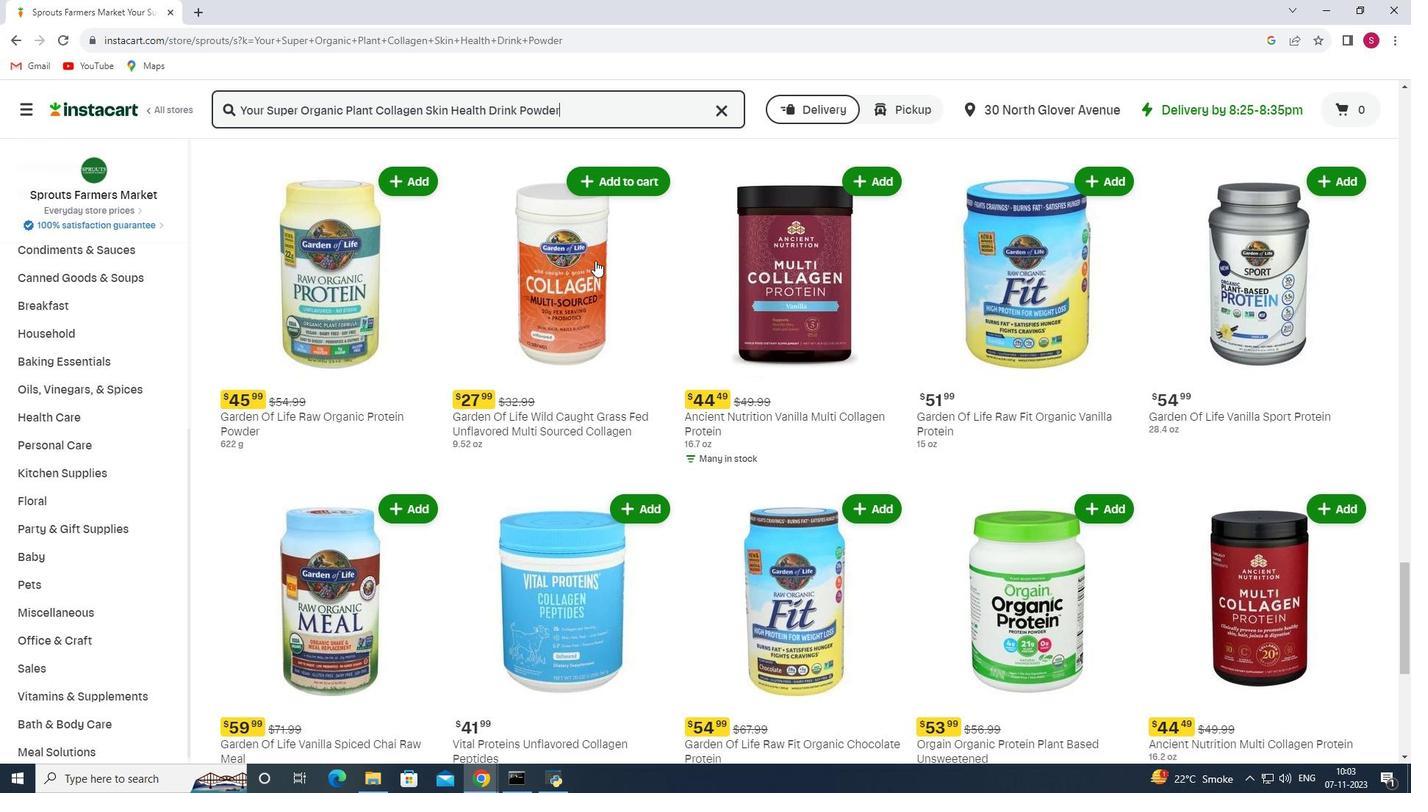 
Action: Mouse scrolled (595, 260) with delta (0, 0)
Screenshot: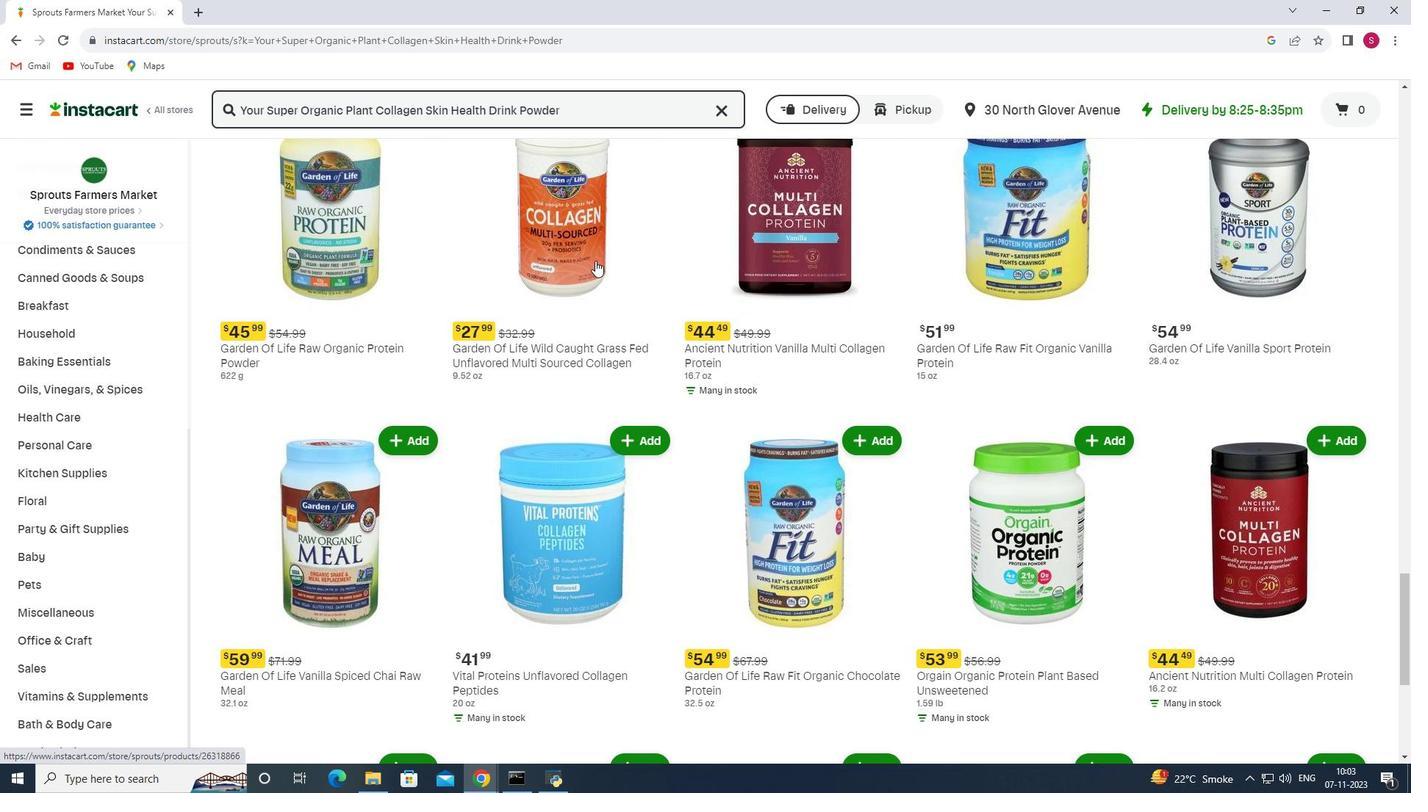 
Action: Mouse scrolled (595, 260) with delta (0, 0)
Screenshot: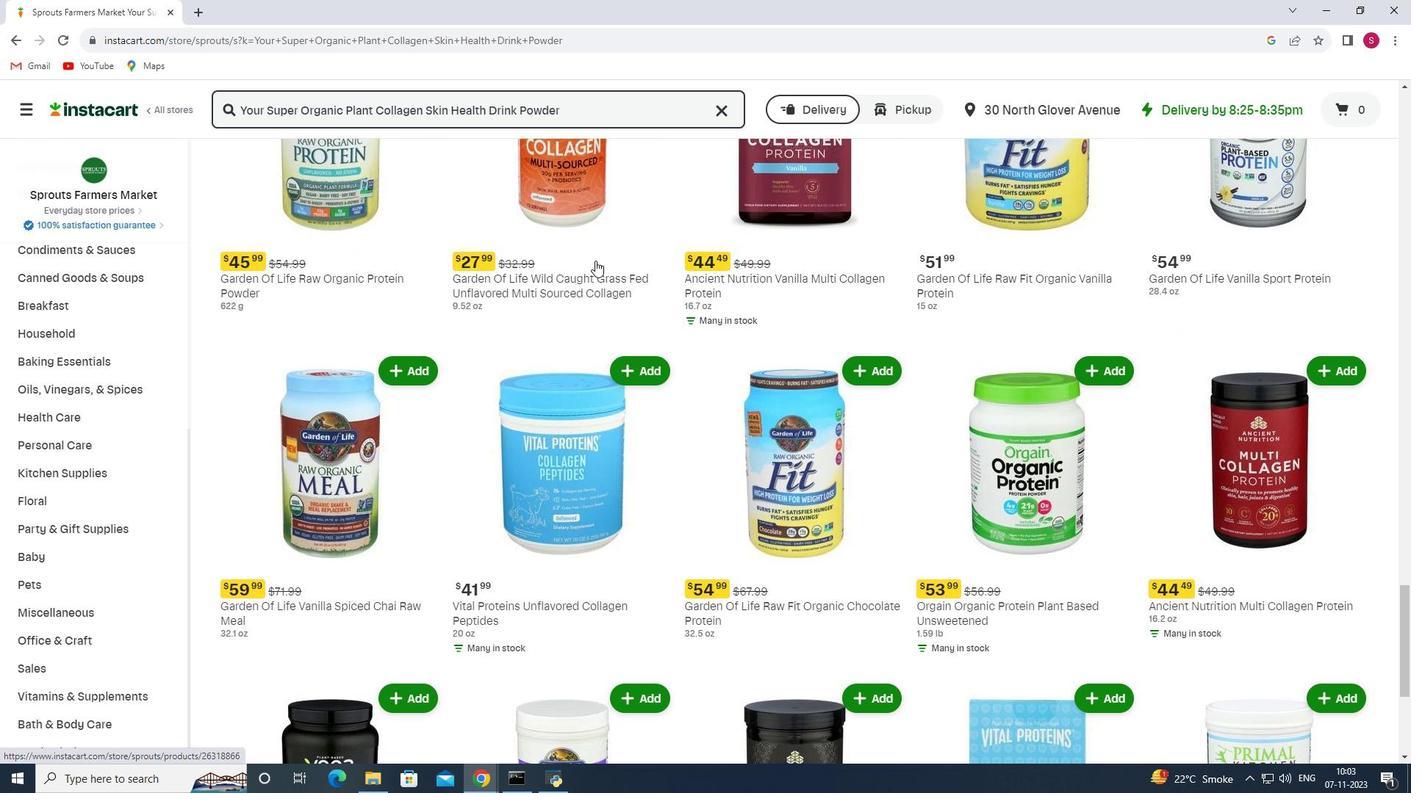 
Action: Mouse scrolled (595, 260) with delta (0, 0)
Screenshot: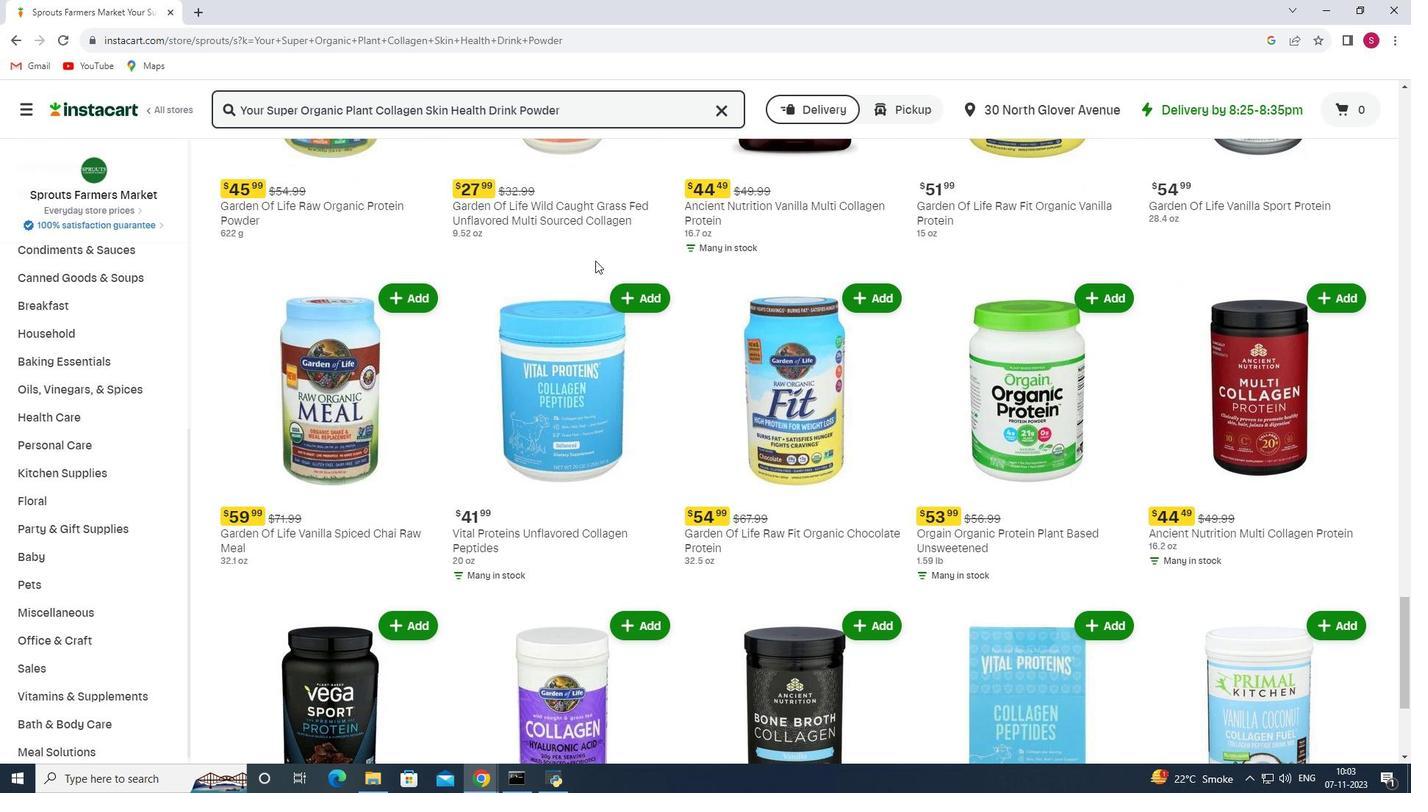 
Action: Mouse scrolled (595, 260) with delta (0, 0)
Screenshot: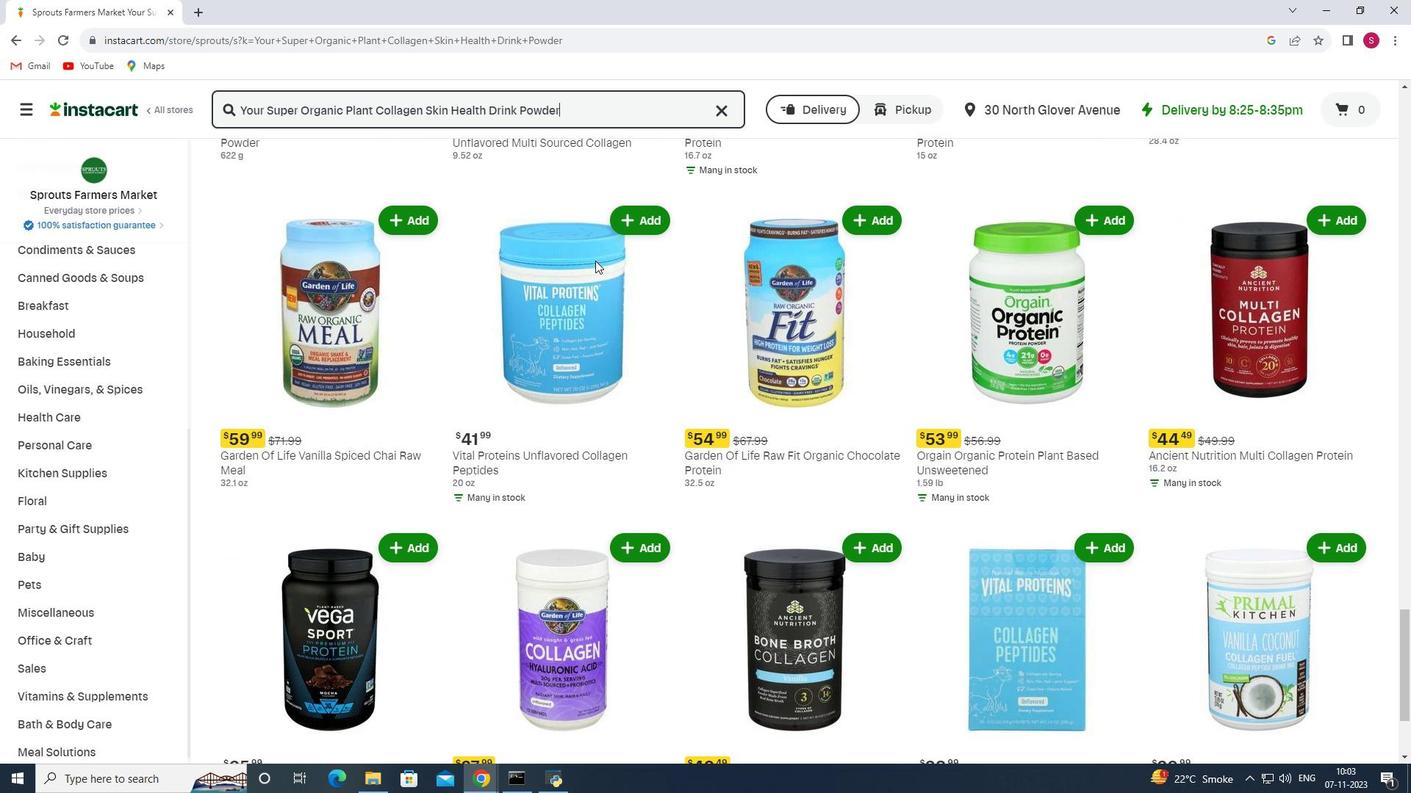 
Action: Mouse scrolled (595, 260) with delta (0, 0)
Screenshot: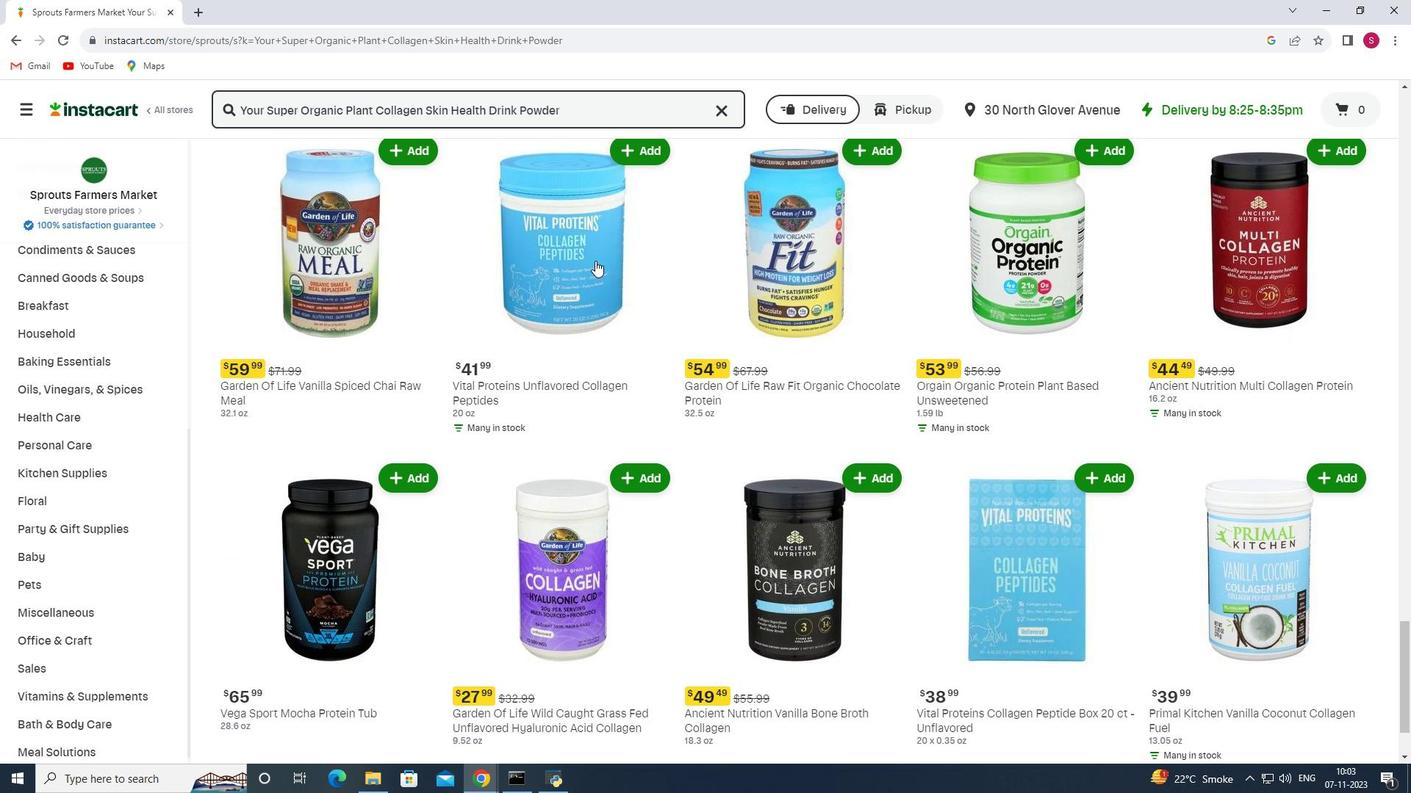 
Action: Mouse scrolled (595, 260) with delta (0, 0)
Screenshot: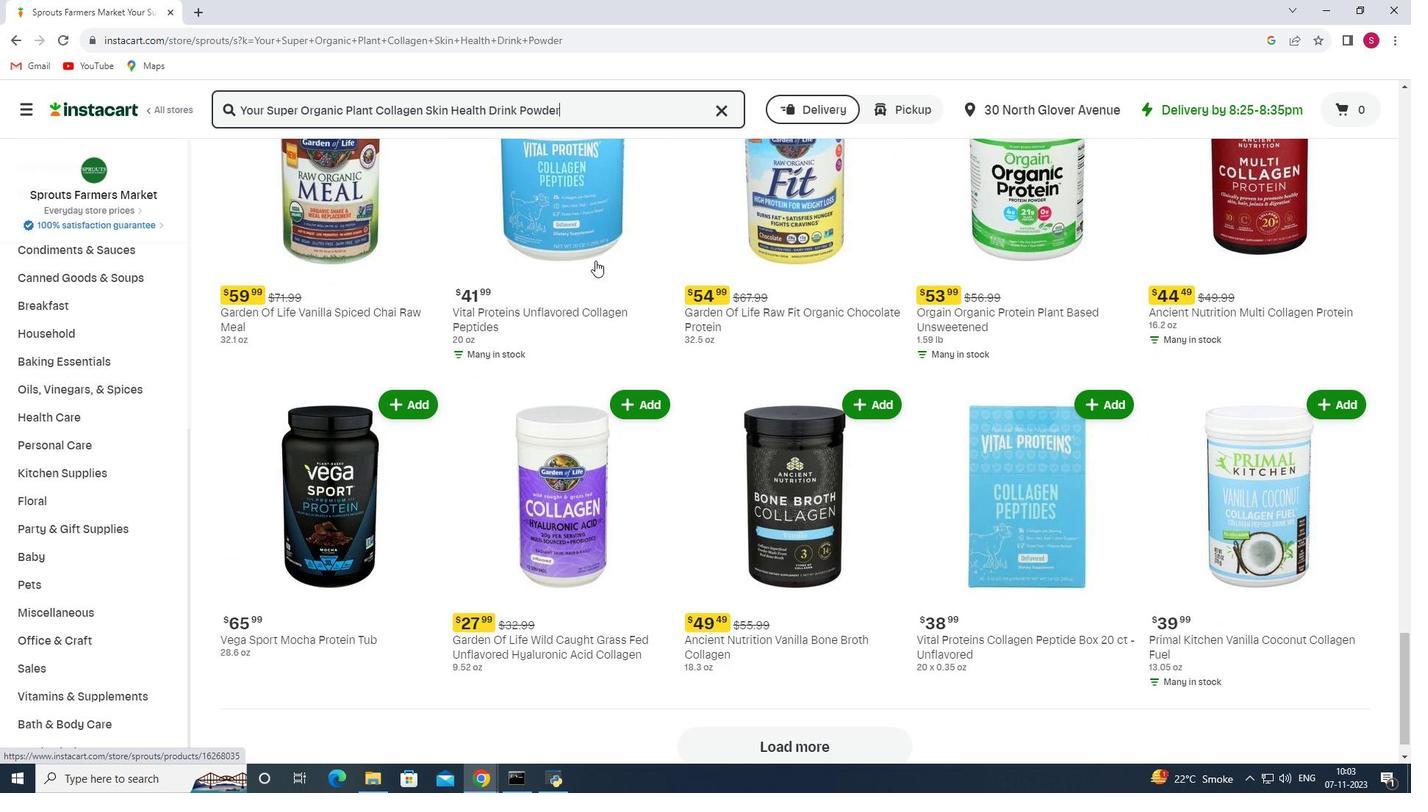 
Action: Mouse scrolled (595, 260) with delta (0, 0)
Screenshot: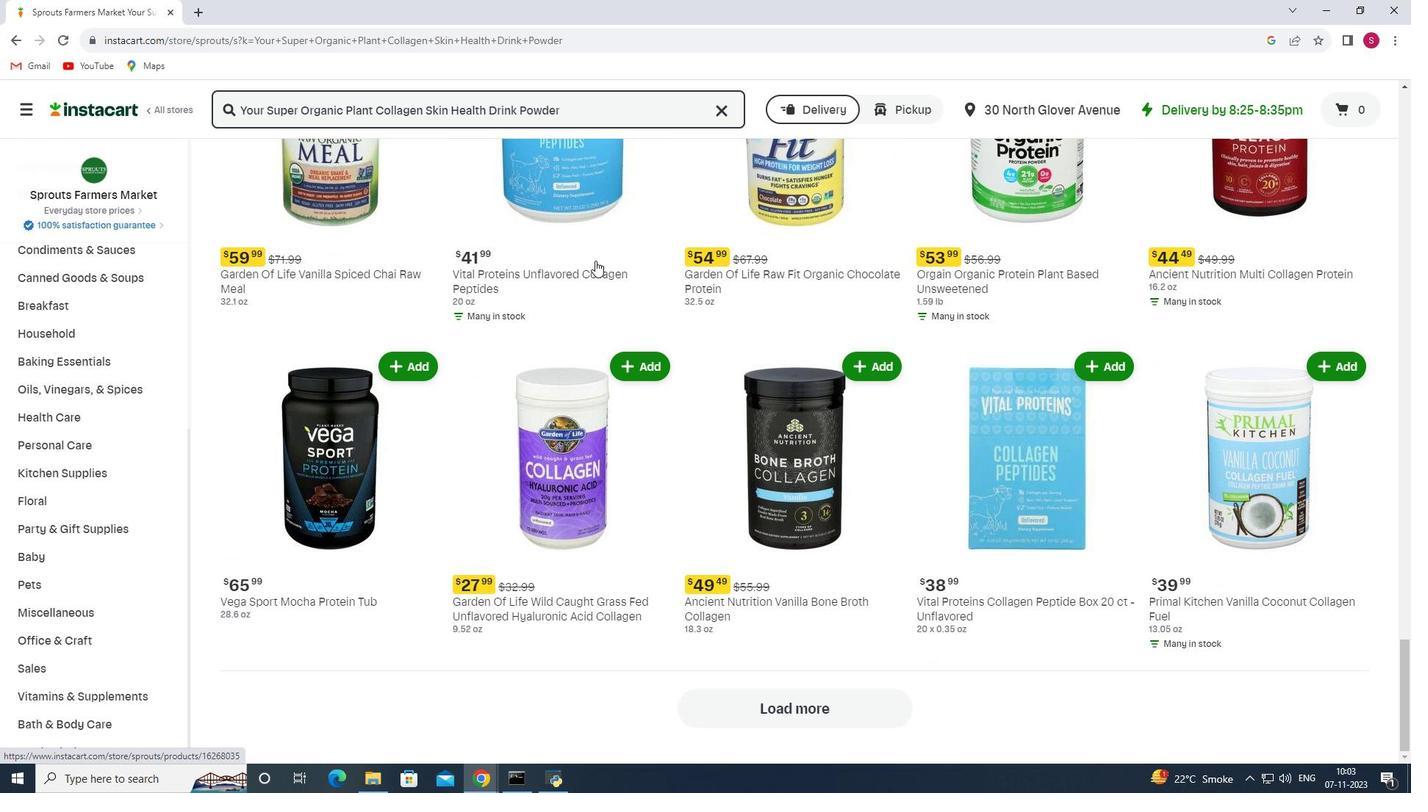 
Action: Mouse scrolled (595, 260) with delta (0, 0)
Screenshot: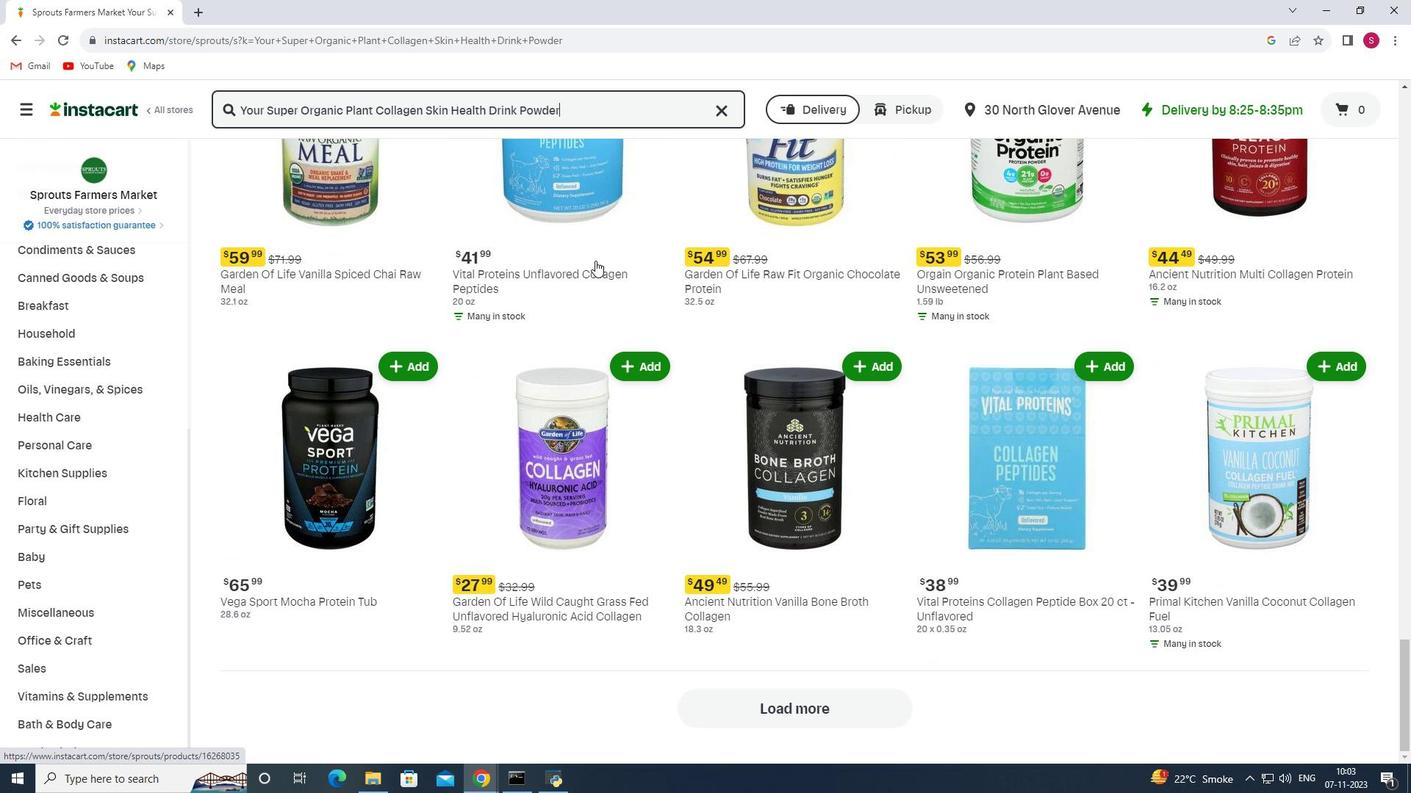 
